 Task: Look for space in Tienen, Belgium from 7th July, 2023 to 15th July, 2023 for 6 adults in price range Rs.15000 to Rs.20000. Place can be entire place with 3 bedrooms having 3 beds and 3 bathrooms. Property type can be guest house. Amenities needed are: heating, . Booking option can be shelf check-in. Required host language is English.
Action: Mouse moved to (519, 147)
Screenshot: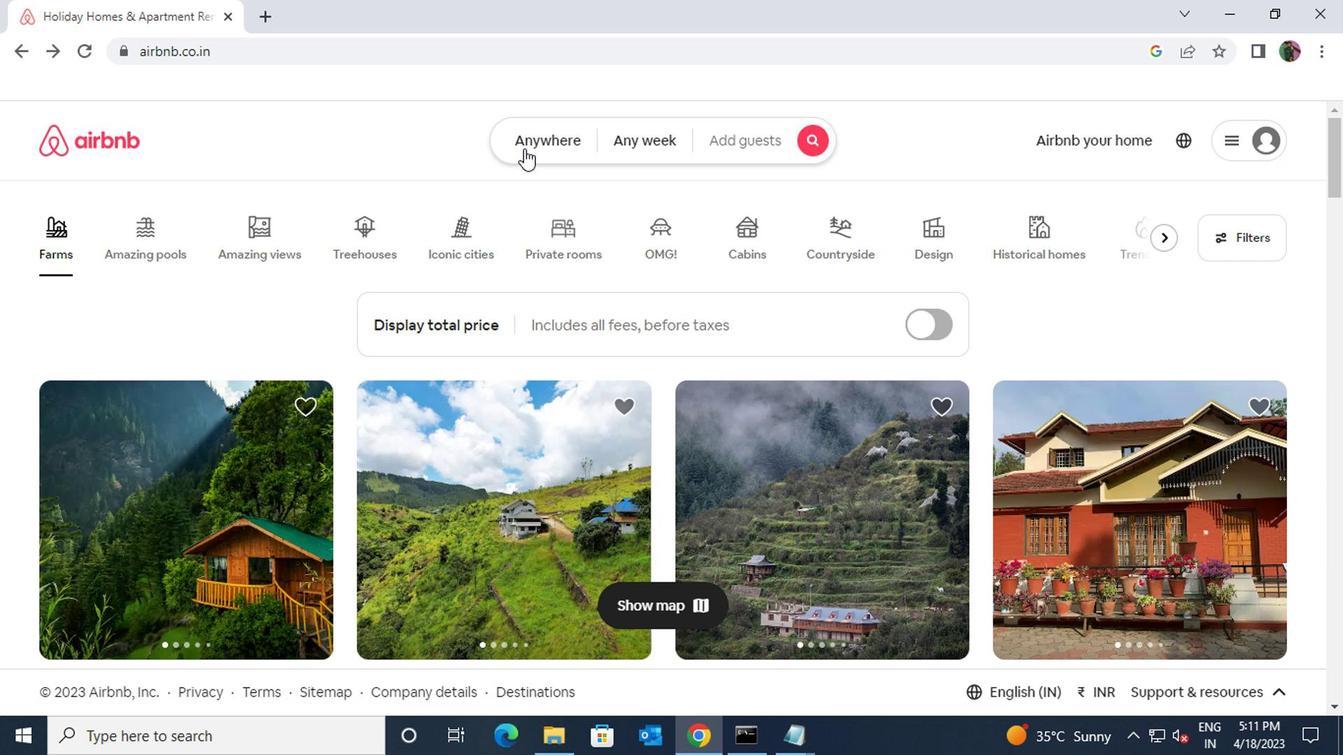 
Action: Mouse pressed left at (519, 147)
Screenshot: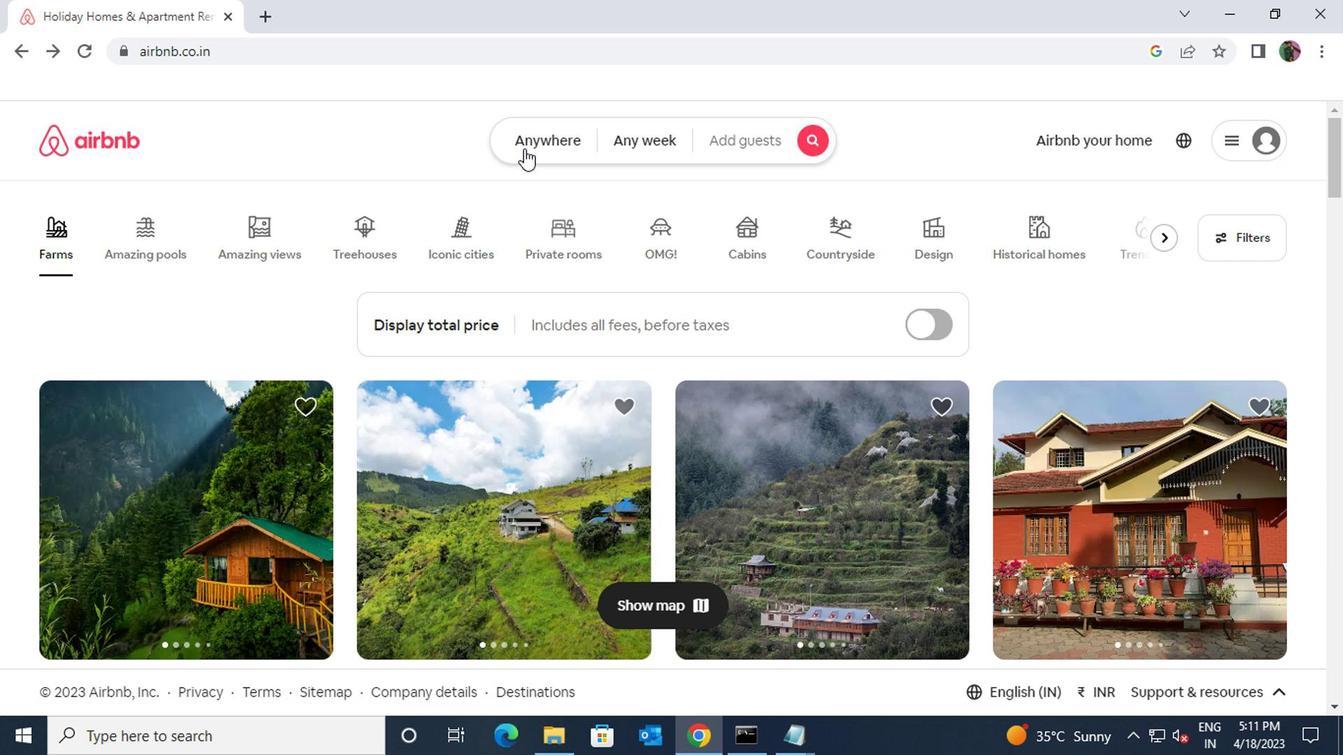 
Action: Mouse moved to (437, 228)
Screenshot: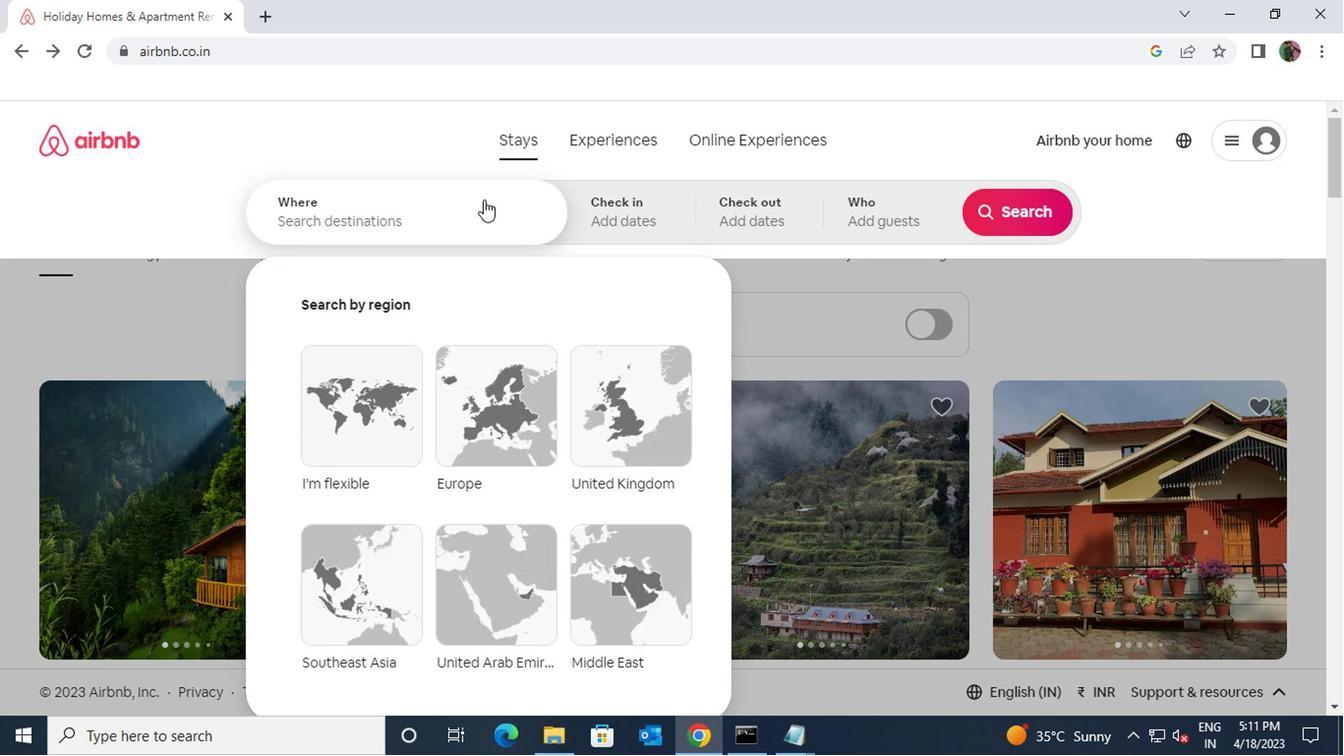 
Action: Mouse pressed left at (437, 228)
Screenshot: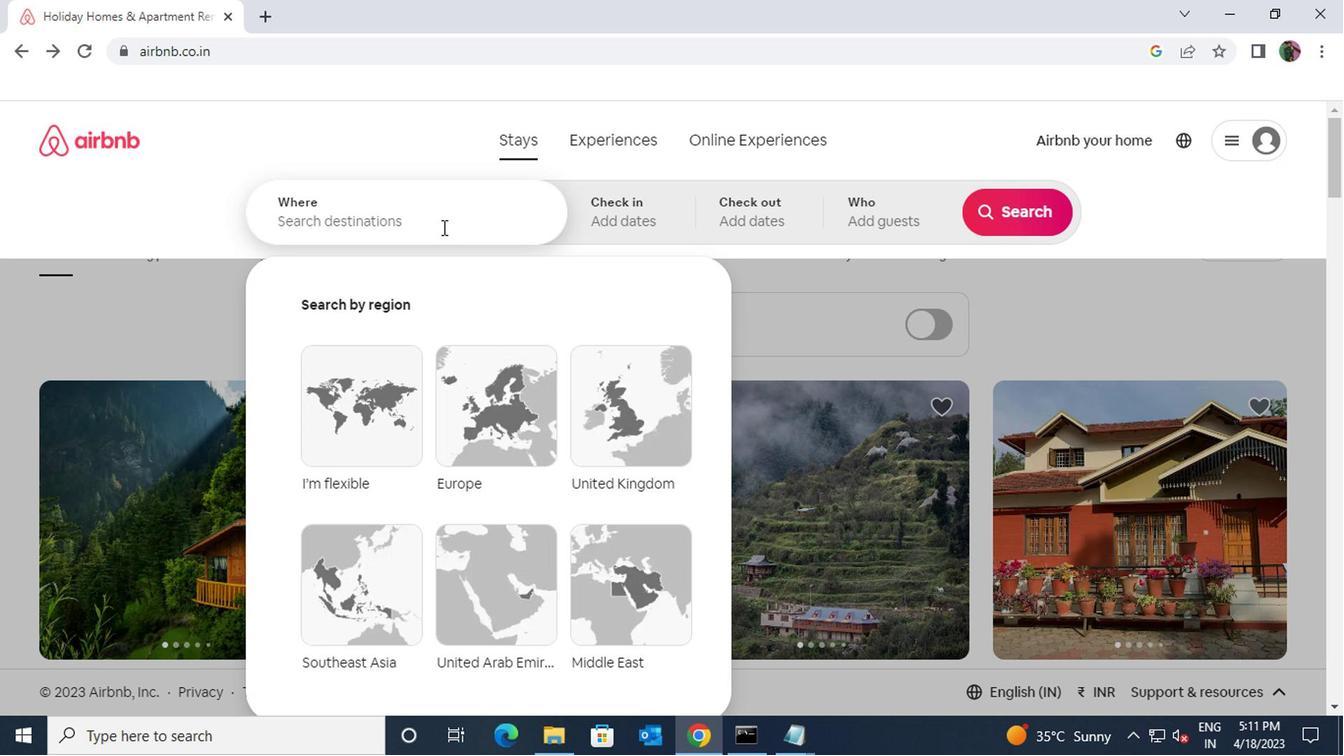 
Action: Key pressed tienen<Key.space>beli
Screenshot: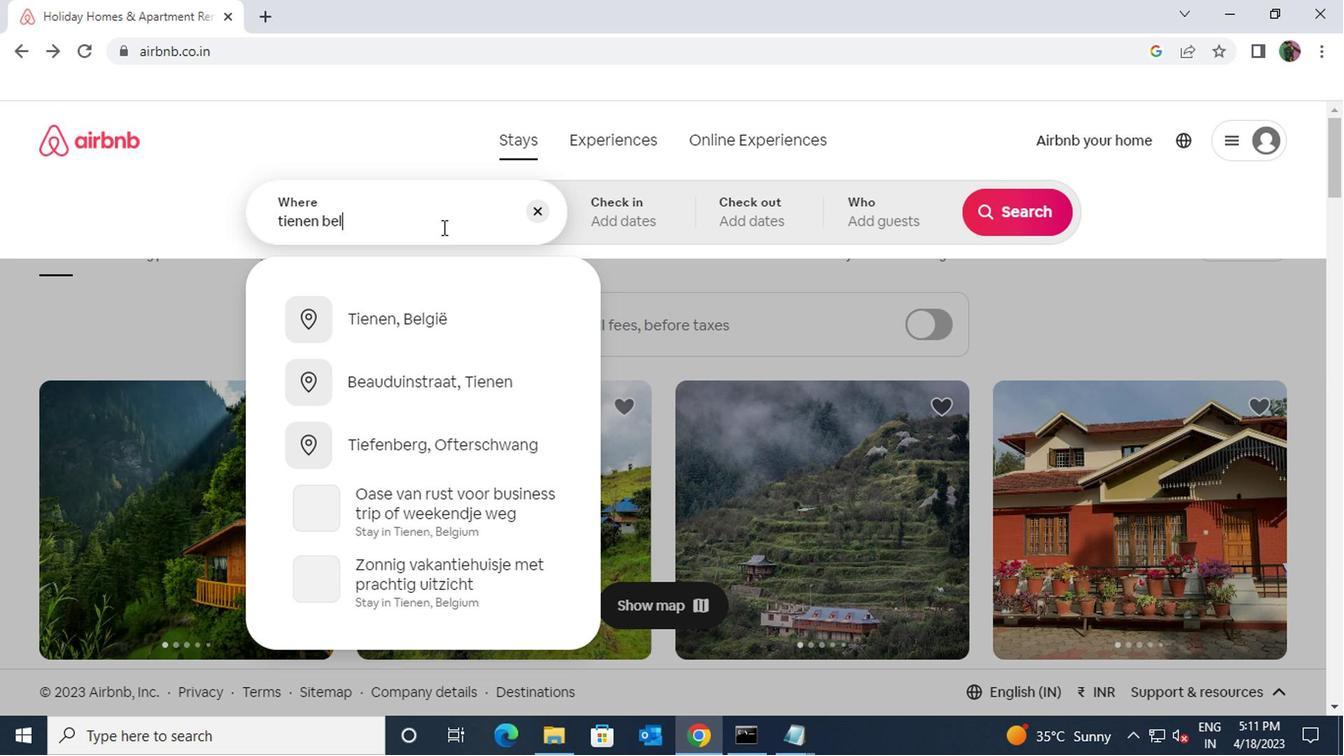 
Action: Mouse moved to (425, 304)
Screenshot: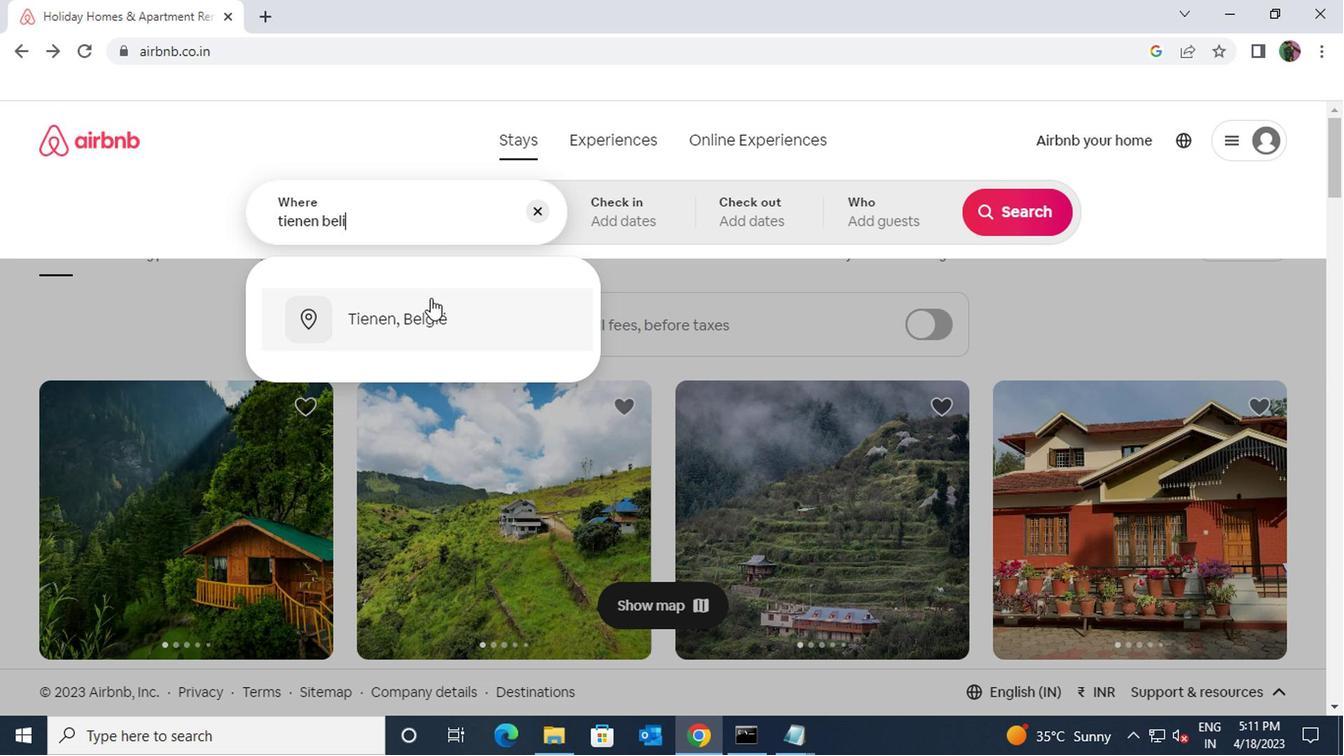 
Action: Mouse pressed left at (425, 304)
Screenshot: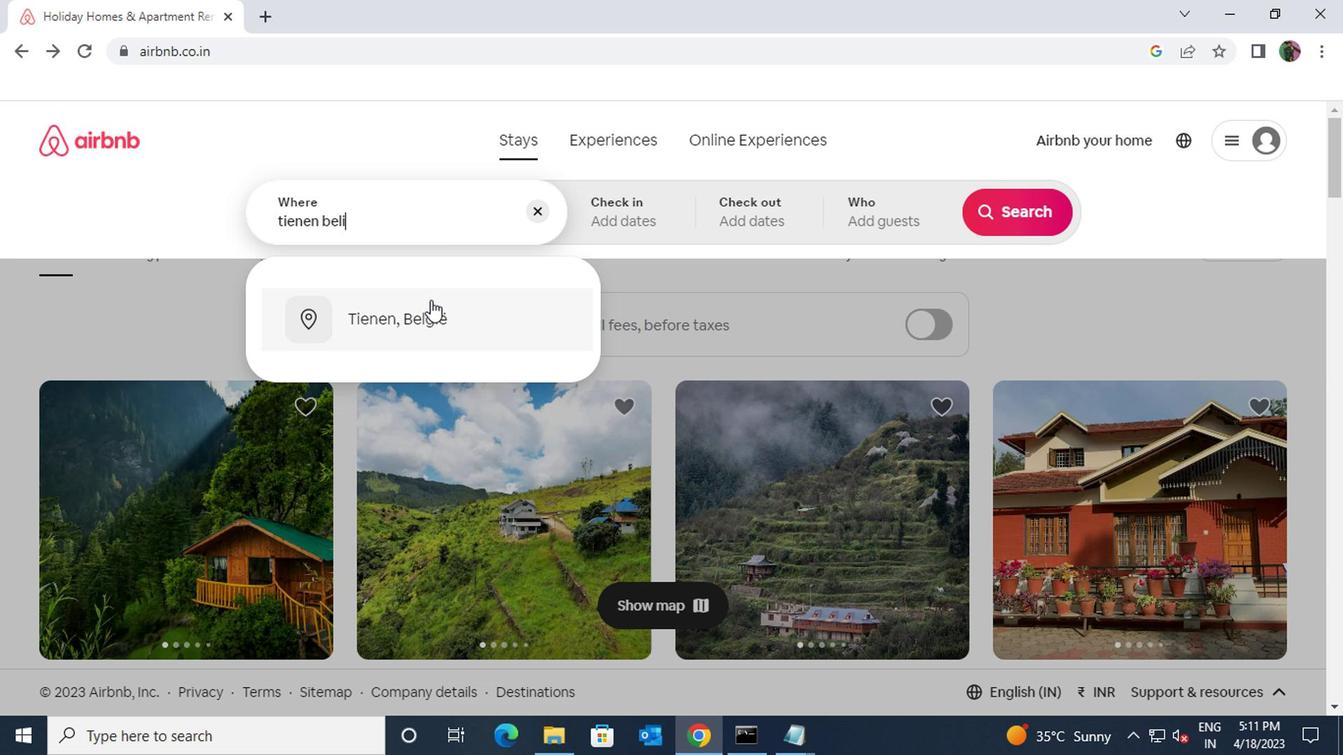 
Action: Mouse moved to (993, 374)
Screenshot: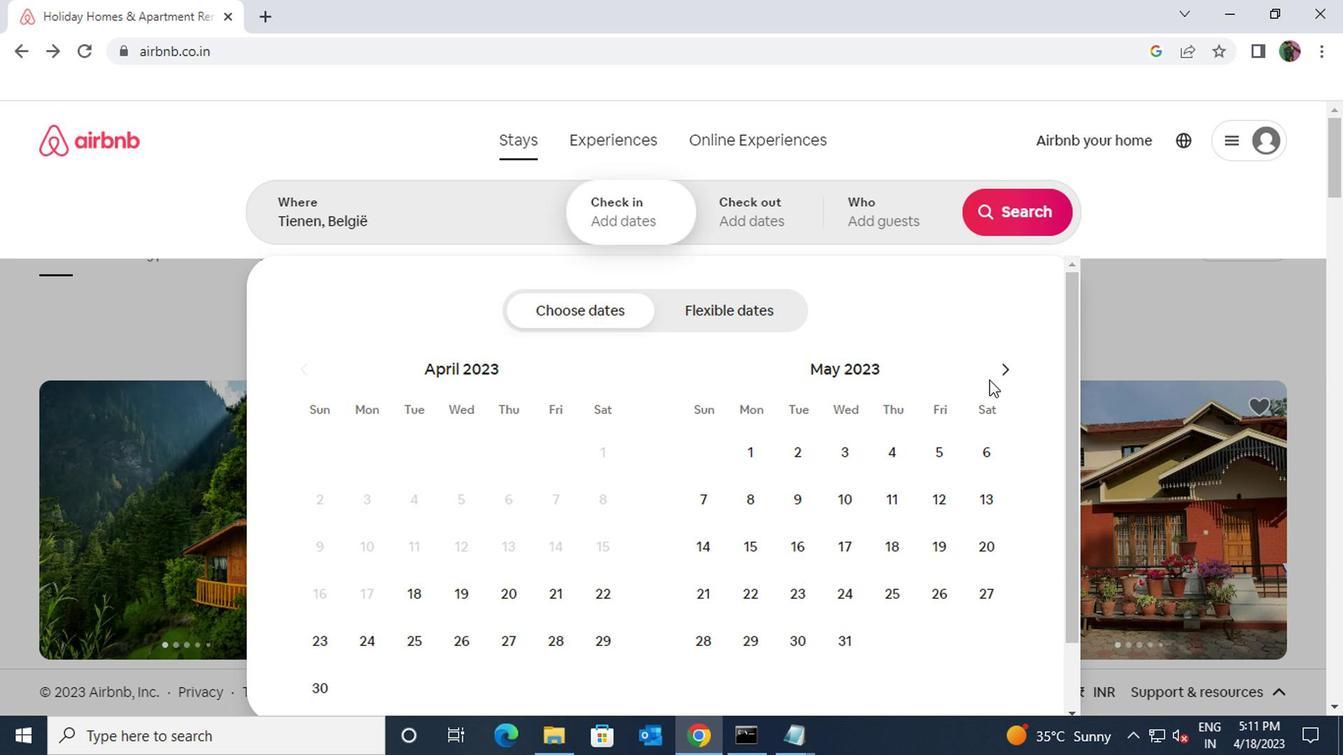 
Action: Mouse pressed left at (993, 374)
Screenshot: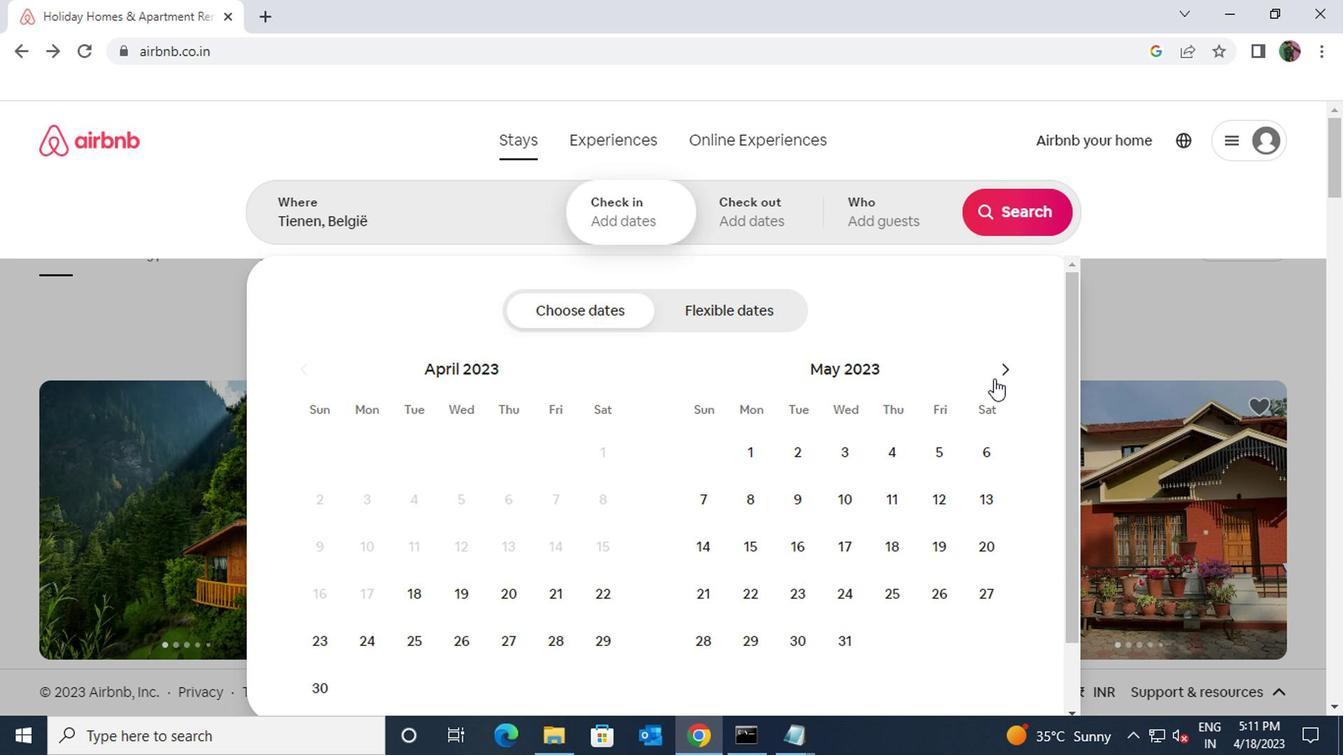 
Action: Mouse pressed left at (993, 374)
Screenshot: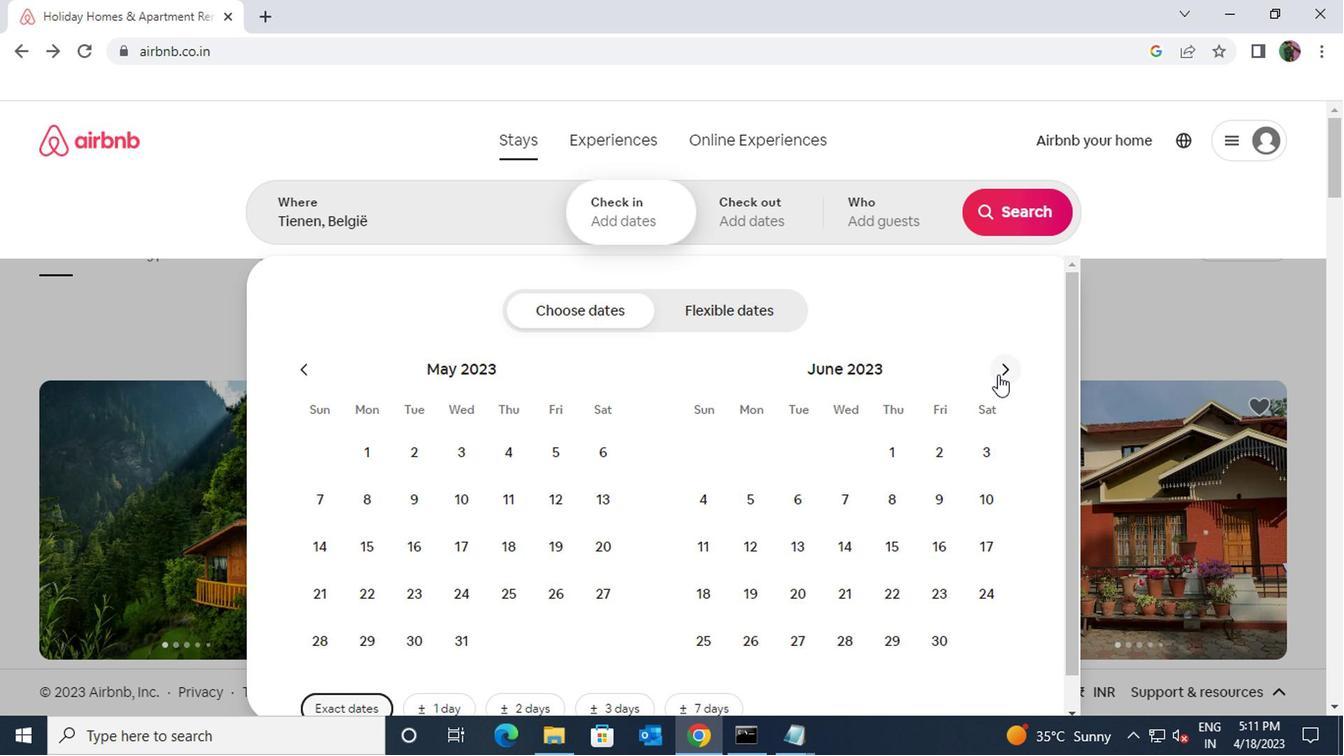 
Action: Mouse moved to (933, 489)
Screenshot: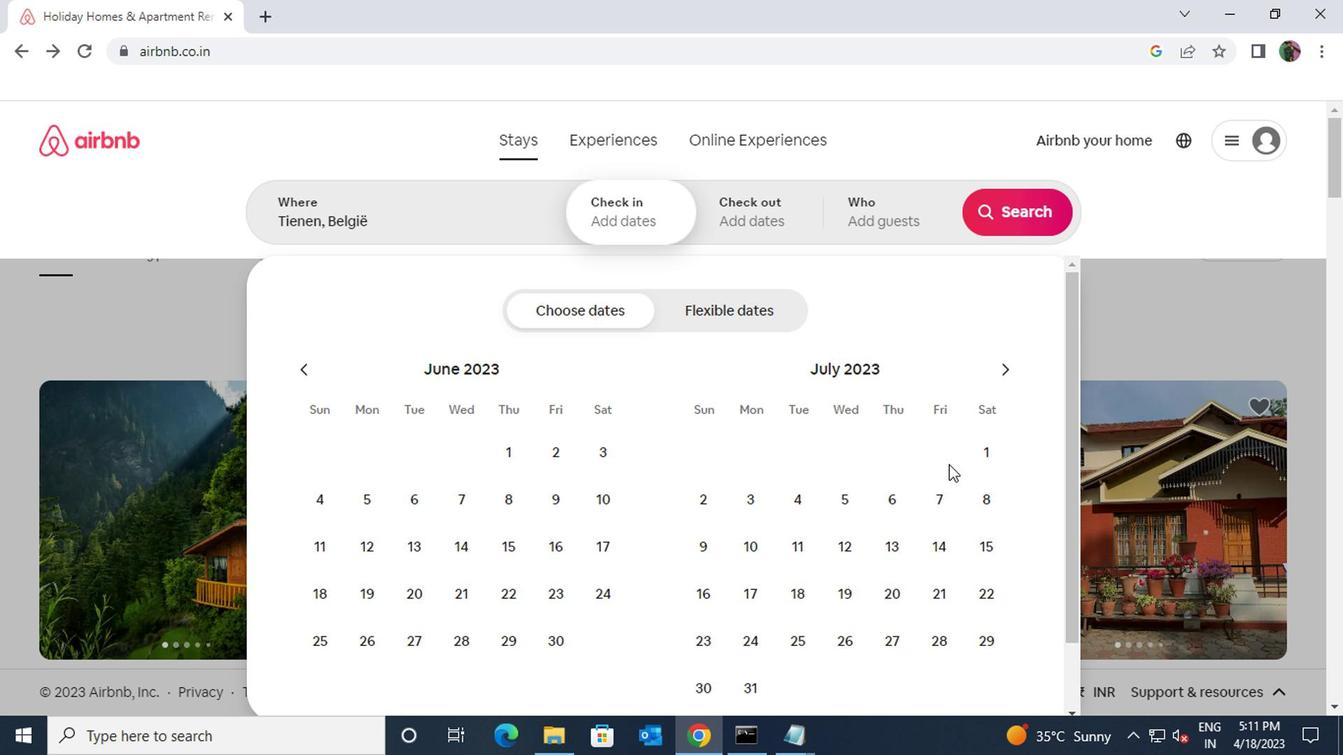 
Action: Mouse pressed left at (933, 489)
Screenshot: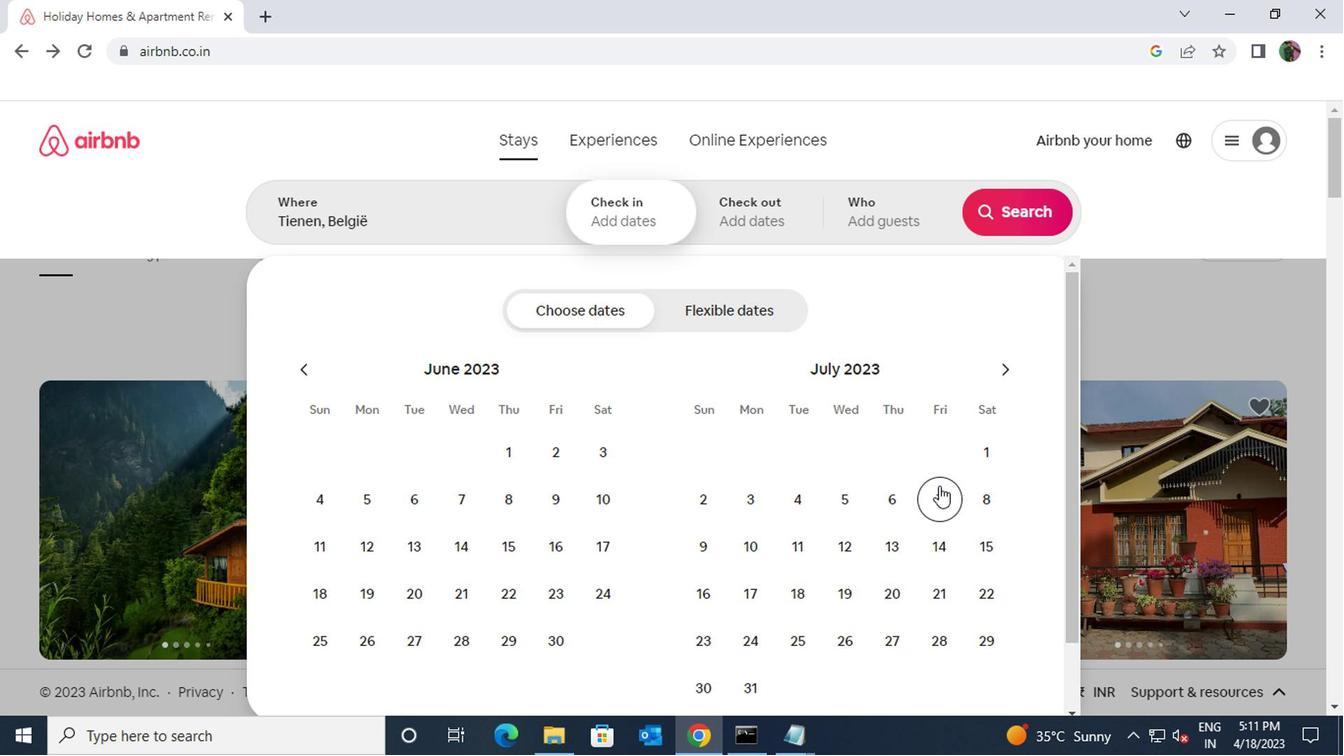
Action: Mouse moved to (976, 526)
Screenshot: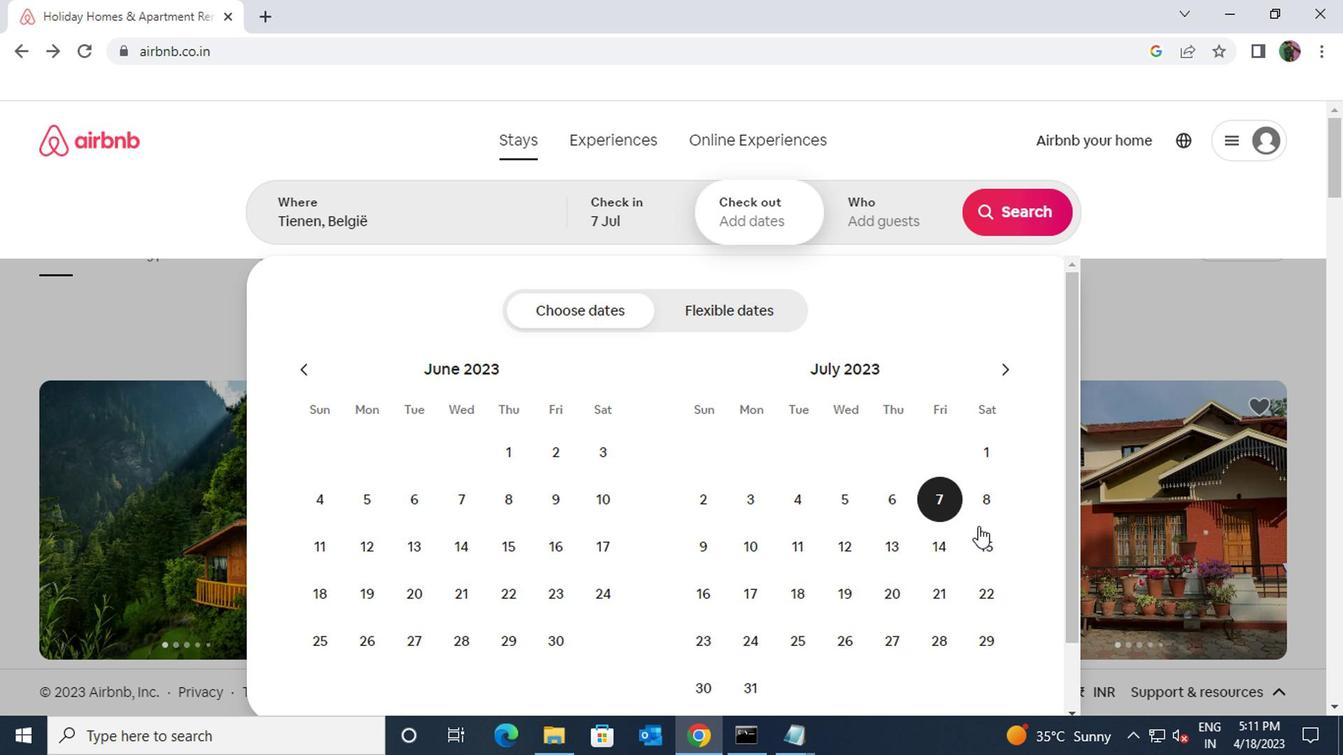 
Action: Mouse pressed left at (976, 526)
Screenshot: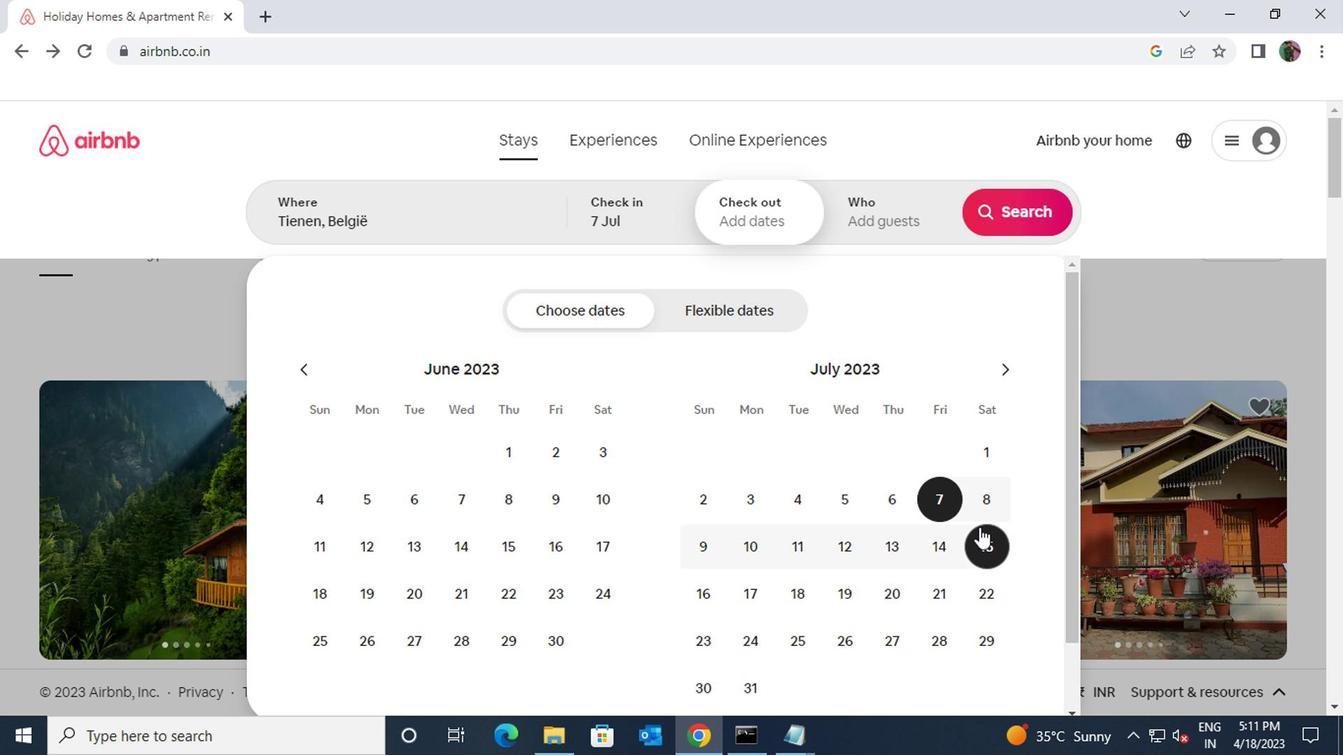 
Action: Mouse moved to (889, 214)
Screenshot: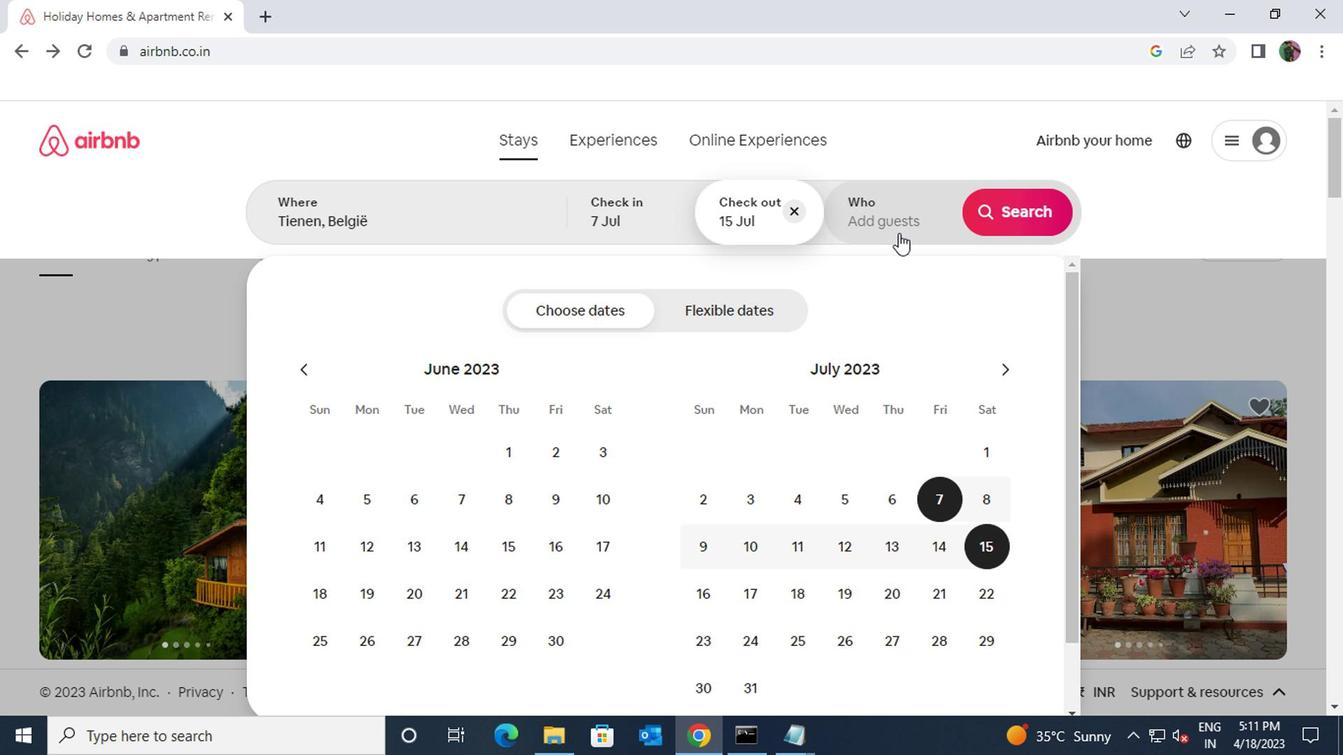 
Action: Mouse pressed left at (889, 214)
Screenshot: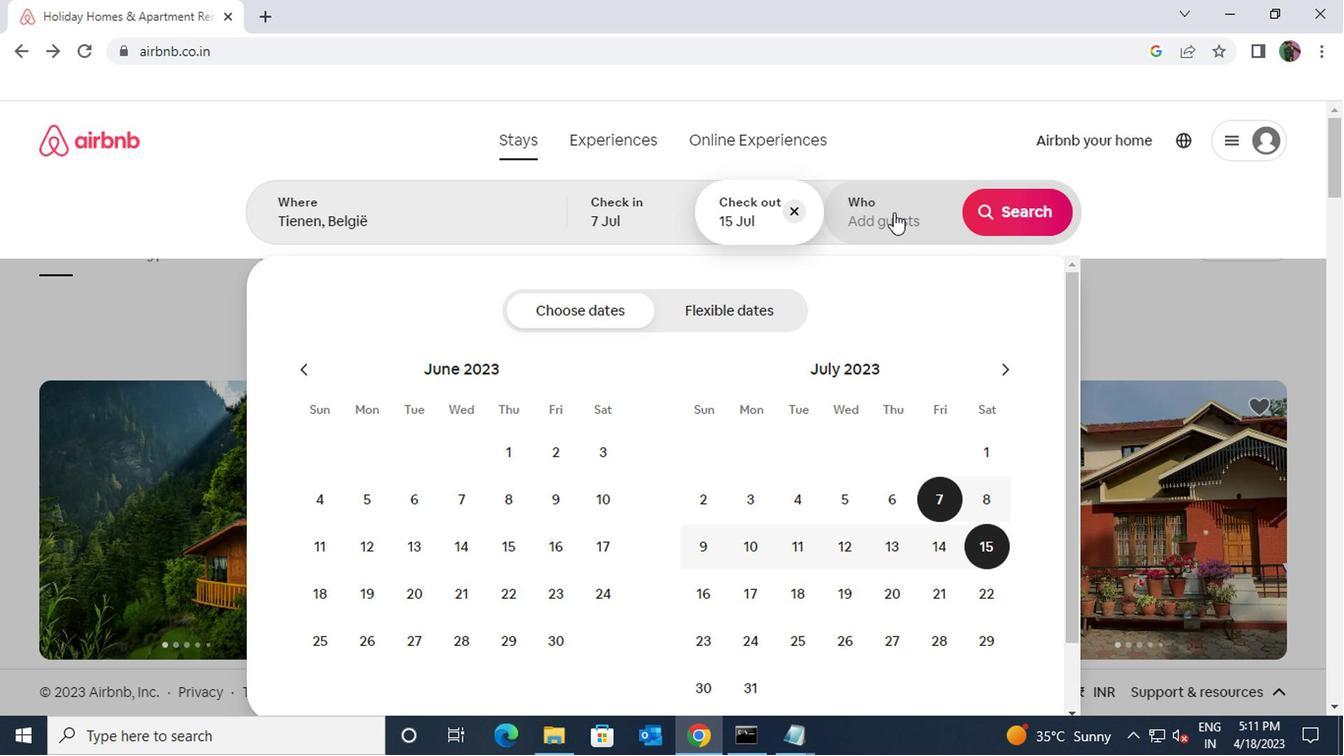 
Action: Mouse moved to (1013, 323)
Screenshot: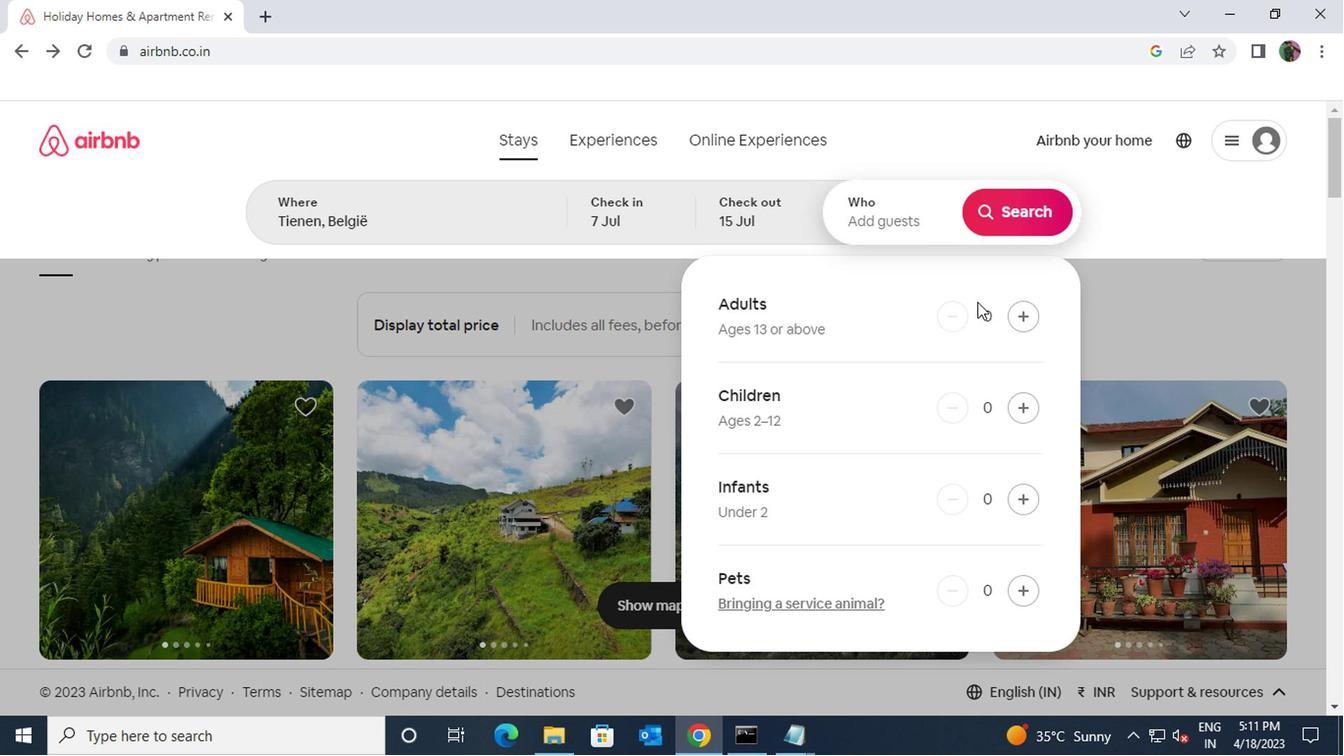 
Action: Mouse pressed left at (1013, 323)
Screenshot: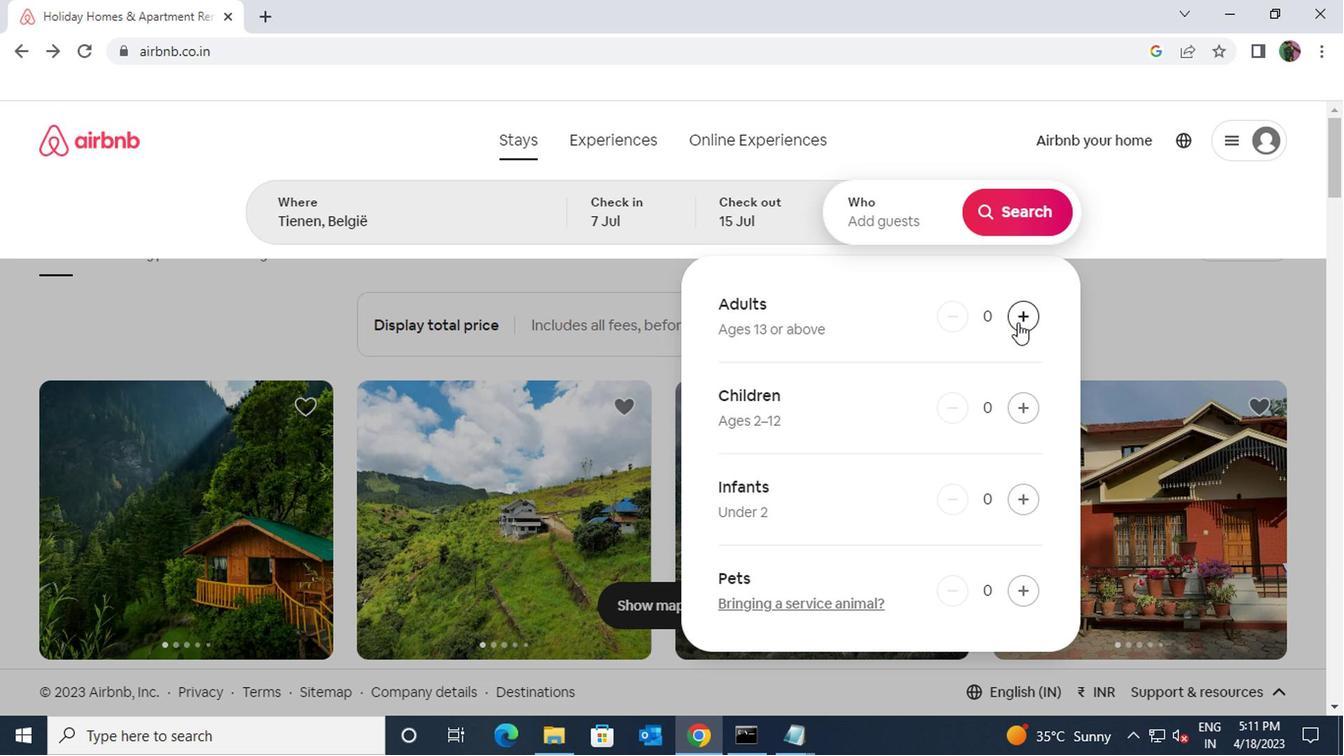 
Action: Mouse pressed left at (1013, 323)
Screenshot: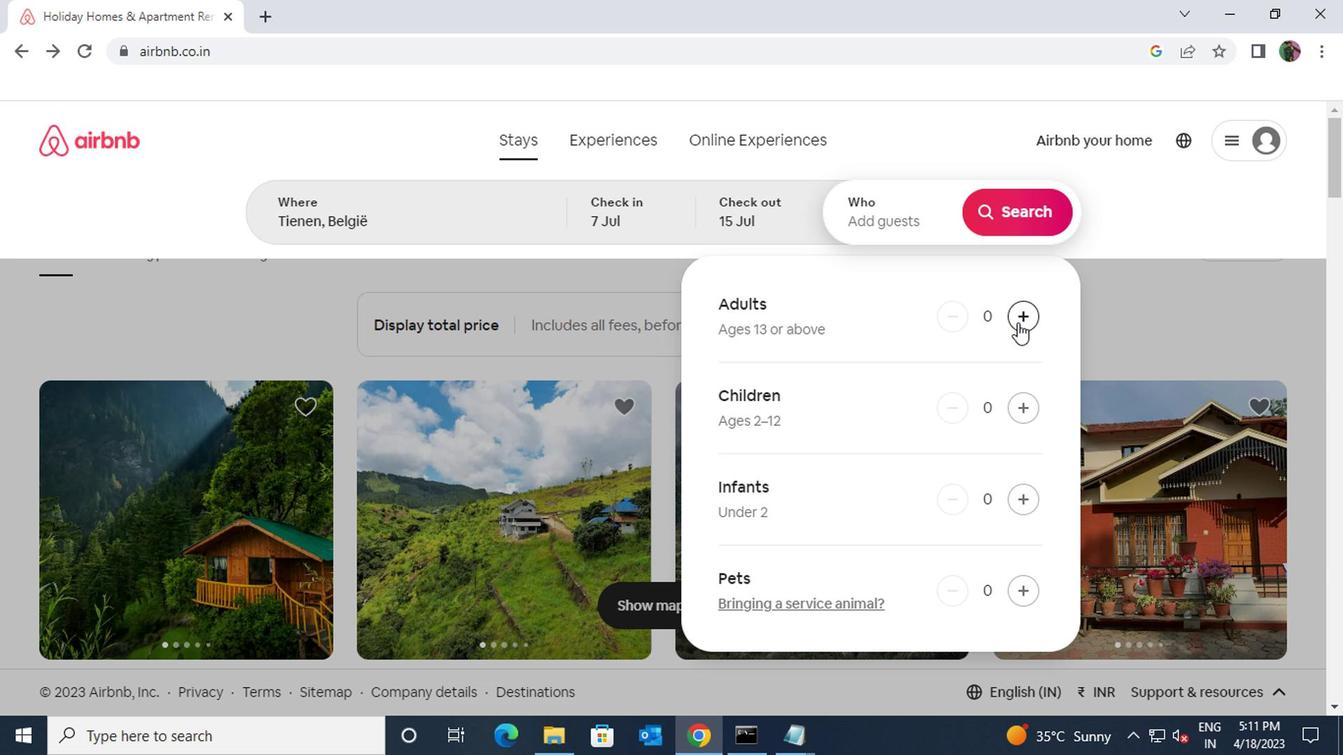 
Action: Mouse pressed left at (1013, 323)
Screenshot: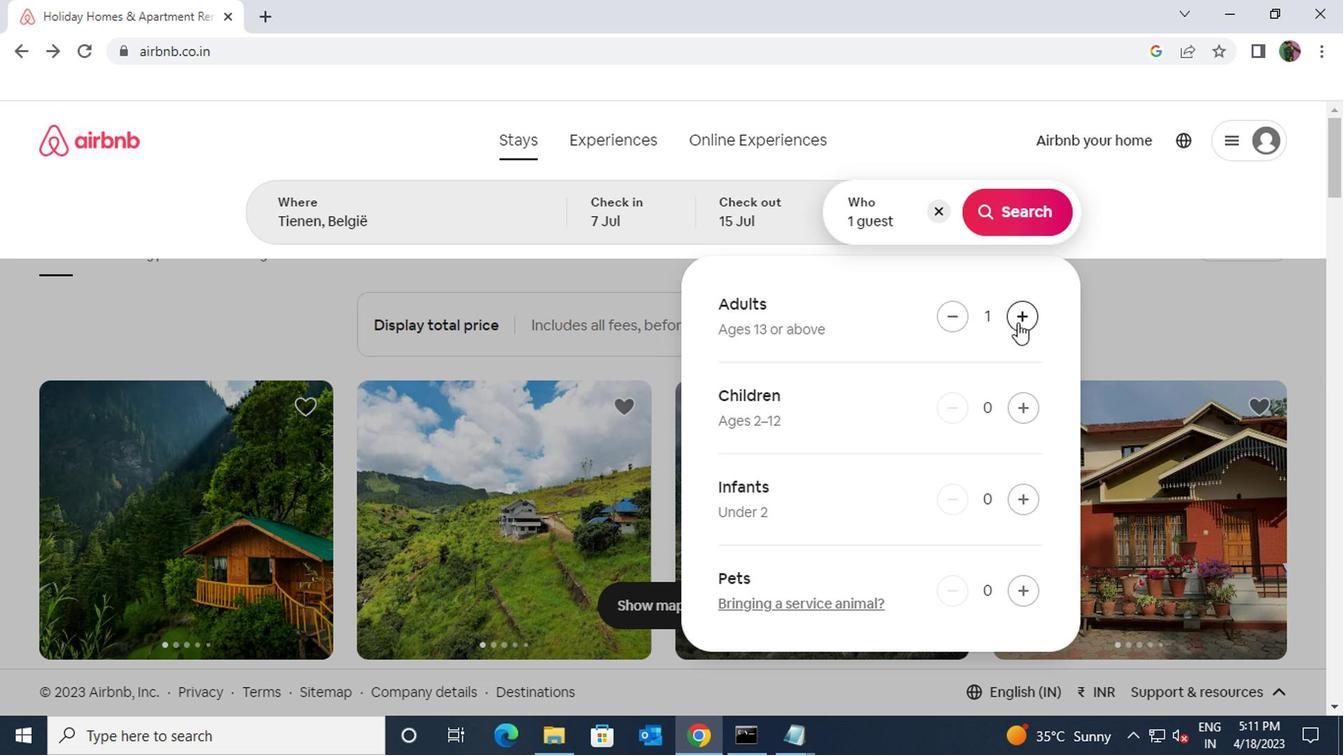 
Action: Mouse pressed left at (1013, 323)
Screenshot: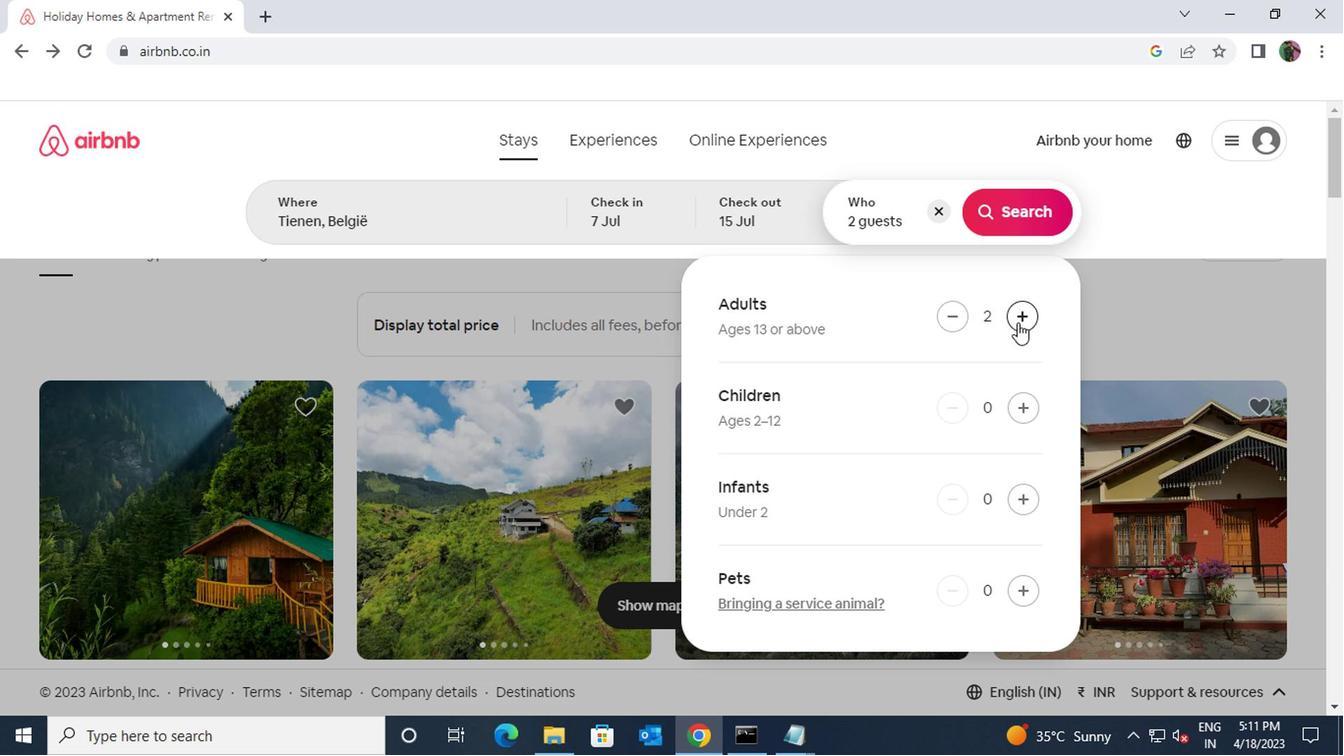 
Action: Mouse pressed left at (1013, 323)
Screenshot: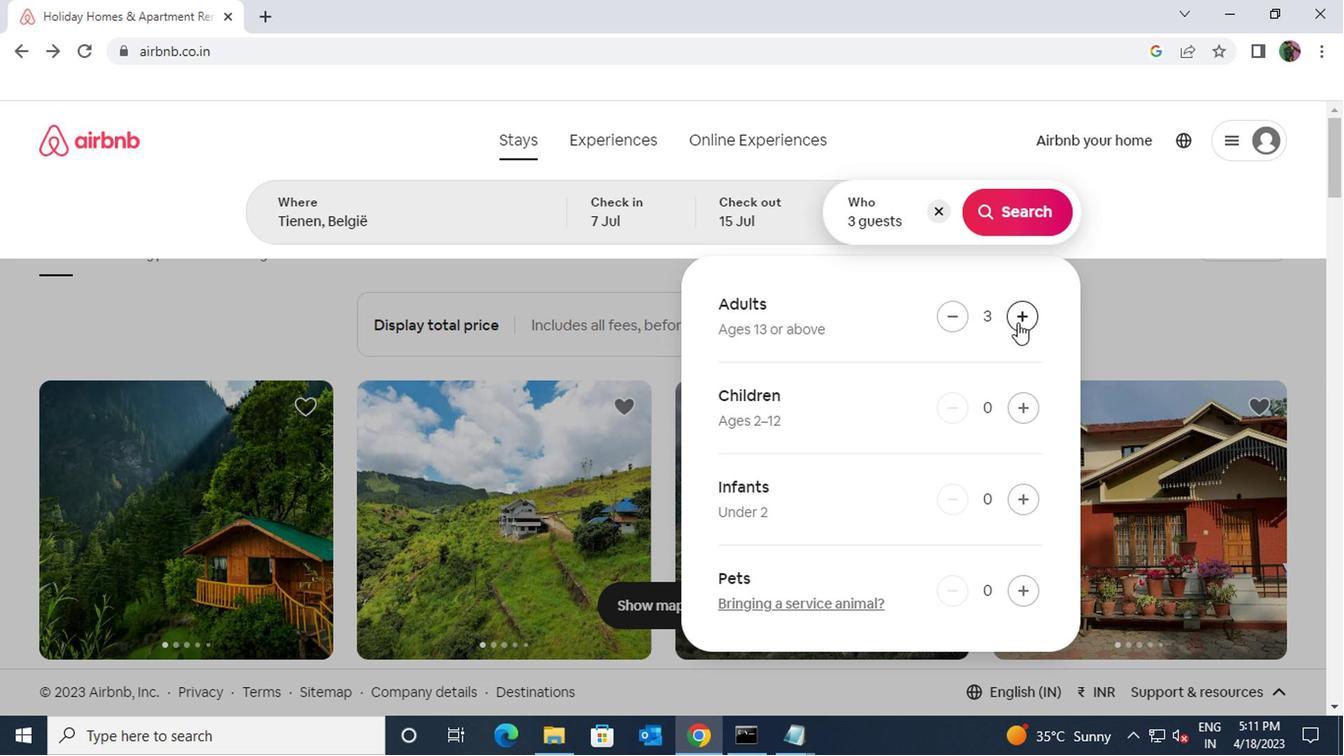 
Action: Mouse pressed left at (1013, 323)
Screenshot: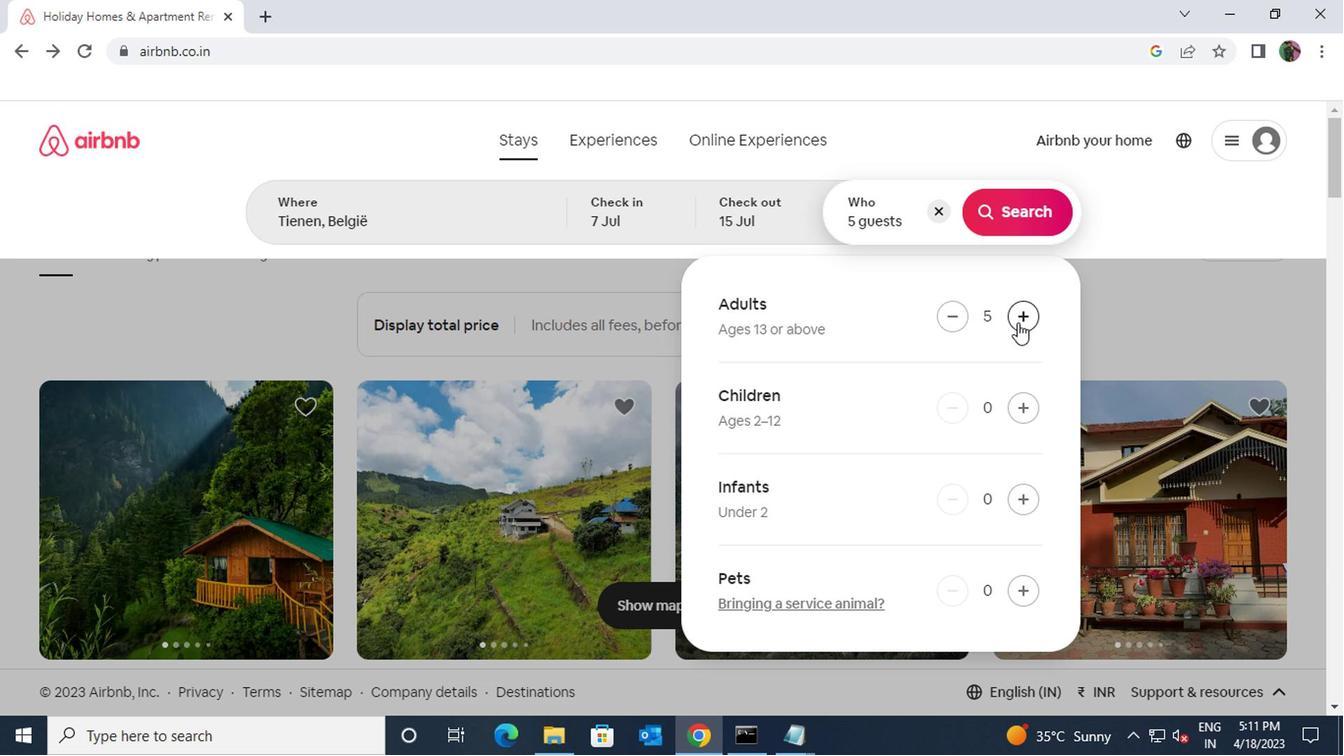 
Action: Mouse moved to (1008, 221)
Screenshot: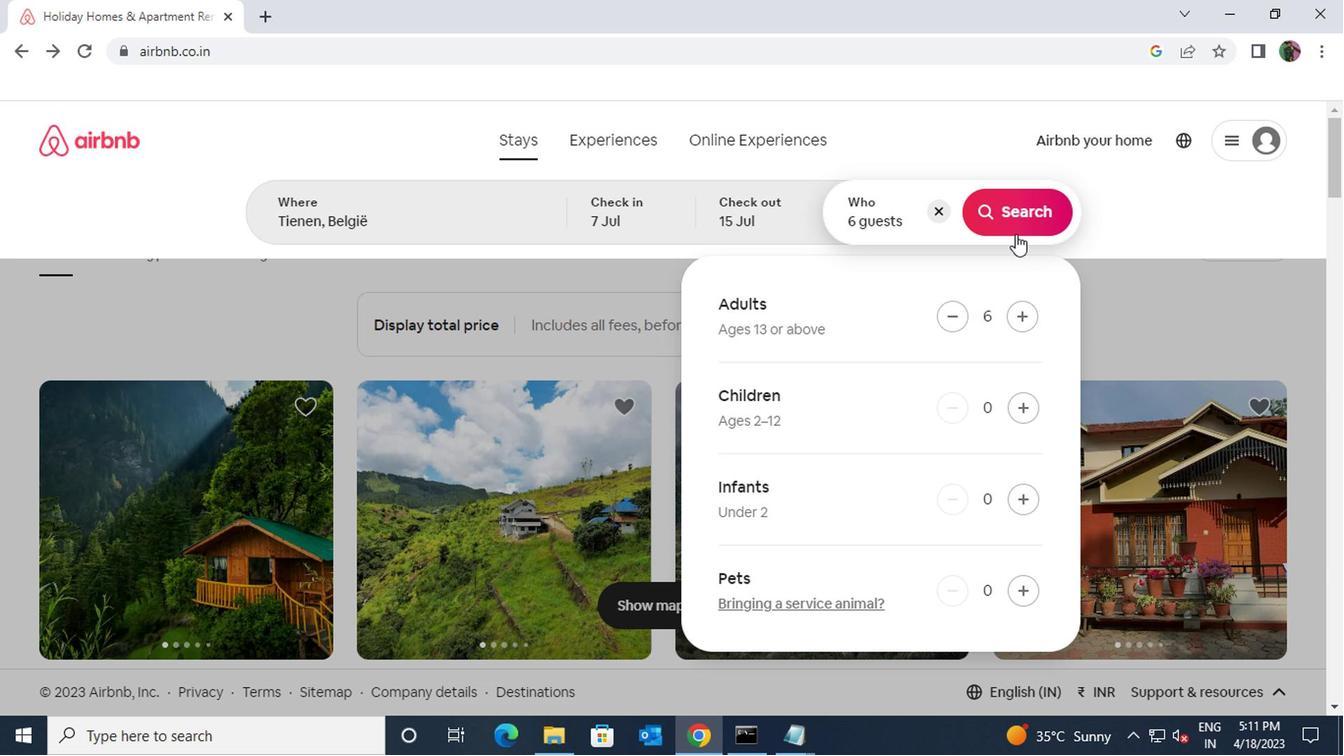 
Action: Mouse pressed left at (1008, 221)
Screenshot: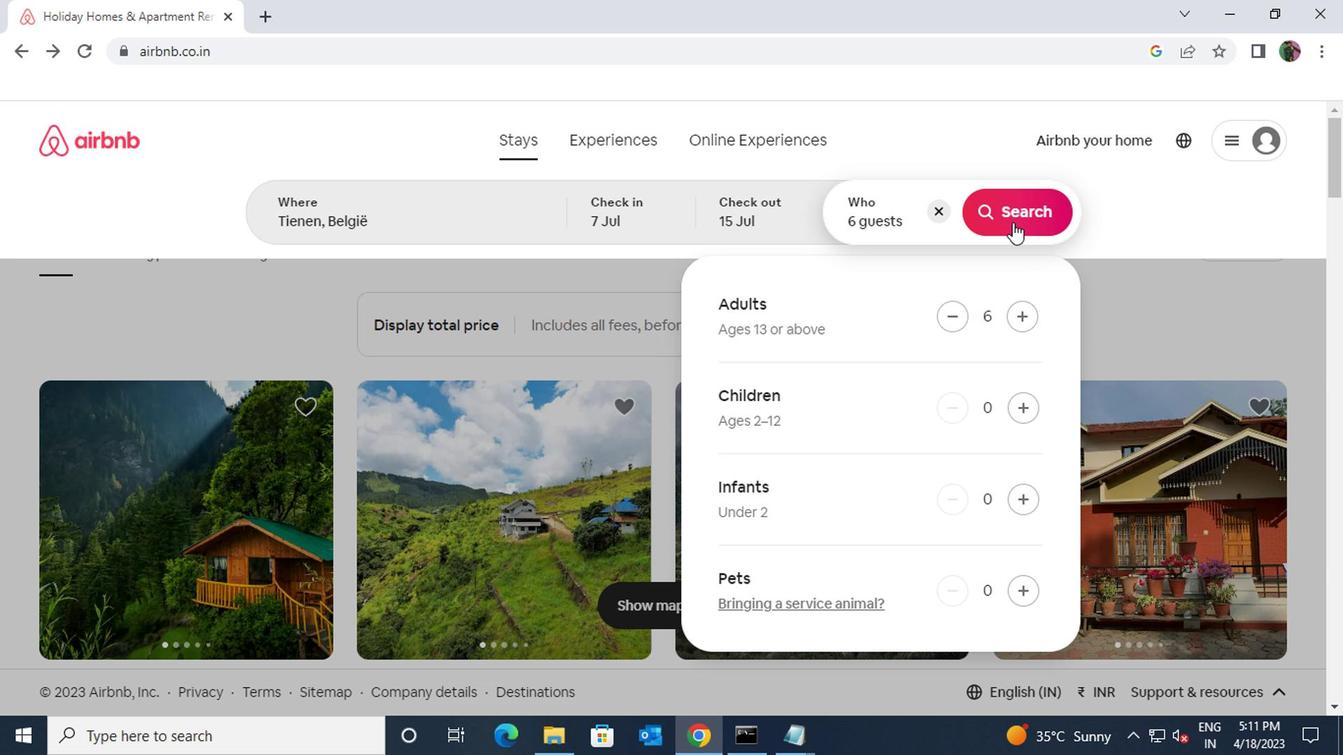 
Action: Mouse moved to (1225, 223)
Screenshot: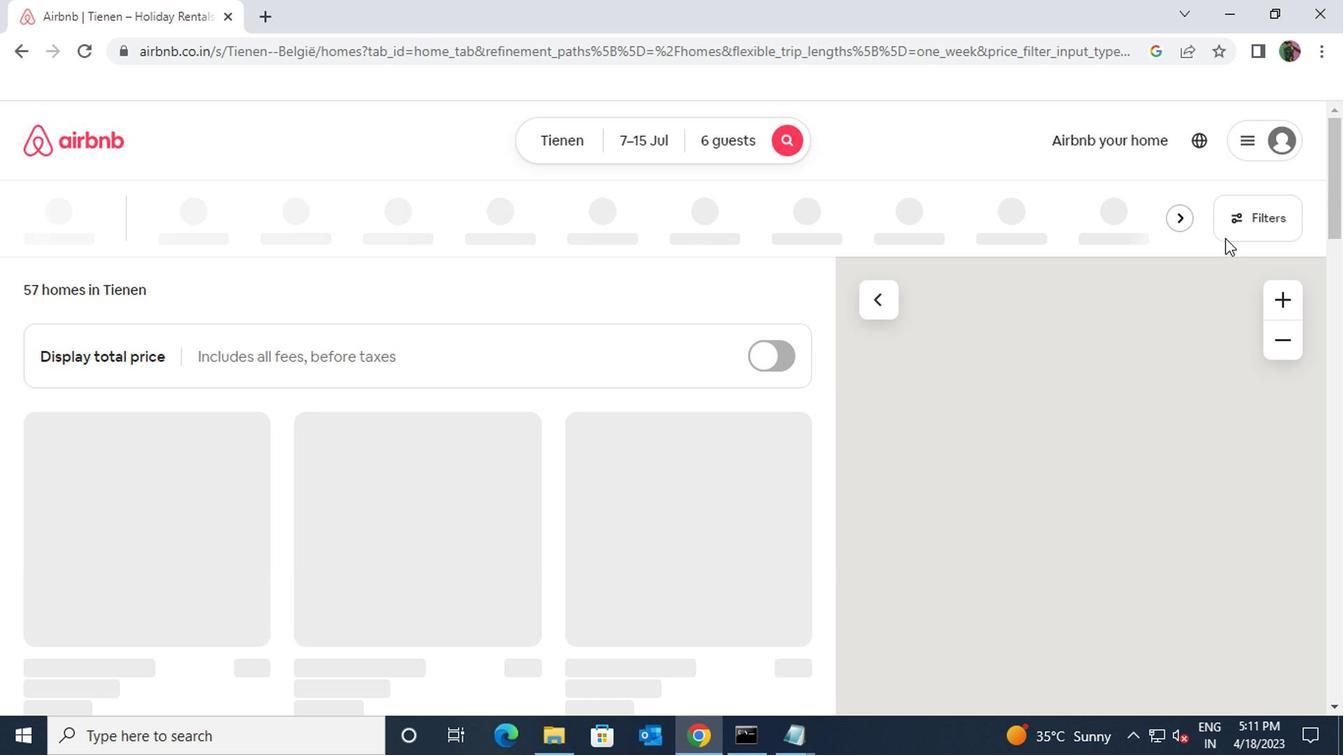 
Action: Mouse pressed left at (1225, 223)
Screenshot: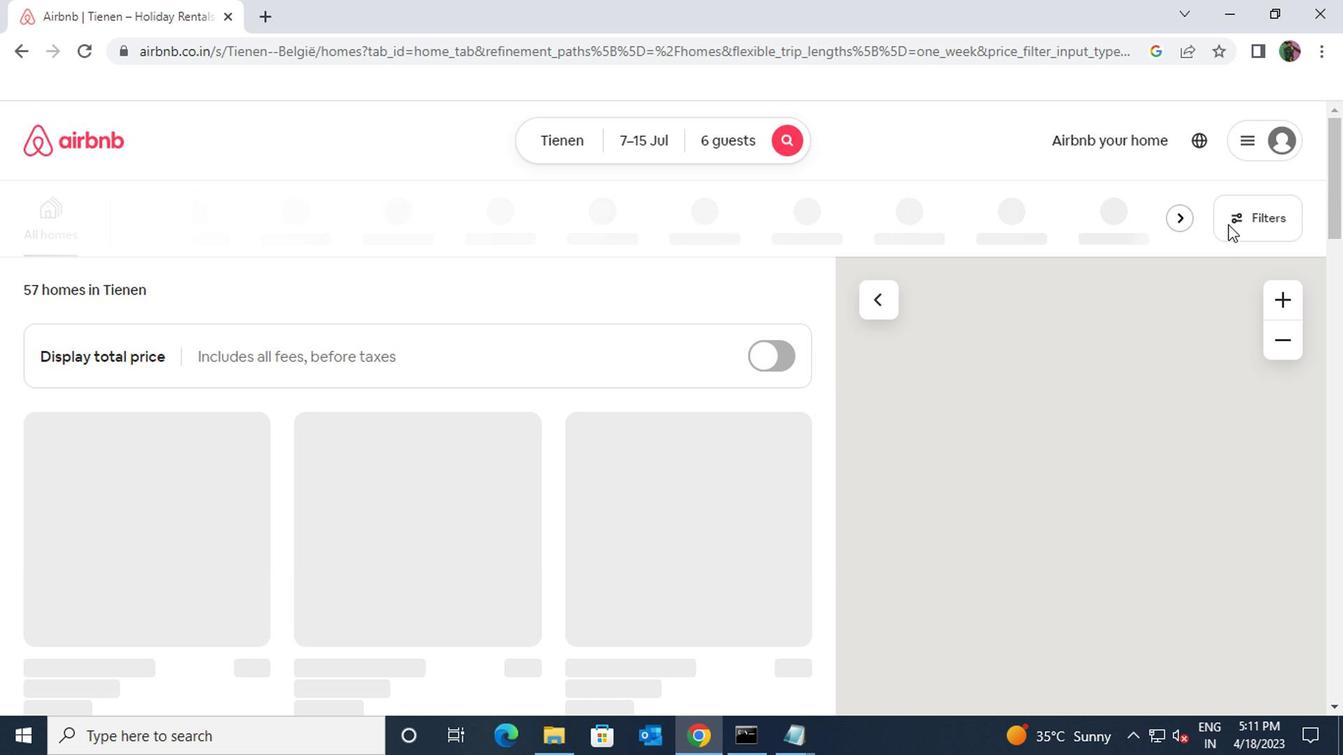 
Action: Mouse moved to (406, 459)
Screenshot: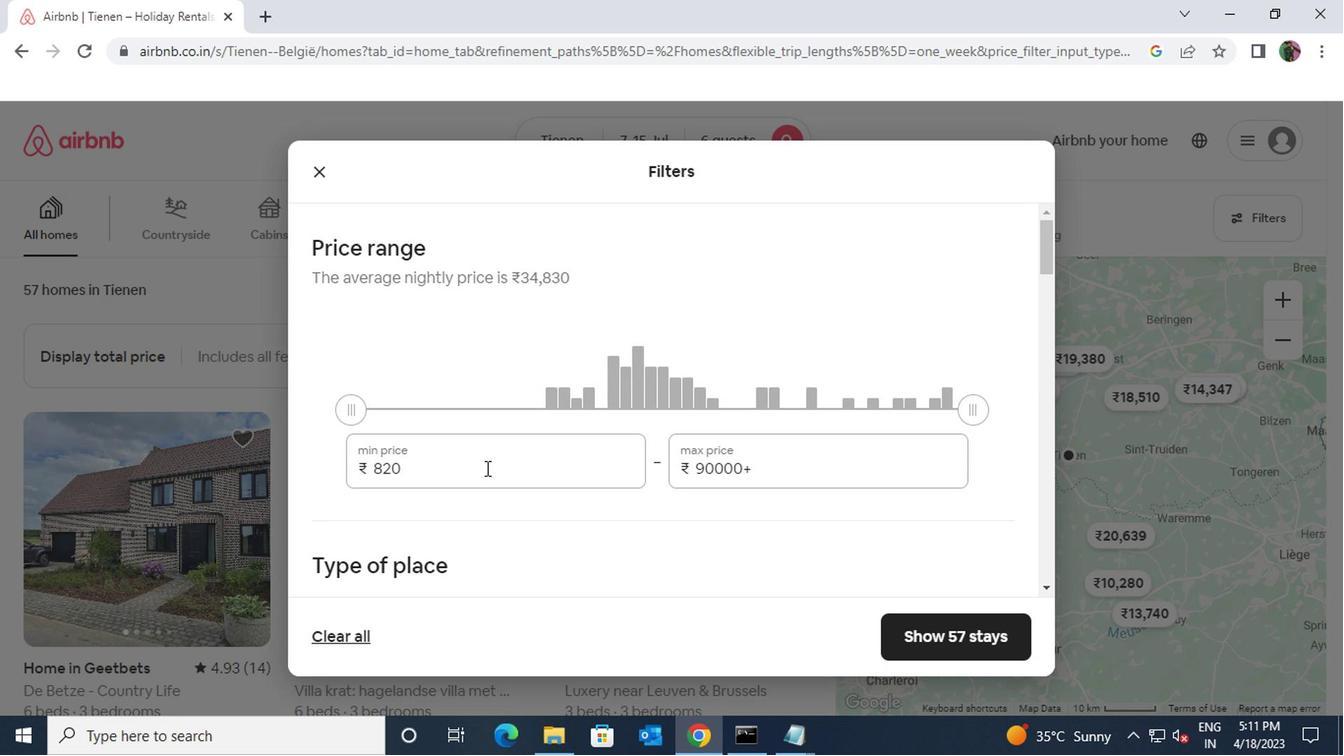 
Action: Mouse pressed left at (406, 459)
Screenshot: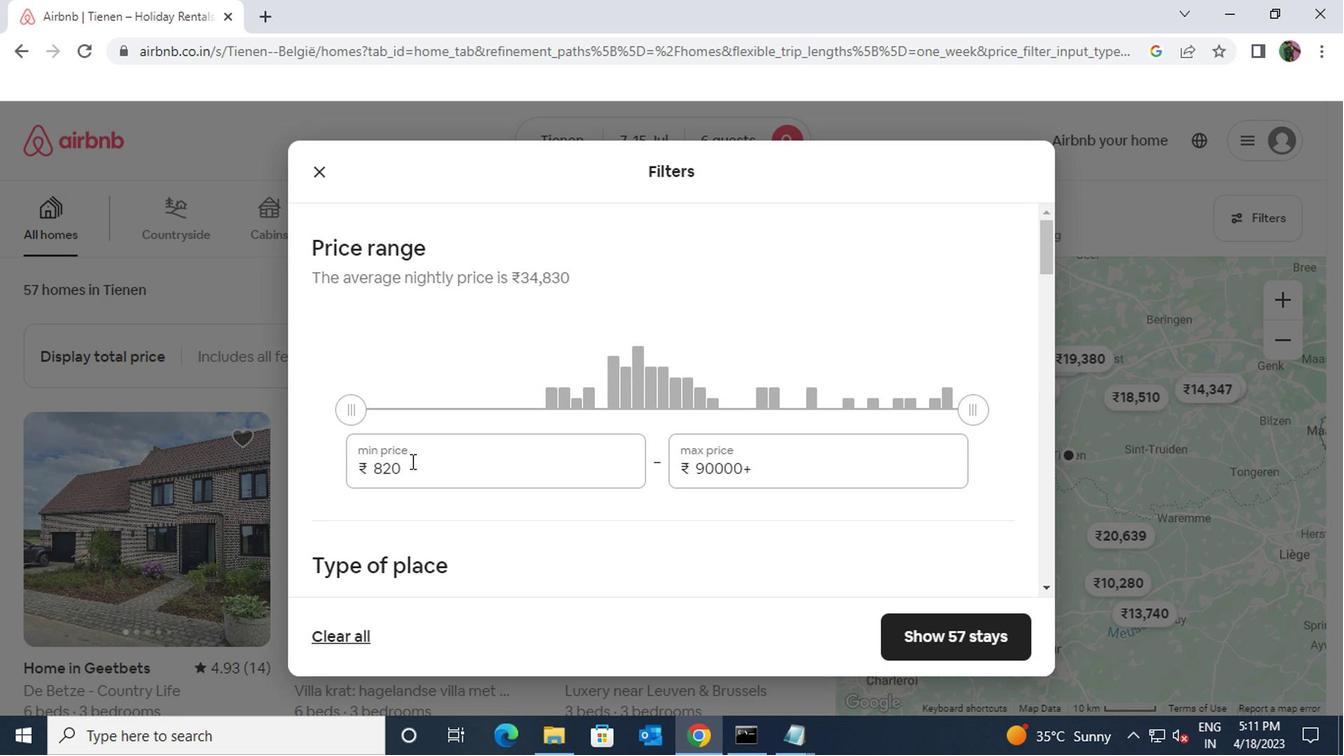 
Action: Mouse moved to (364, 464)
Screenshot: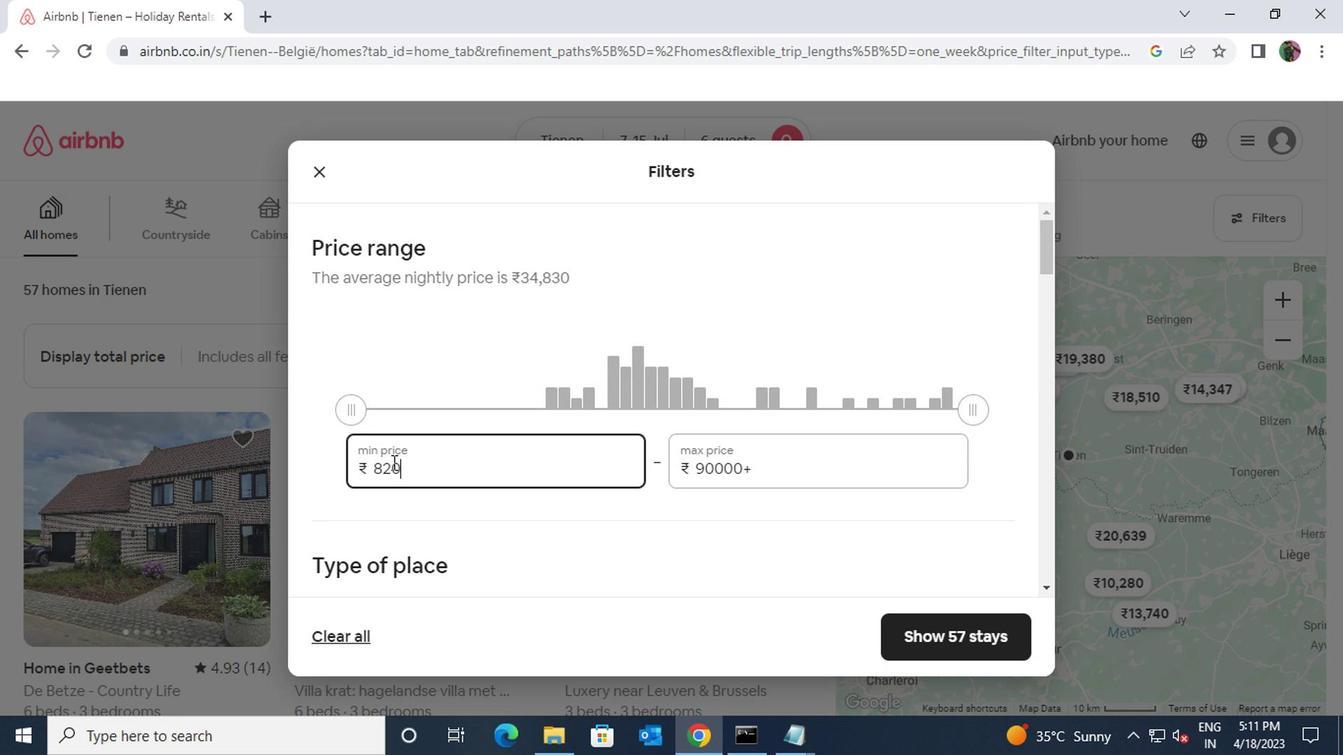 
Action: Key pressed 15000
Screenshot: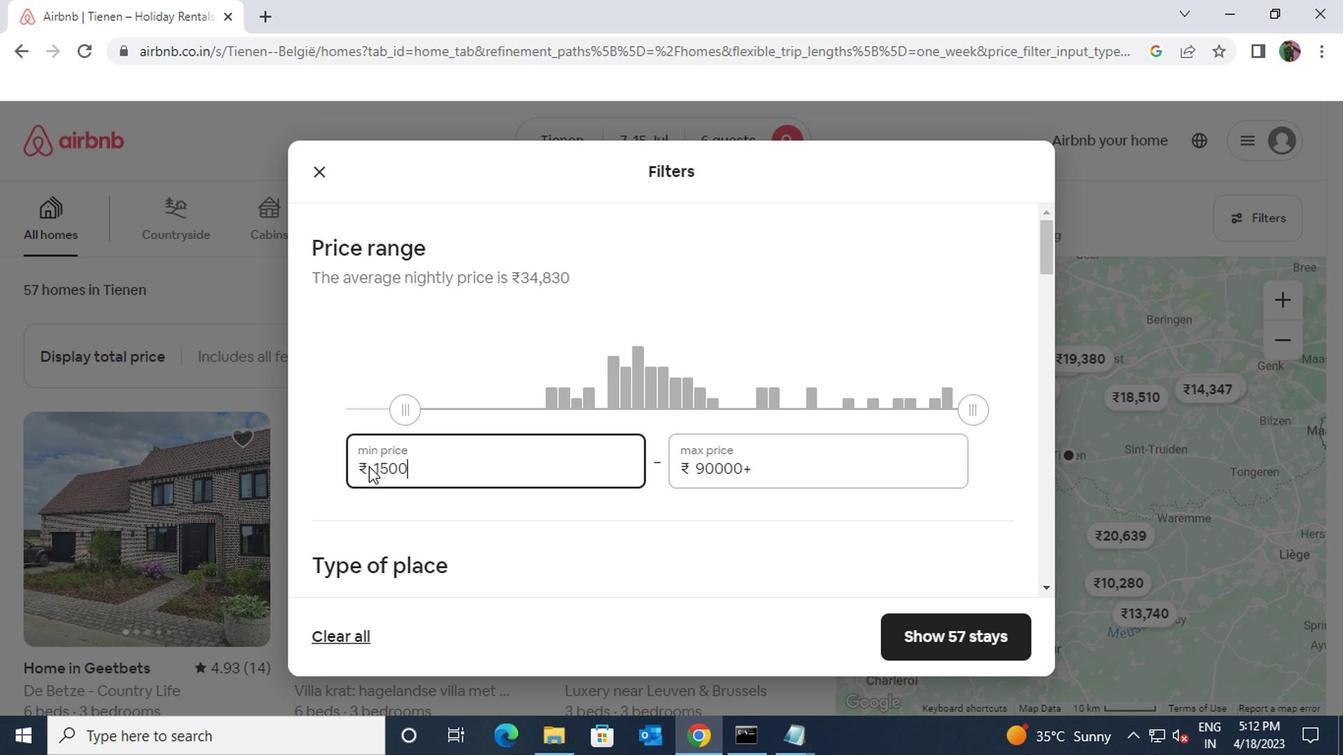 
Action: Mouse moved to (763, 474)
Screenshot: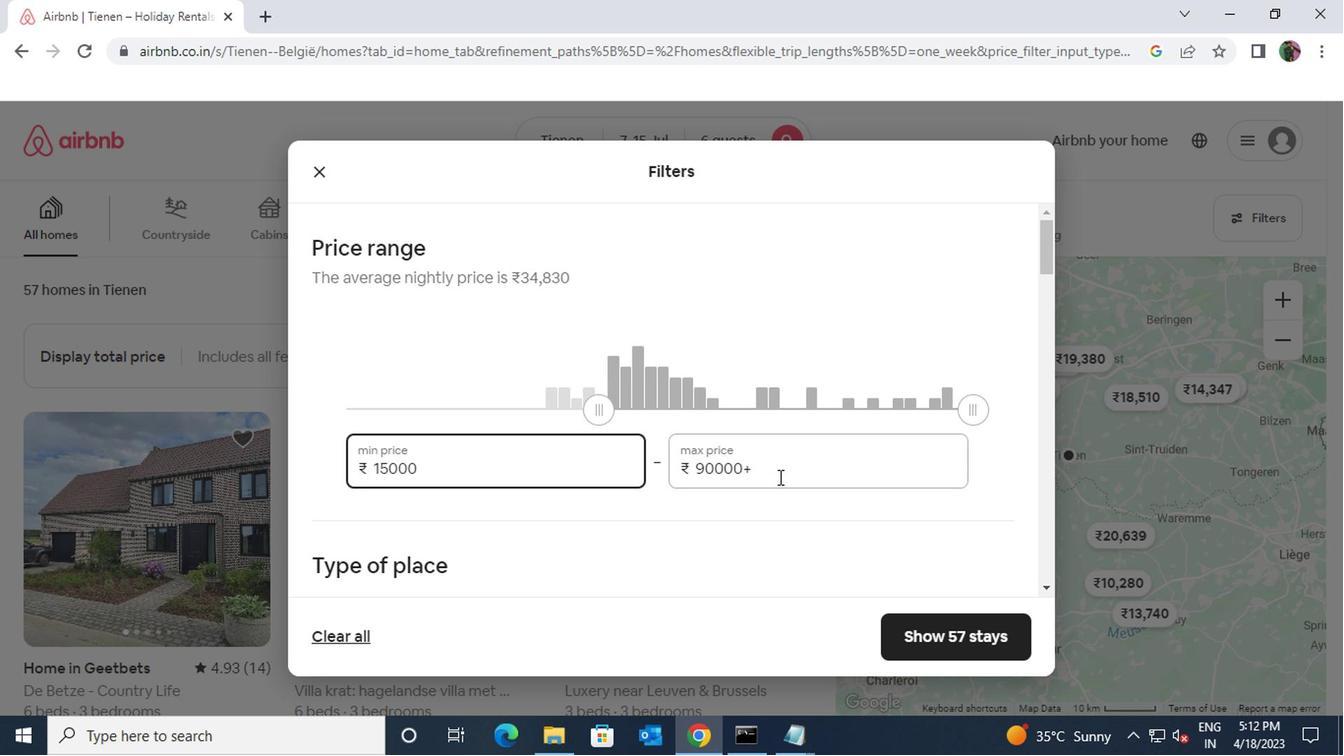 
Action: Mouse pressed left at (763, 474)
Screenshot: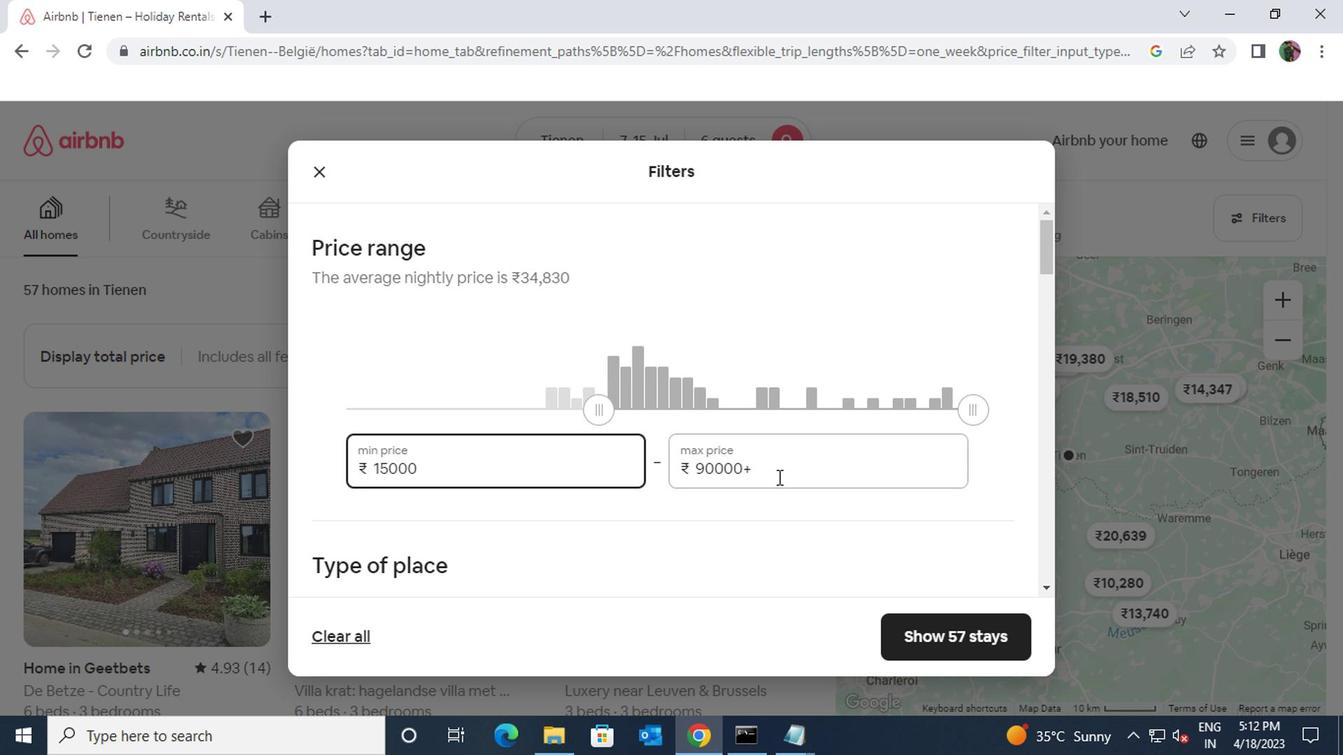 
Action: Mouse moved to (694, 482)
Screenshot: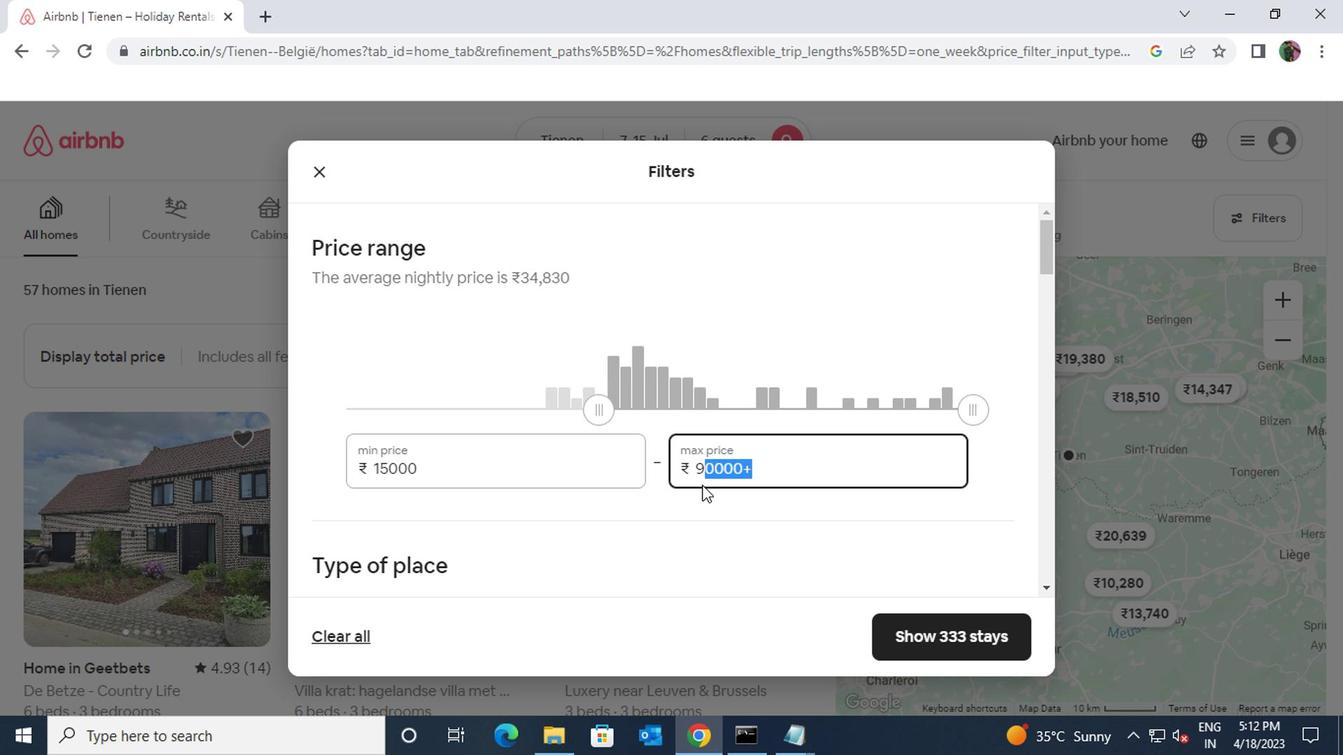 
Action: Key pressed 20000
Screenshot: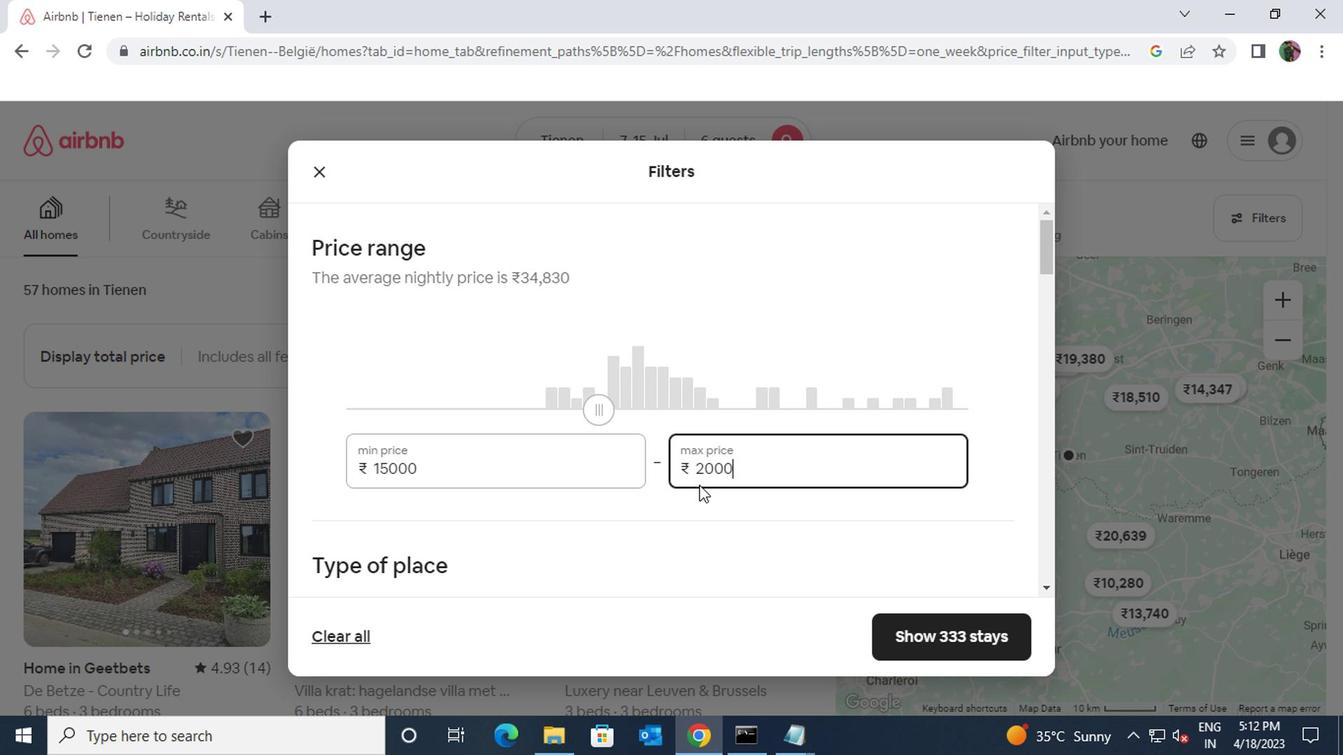 
Action: Mouse scrolled (694, 482) with delta (0, 0)
Screenshot: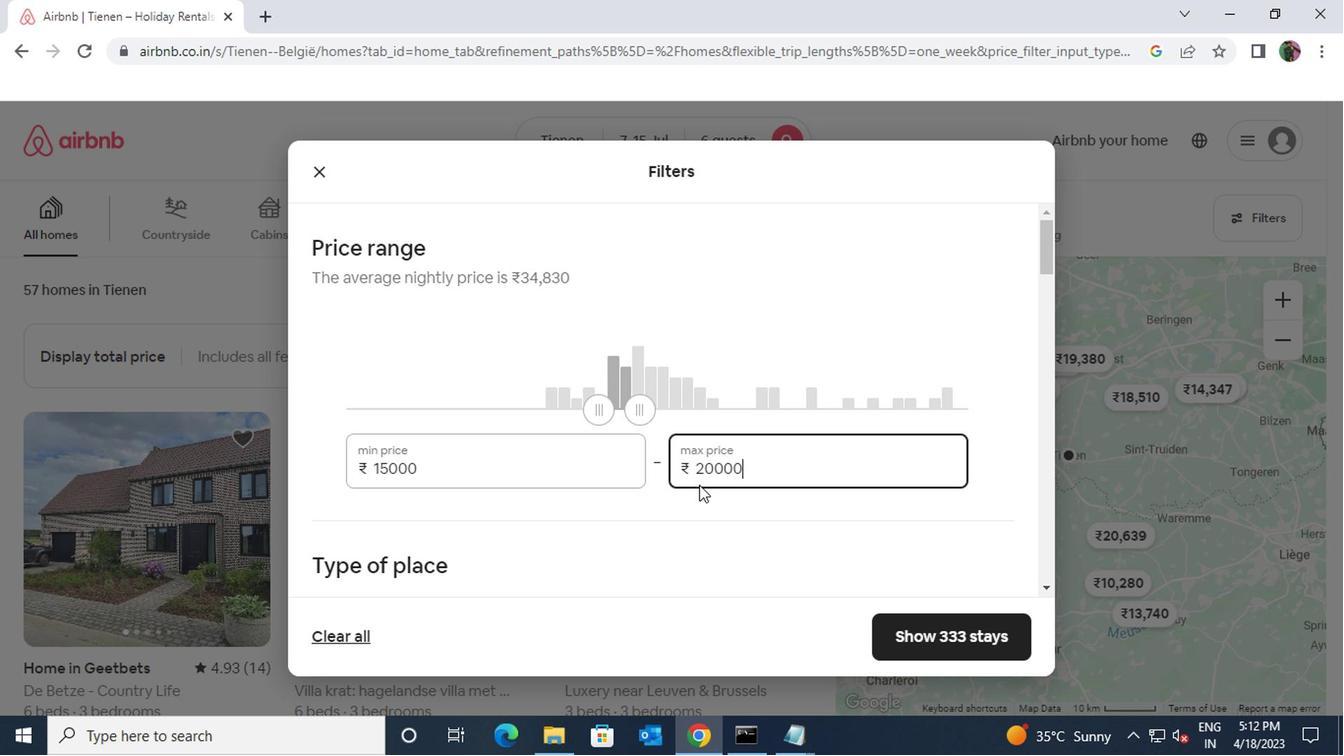 
Action: Mouse scrolled (694, 482) with delta (0, 0)
Screenshot: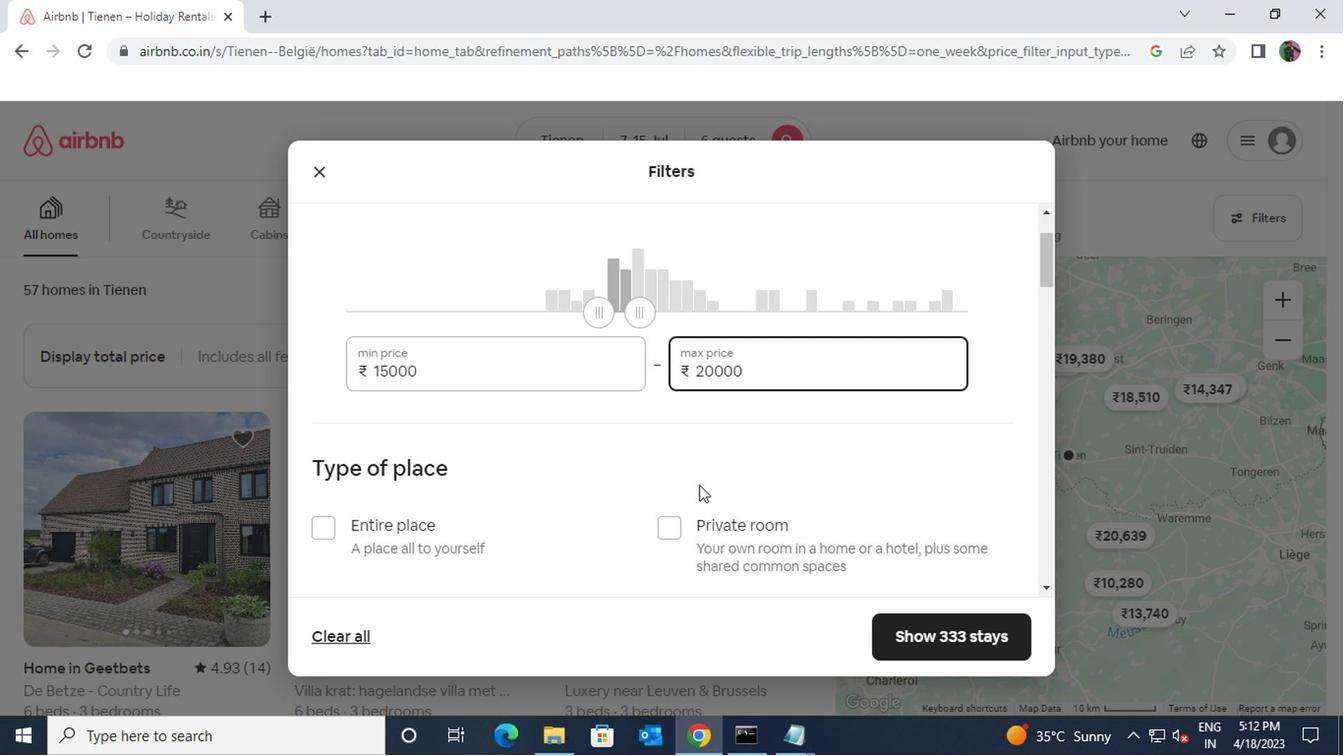 
Action: Mouse scrolled (694, 482) with delta (0, 0)
Screenshot: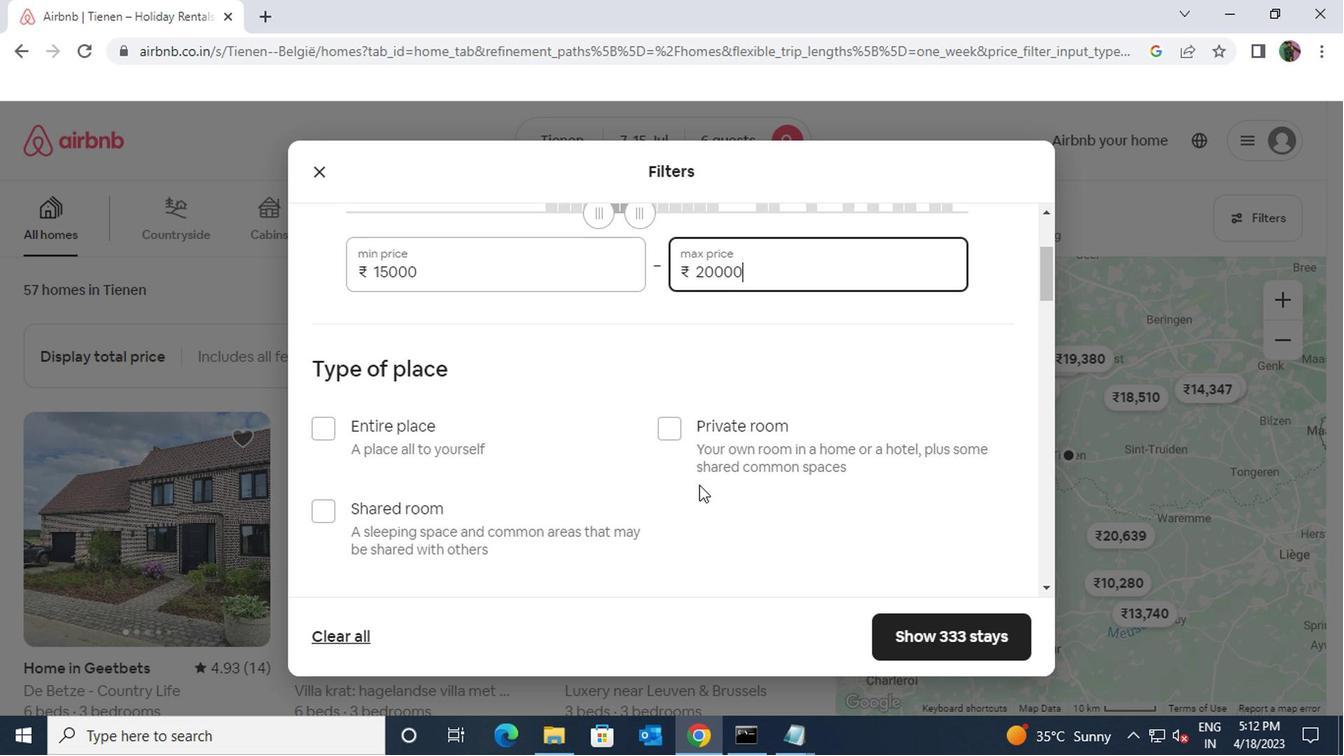
Action: Mouse moved to (318, 331)
Screenshot: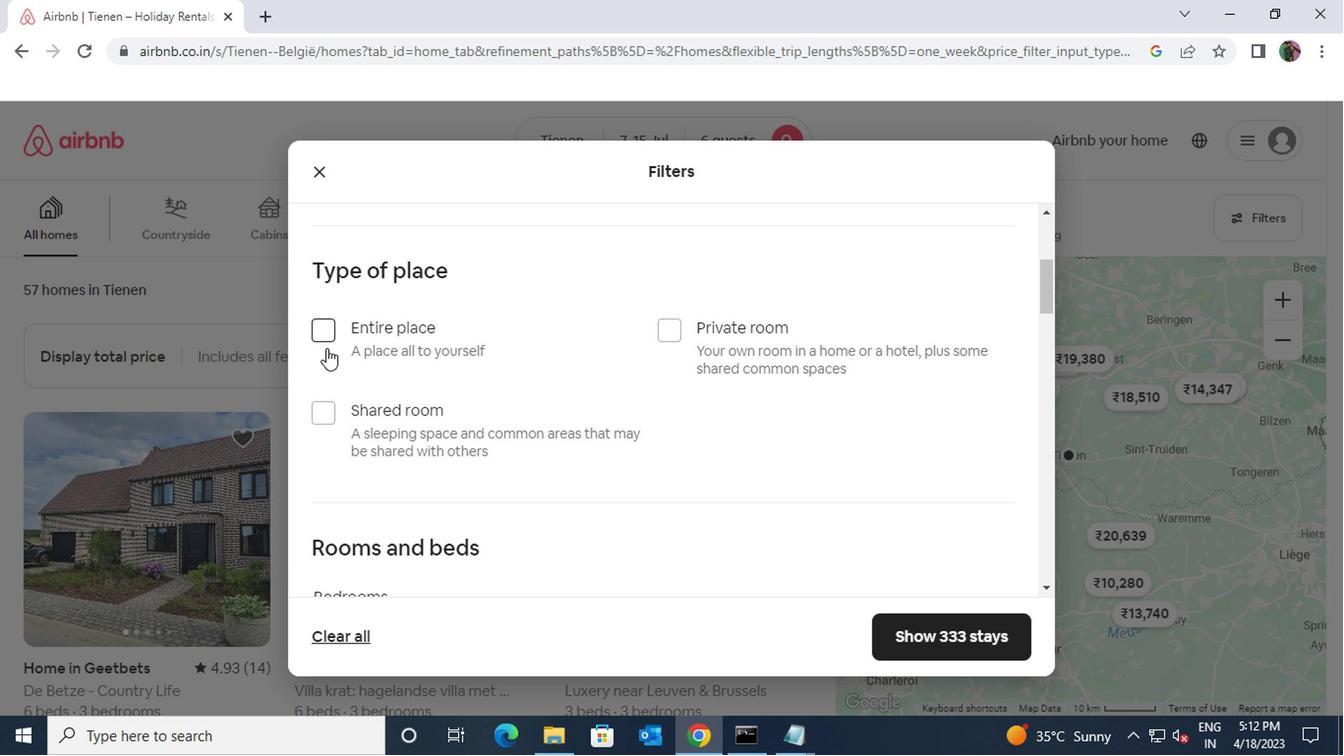 
Action: Mouse pressed left at (318, 331)
Screenshot: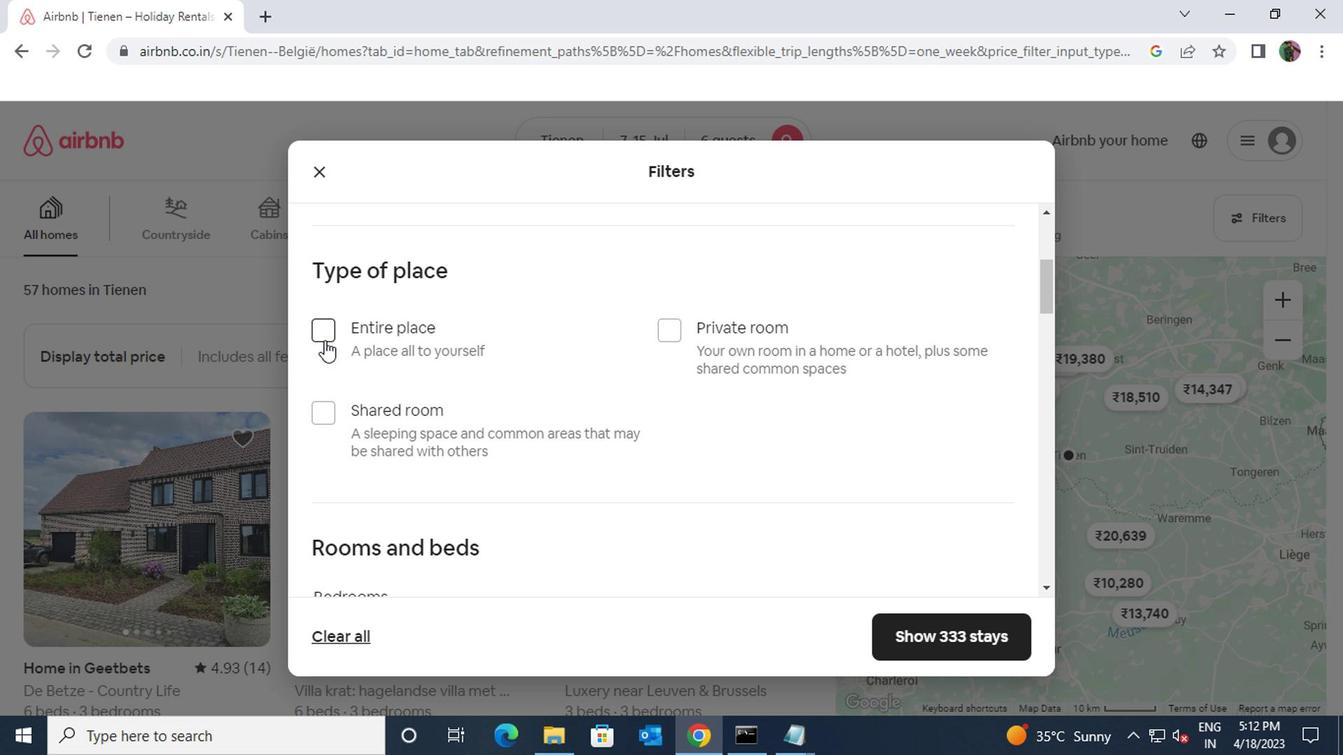 
Action: Mouse moved to (493, 459)
Screenshot: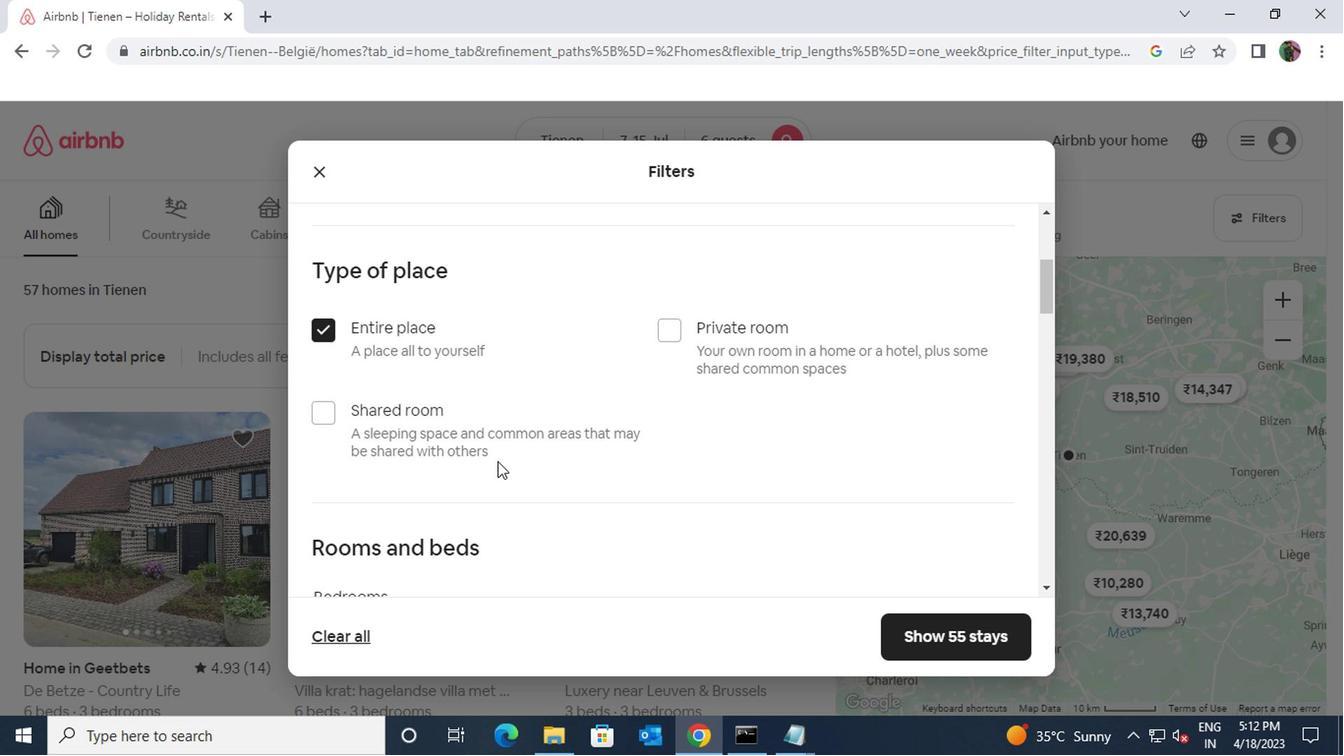 
Action: Mouse scrolled (493, 458) with delta (0, 0)
Screenshot: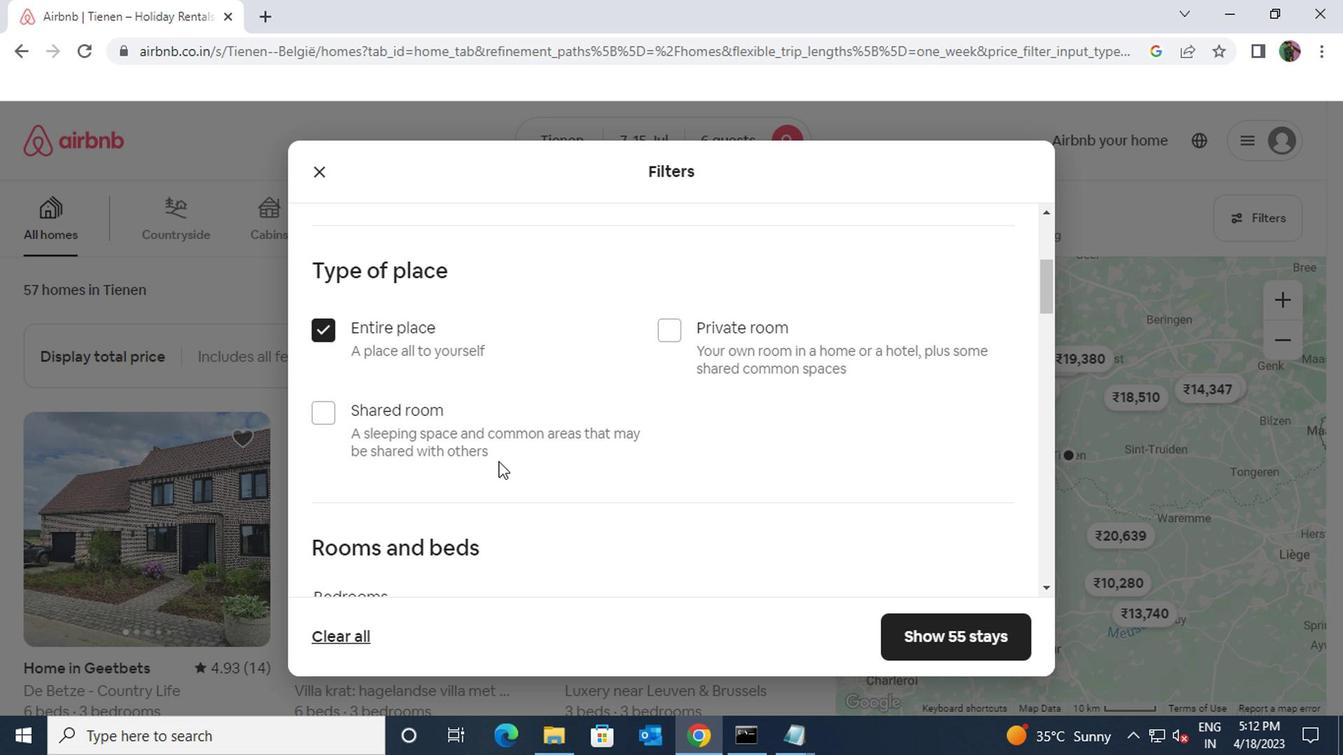 
Action: Mouse moved to (440, 547)
Screenshot: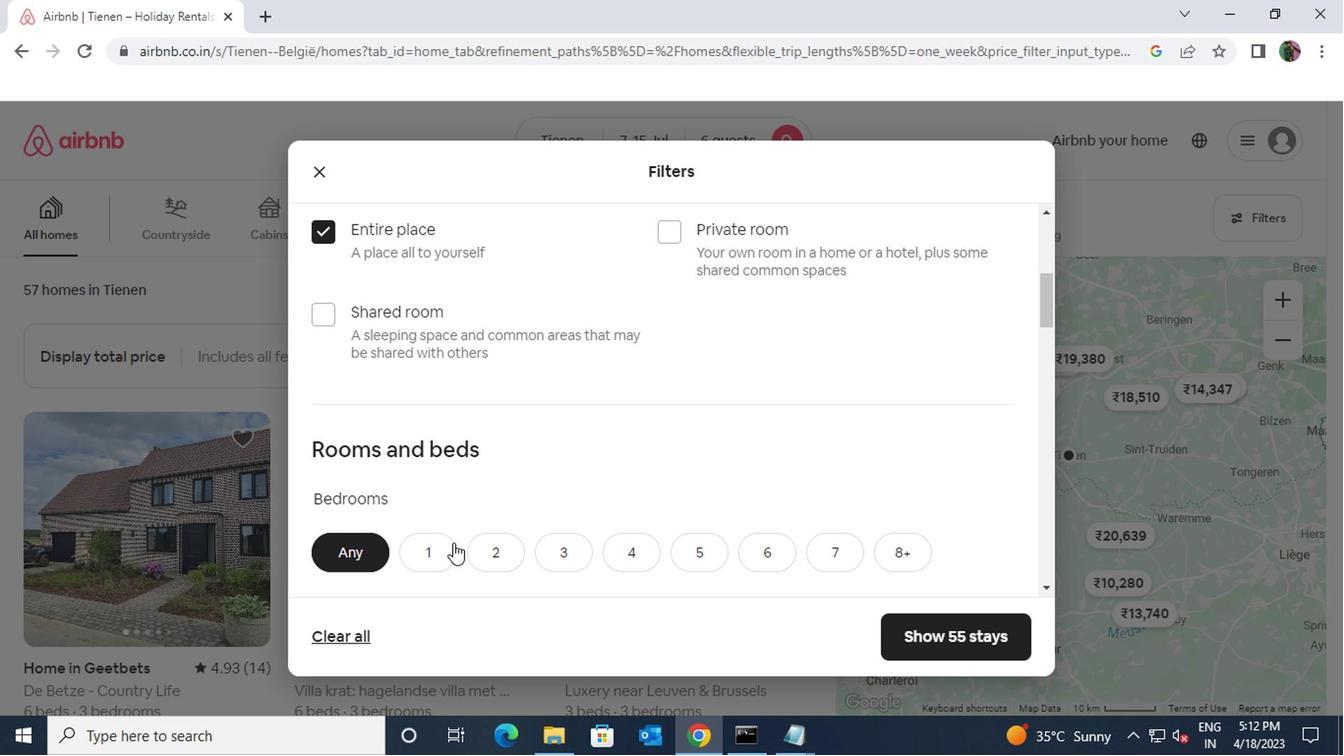 
Action: Mouse pressed left at (440, 547)
Screenshot: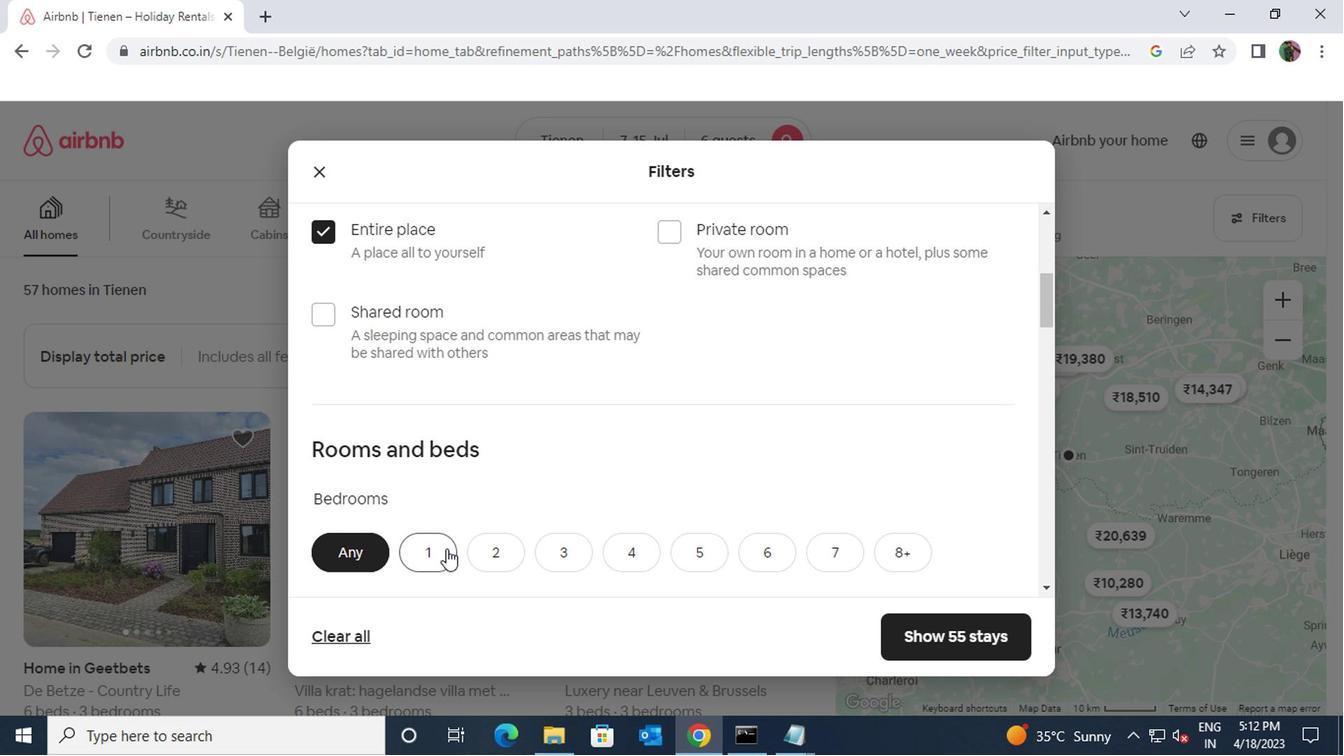 
Action: Mouse scrolled (440, 546) with delta (0, 0)
Screenshot: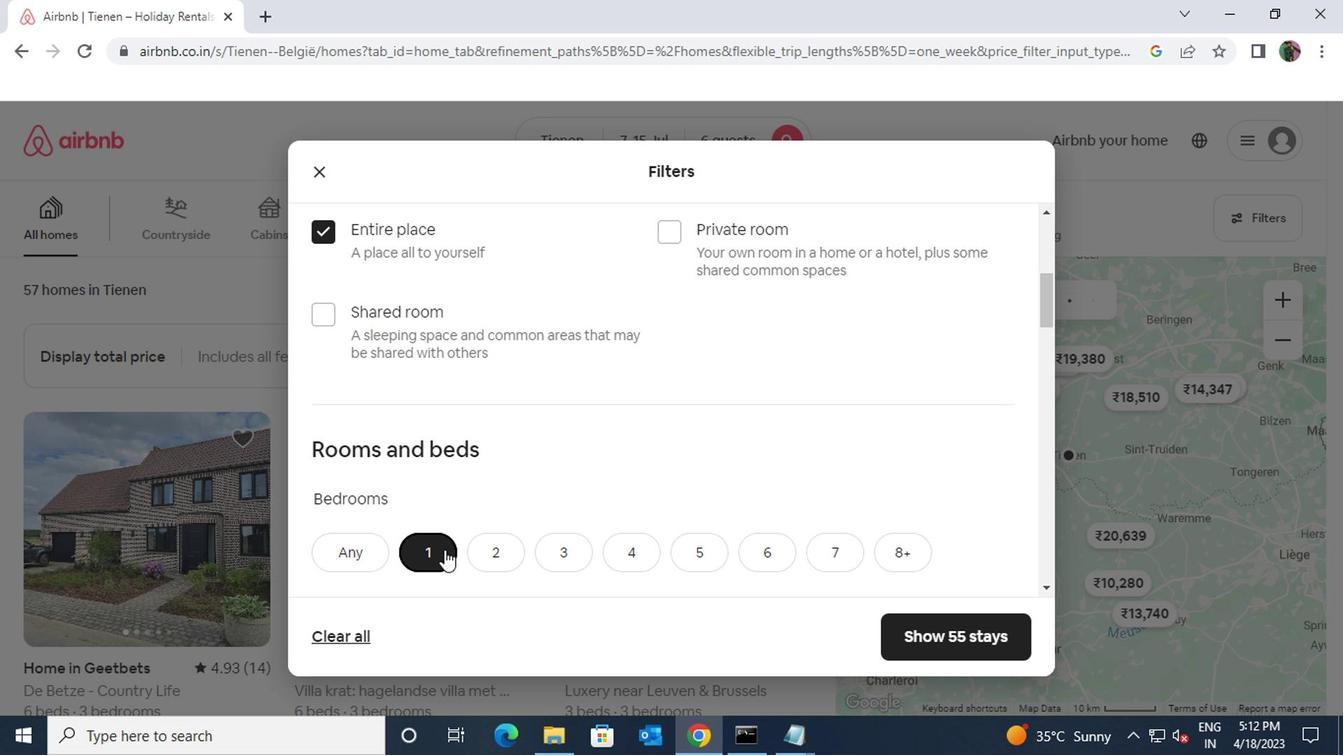 
Action: Mouse scrolled (440, 546) with delta (0, 0)
Screenshot: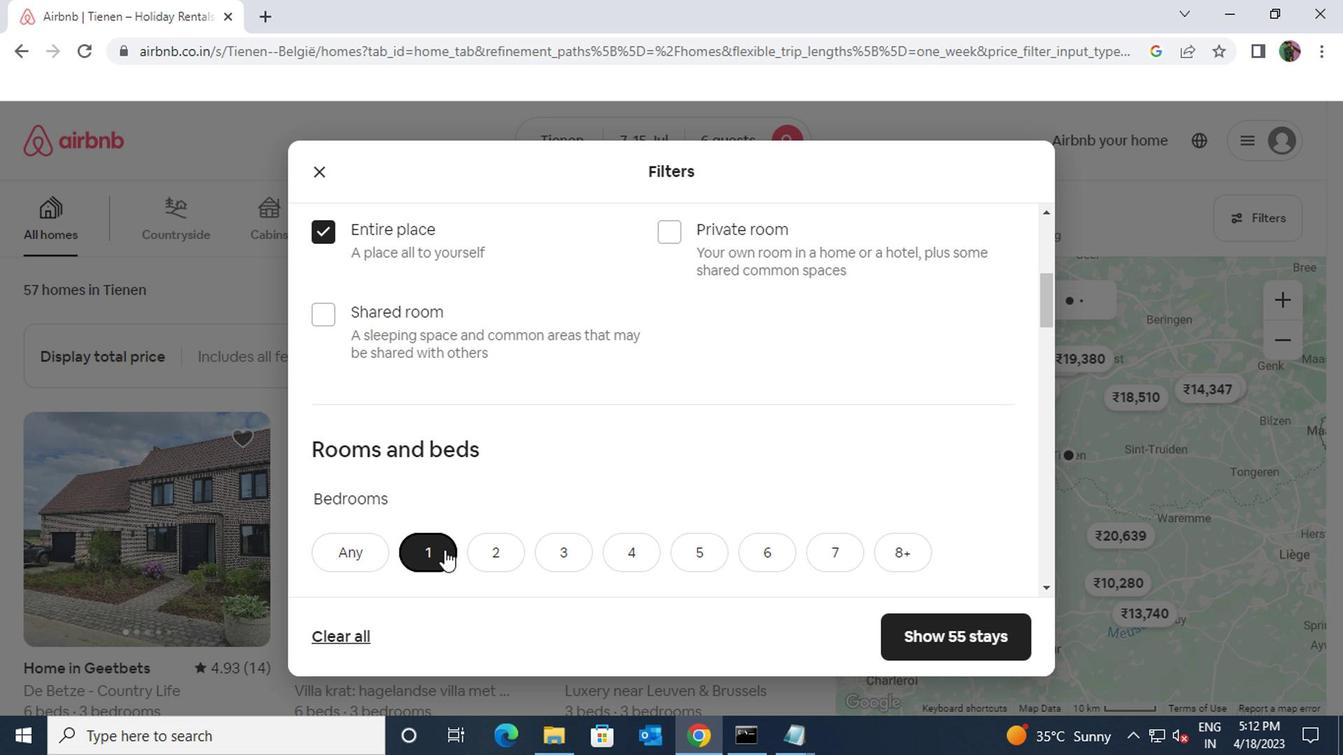 
Action: Mouse moved to (426, 465)
Screenshot: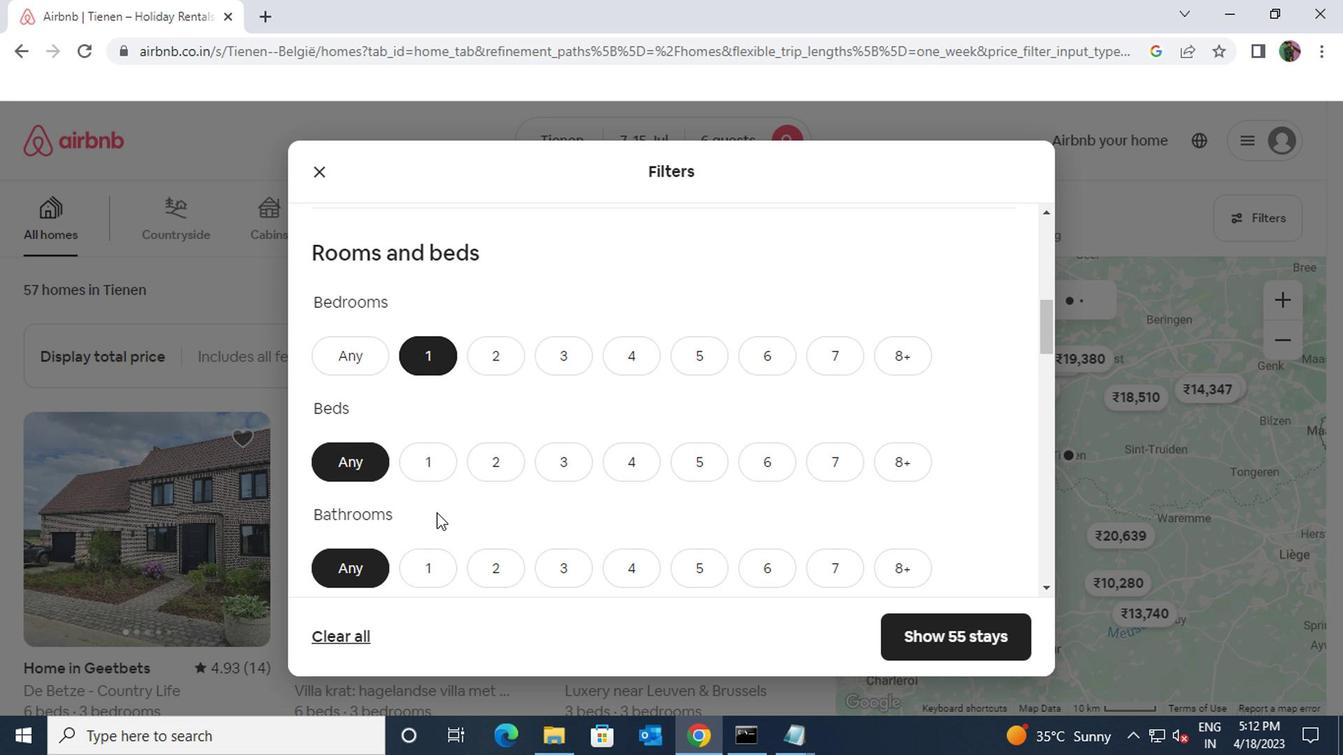 
Action: Mouse pressed left at (426, 465)
Screenshot: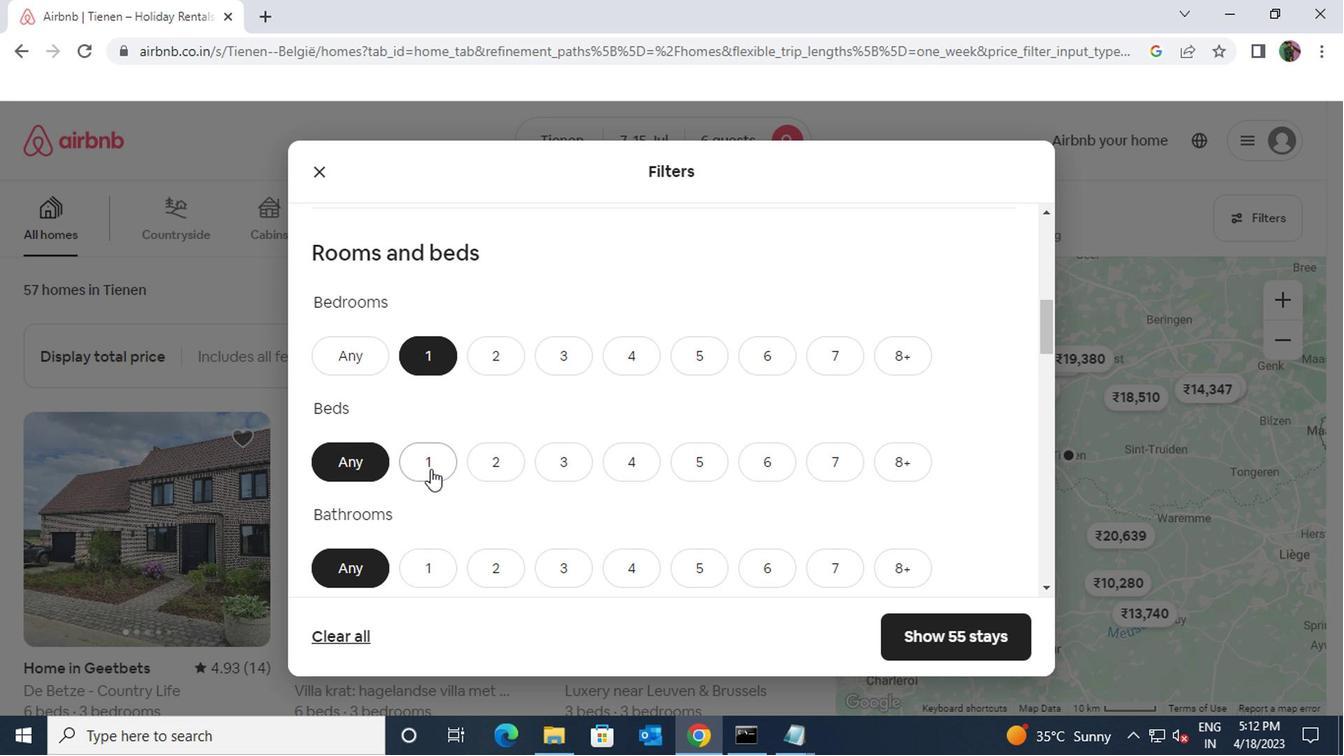 
Action: Mouse scrolled (426, 464) with delta (0, -1)
Screenshot: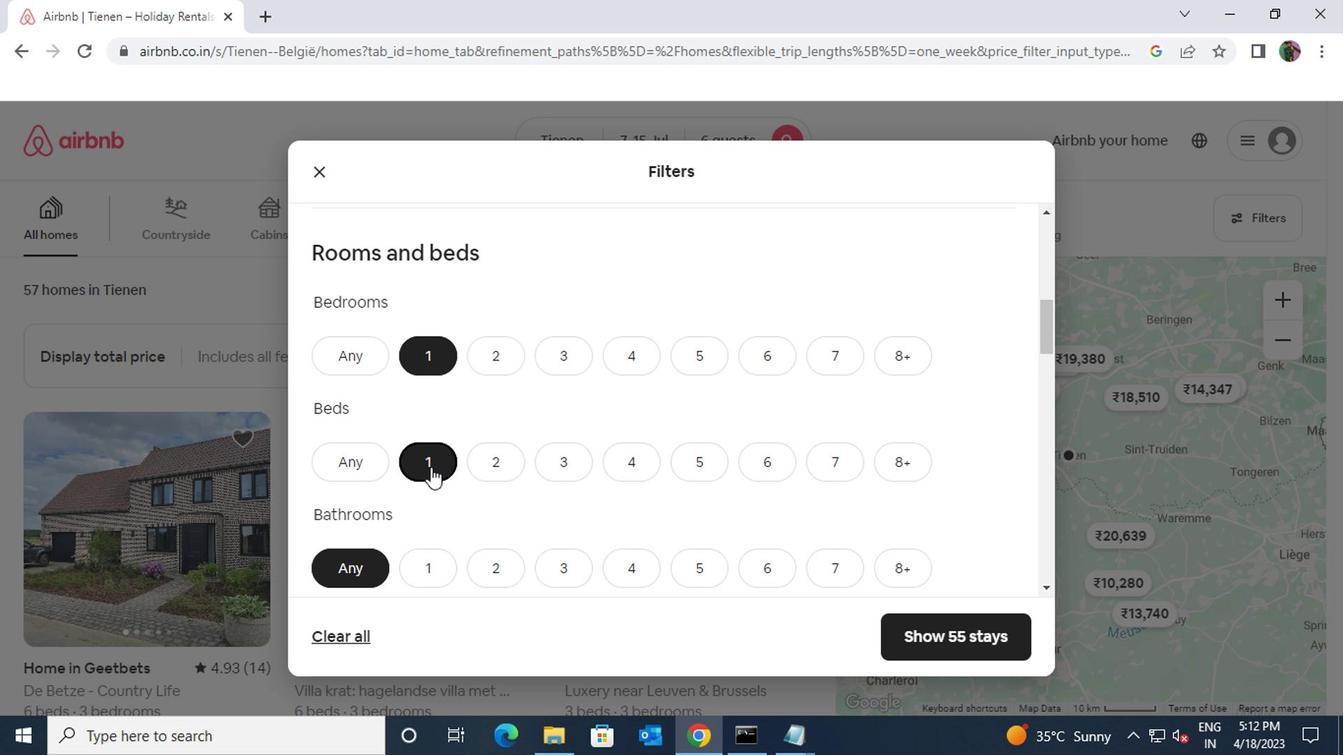 
Action: Mouse moved to (426, 468)
Screenshot: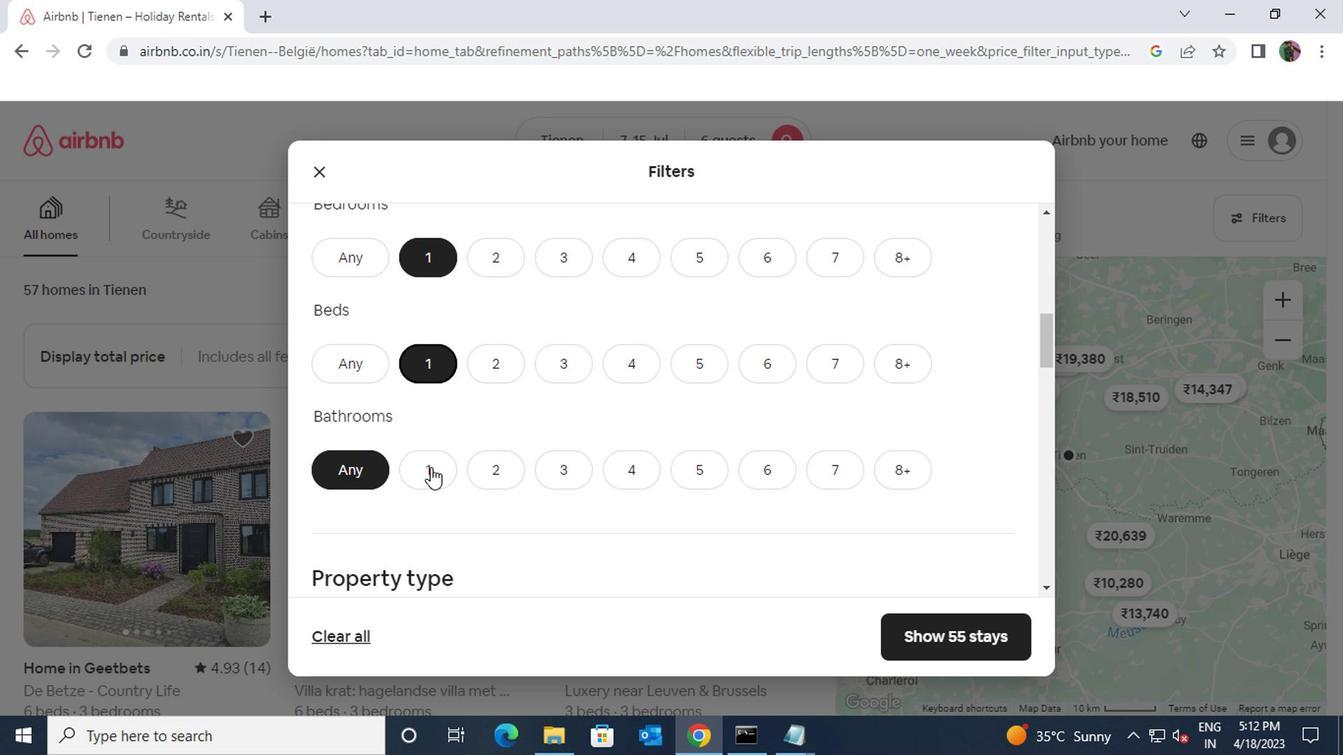 
Action: Mouse pressed left at (426, 468)
Screenshot: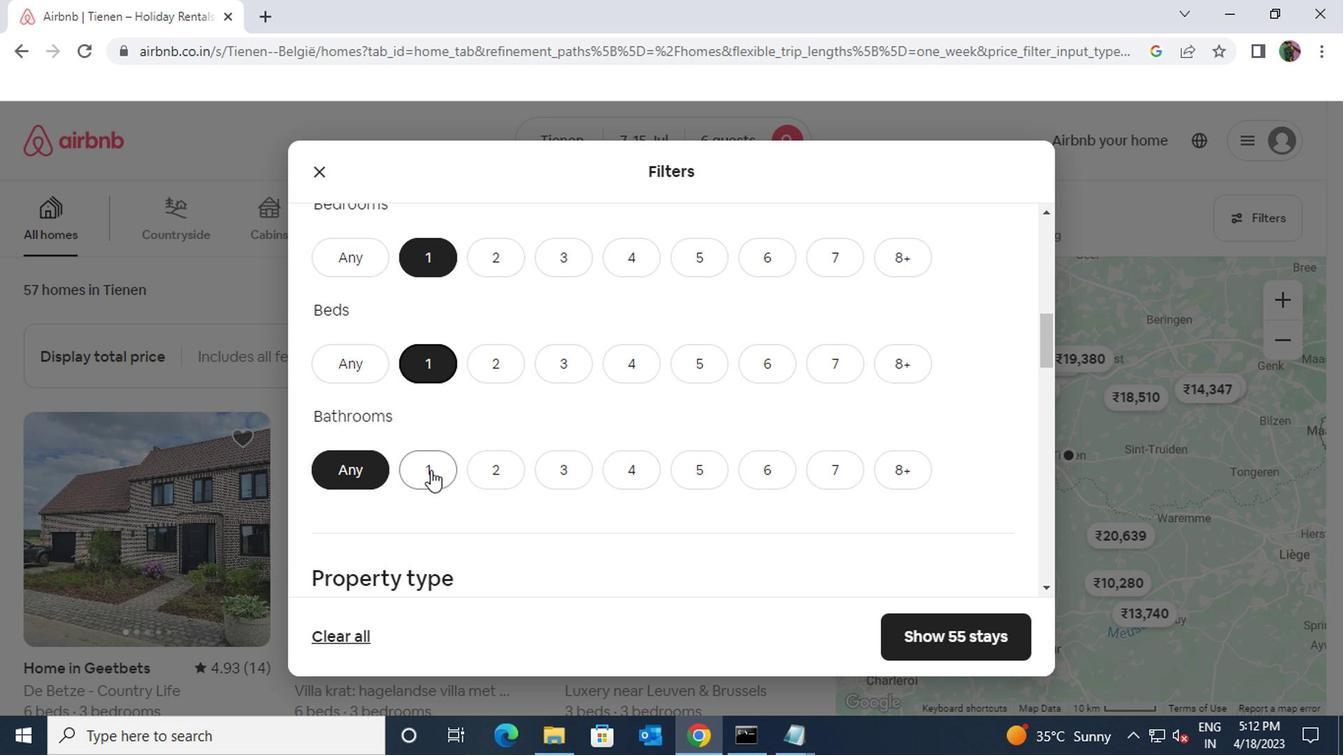 
Action: Mouse scrolled (426, 467) with delta (0, -1)
Screenshot: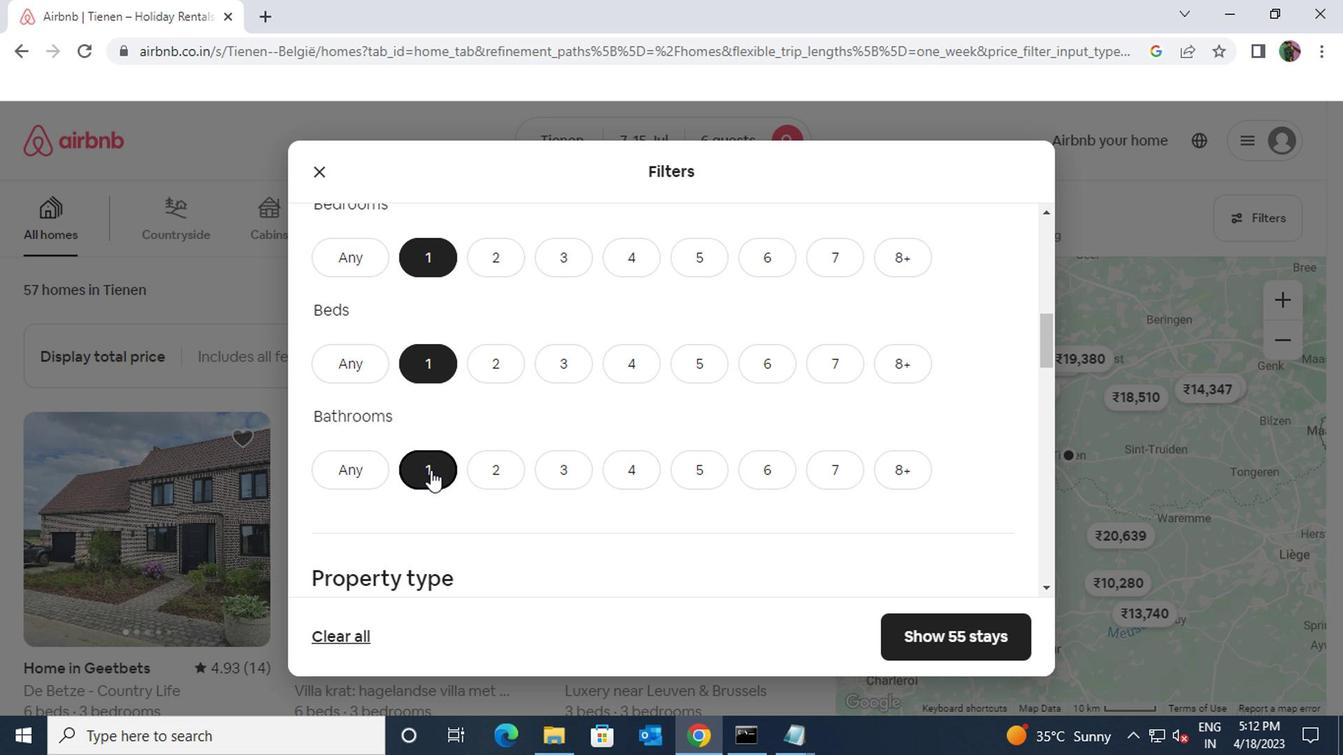 
Action: Mouse scrolled (426, 467) with delta (0, -1)
Screenshot: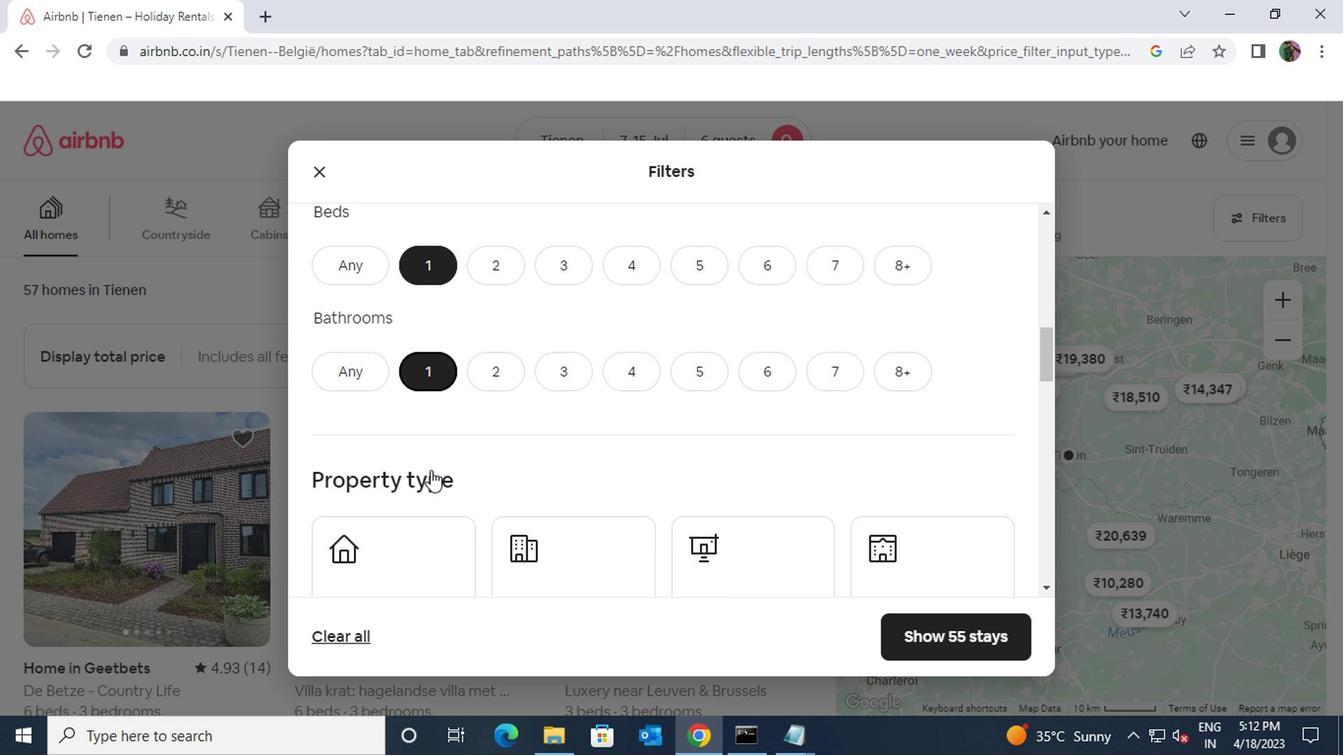 
Action: Mouse scrolled (426, 467) with delta (0, -1)
Screenshot: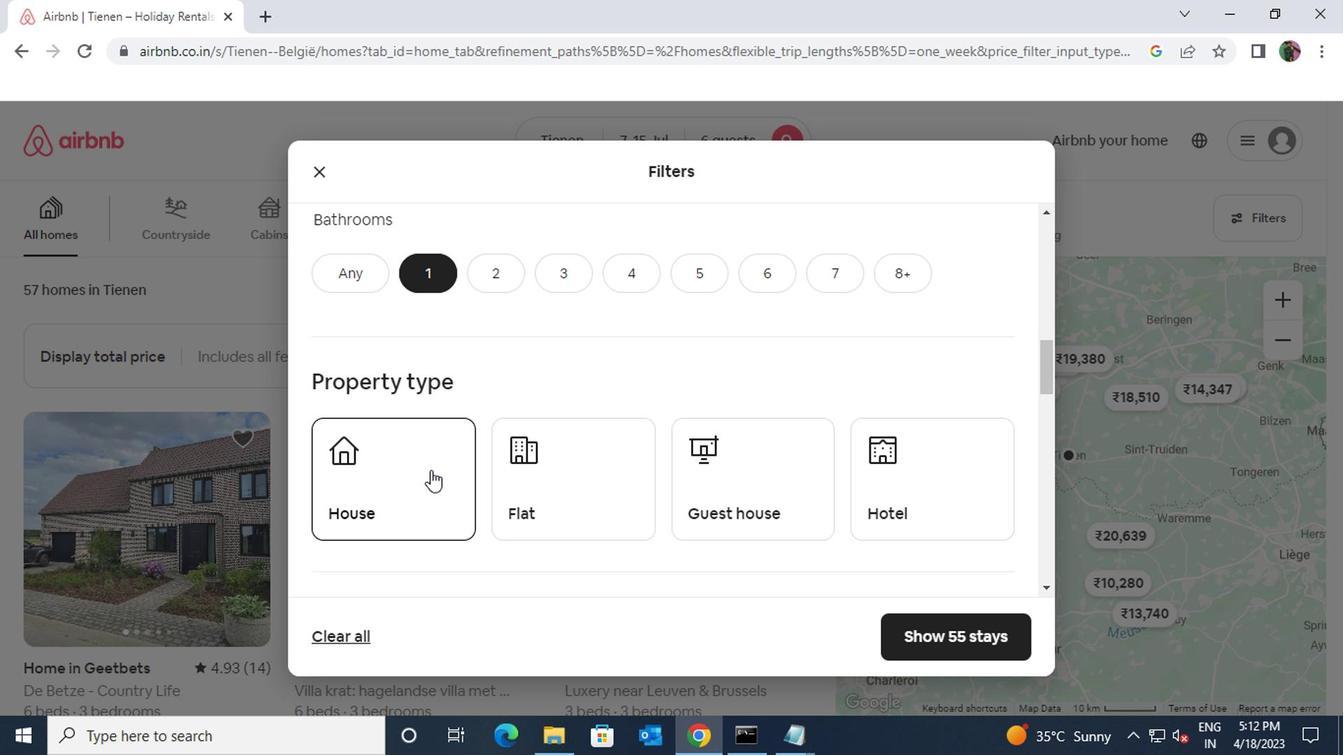 
Action: Mouse moved to (900, 414)
Screenshot: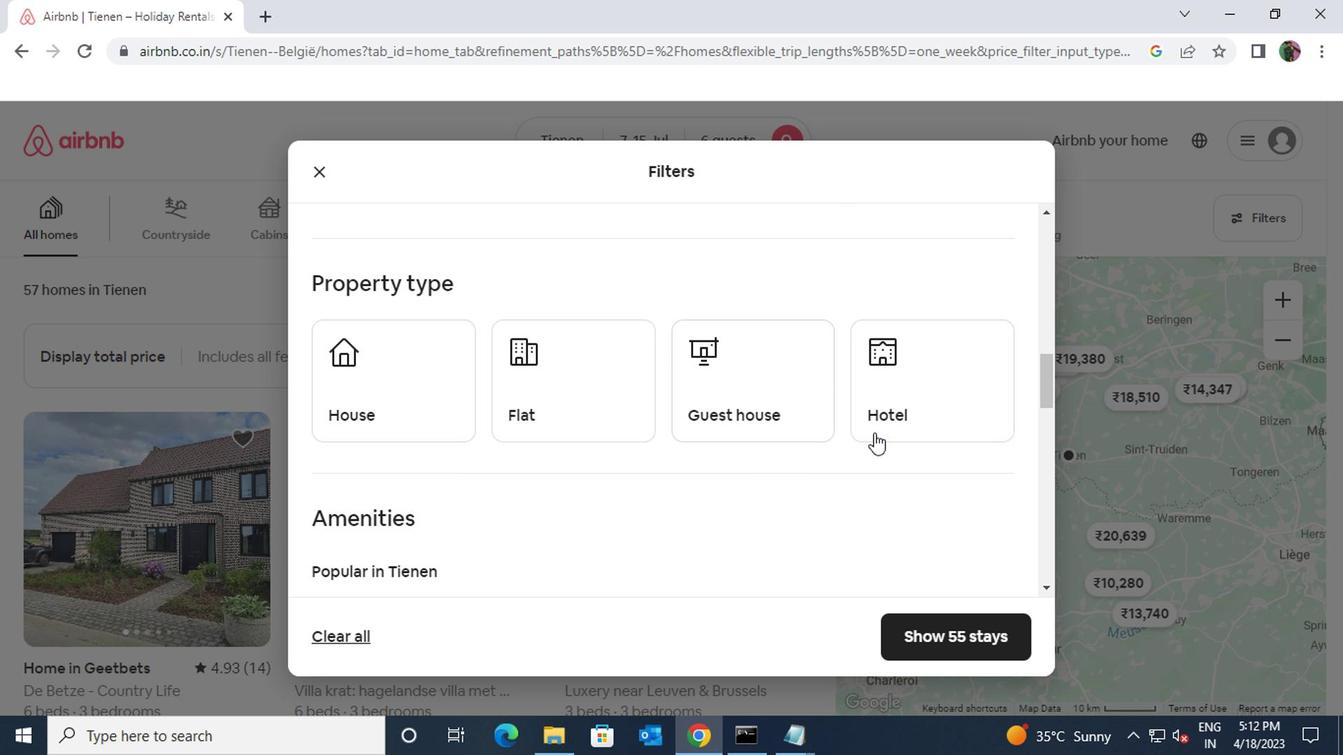 
Action: Mouse pressed left at (900, 414)
Screenshot: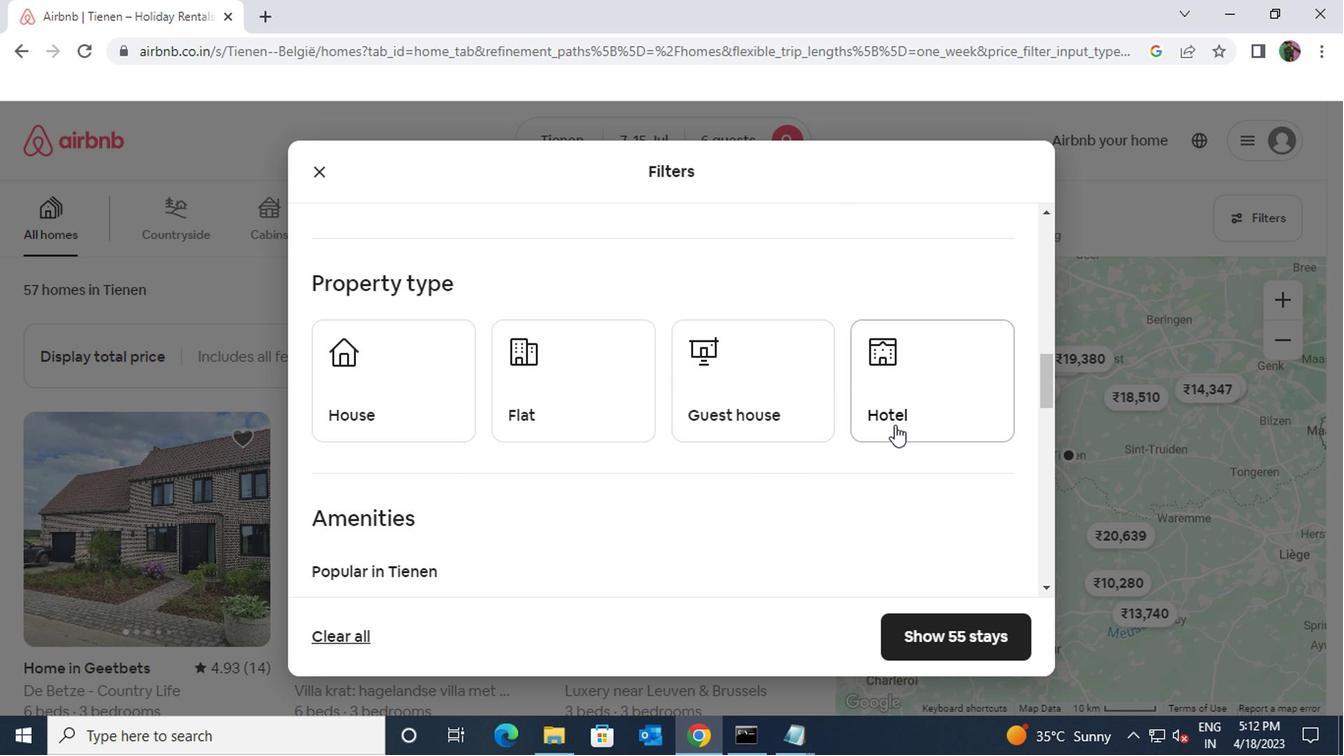 
Action: Mouse moved to (588, 524)
Screenshot: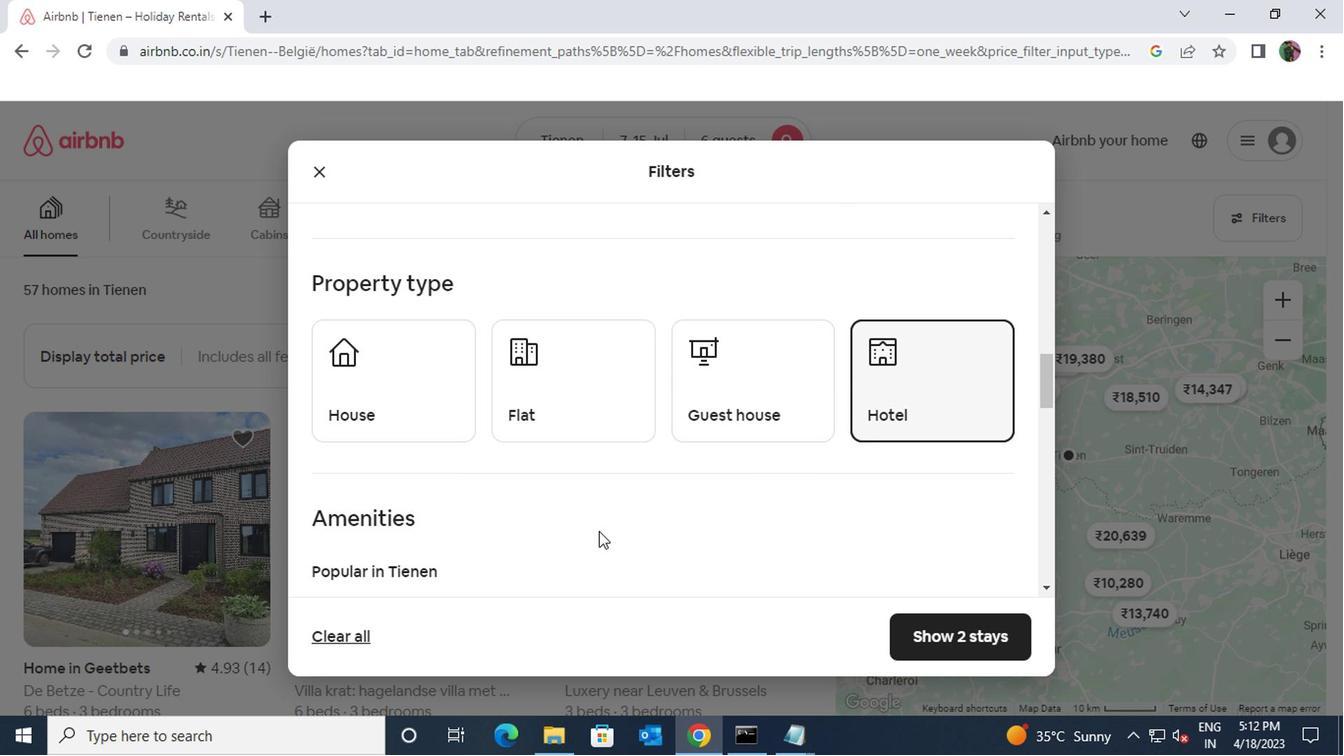 
Action: Mouse scrolled (588, 524) with delta (0, 0)
Screenshot: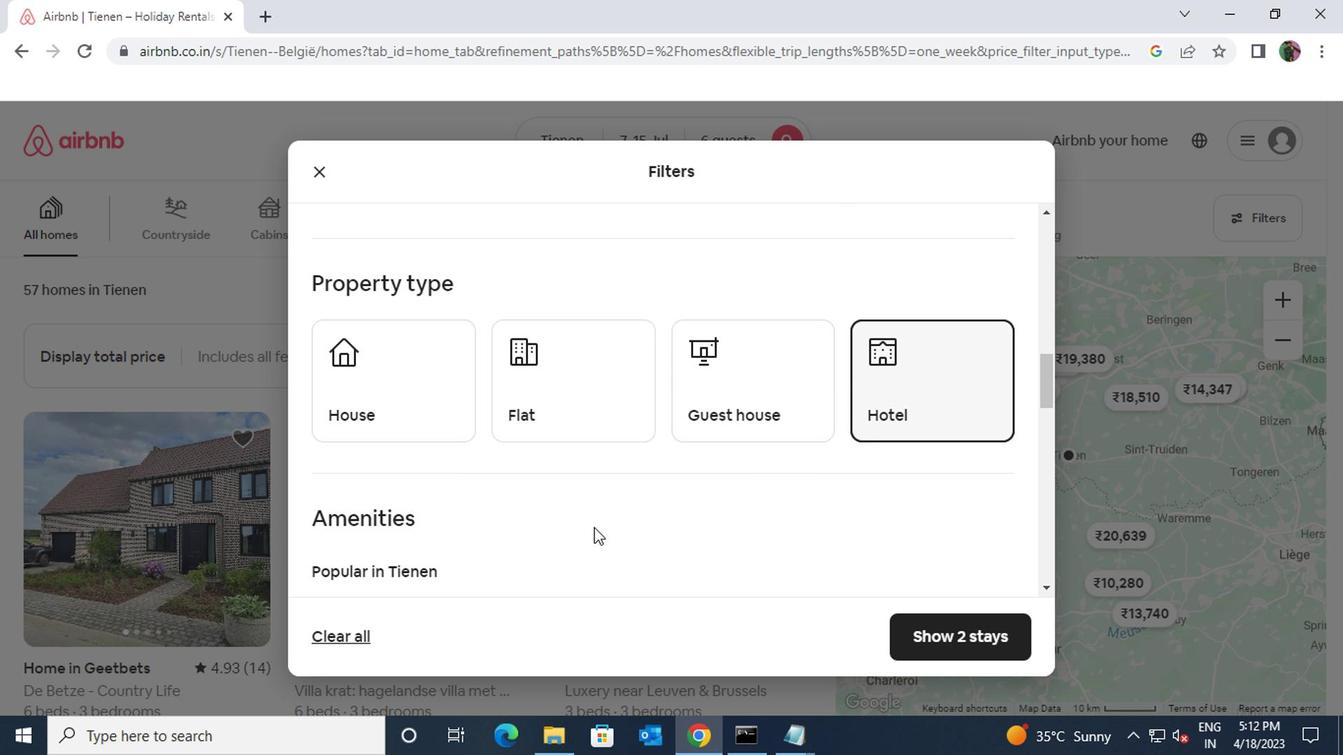 
Action: Mouse scrolled (588, 524) with delta (0, 0)
Screenshot: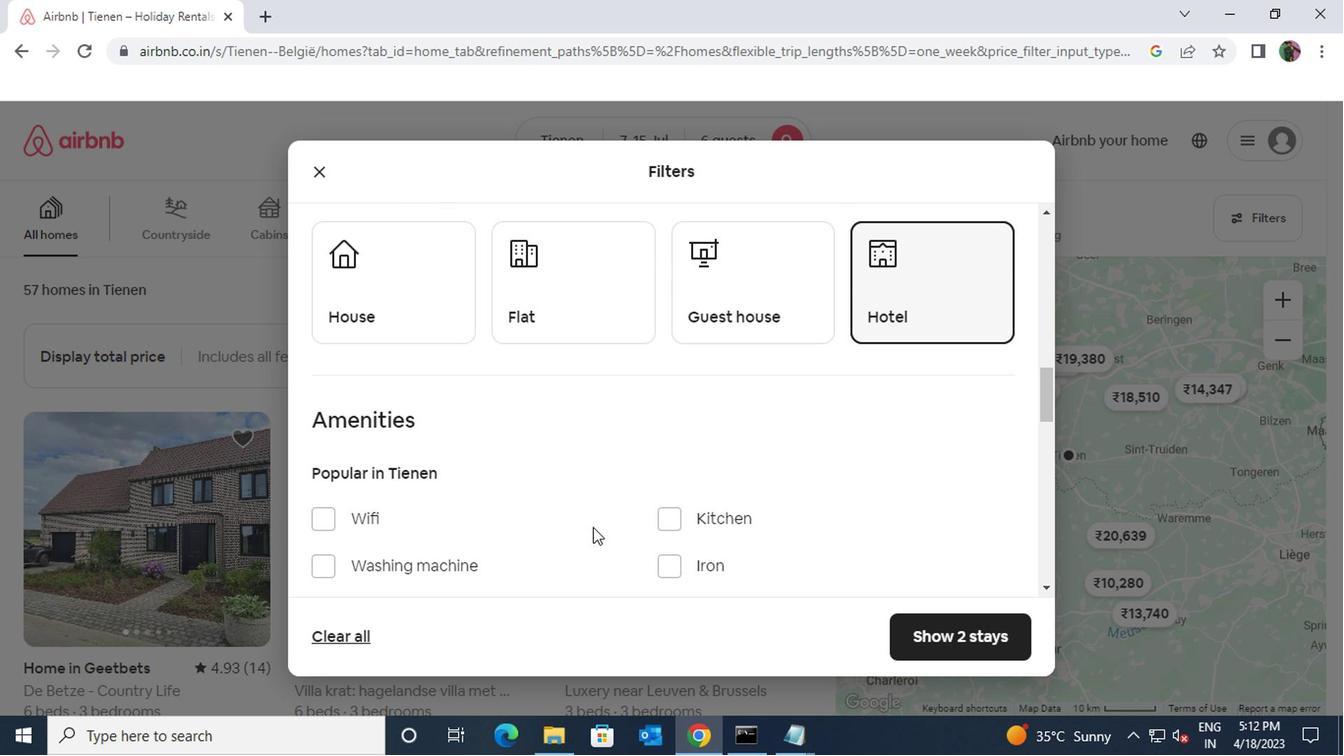 
Action: Mouse scrolled (588, 524) with delta (0, 0)
Screenshot: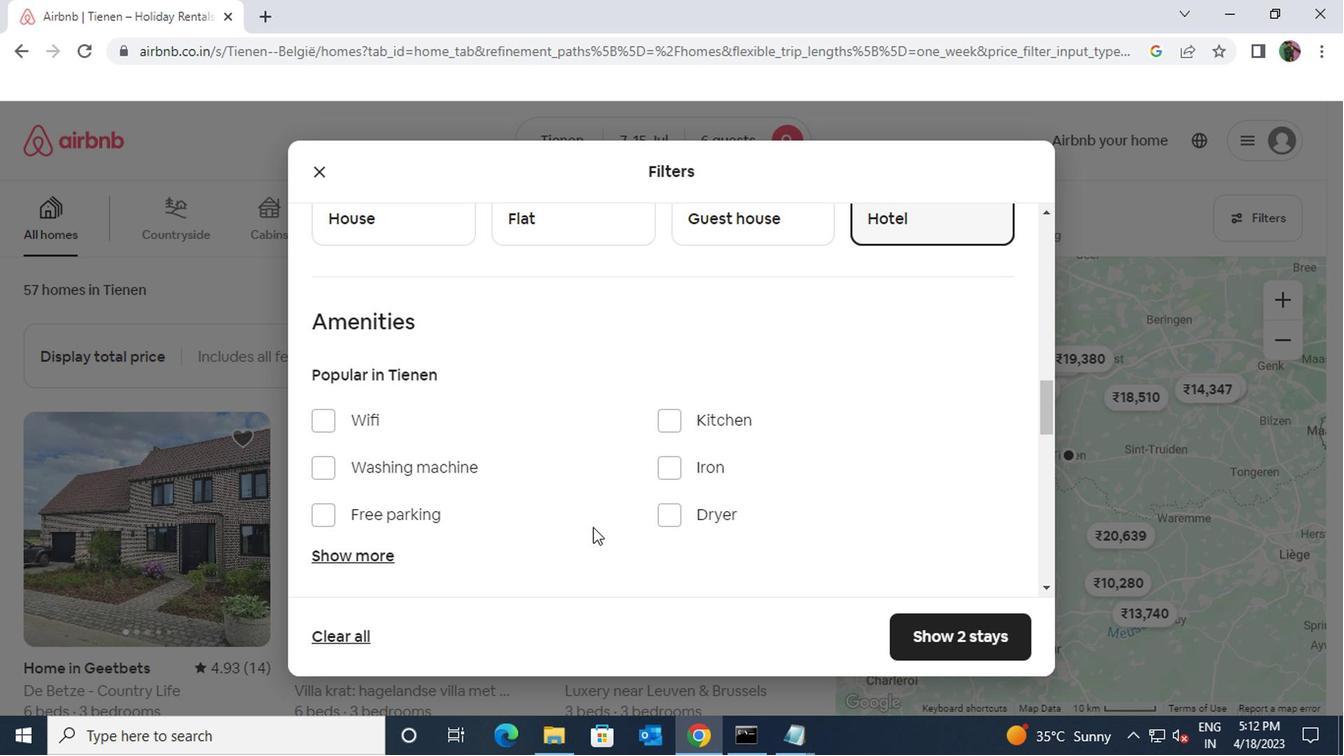 
Action: Mouse moved to (333, 457)
Screenshot: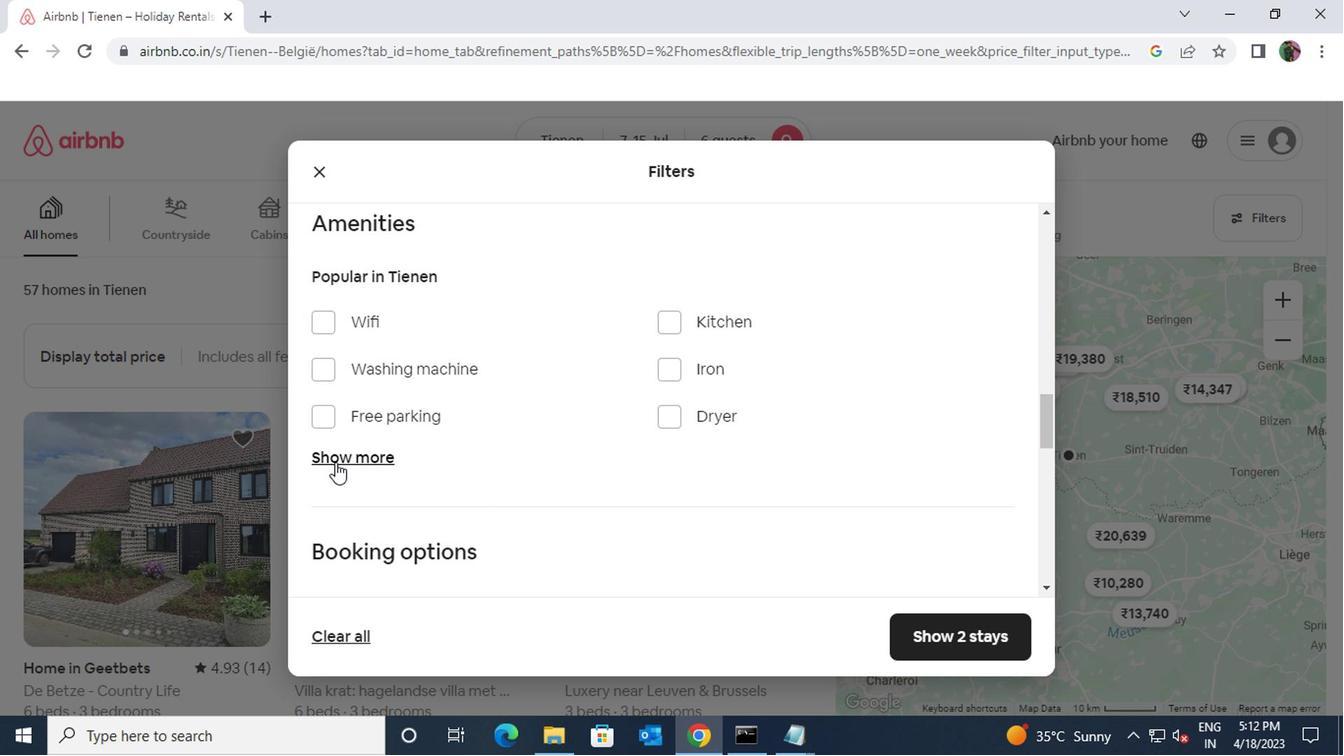 
Action: Mouse pressed left at (333, 457)
Screenshot: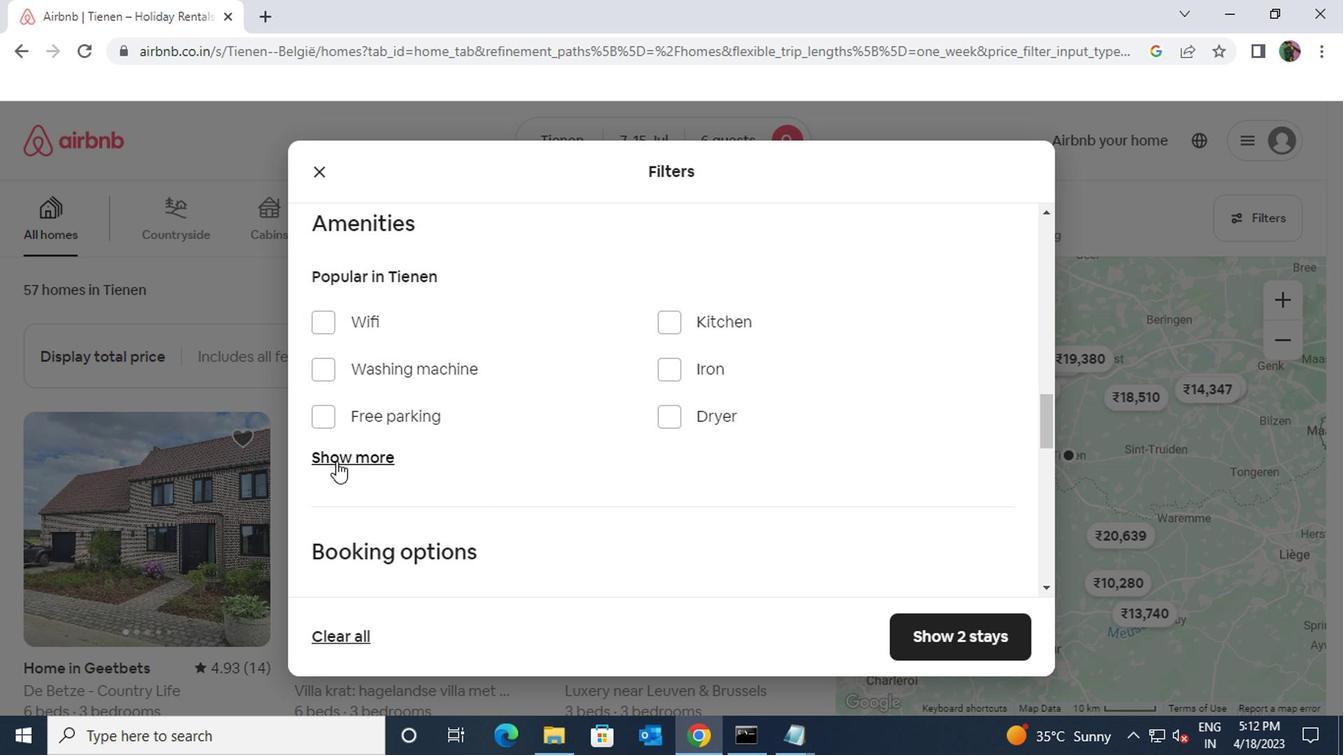 
Action: Mouse moved to (338, 458)
Screenshot: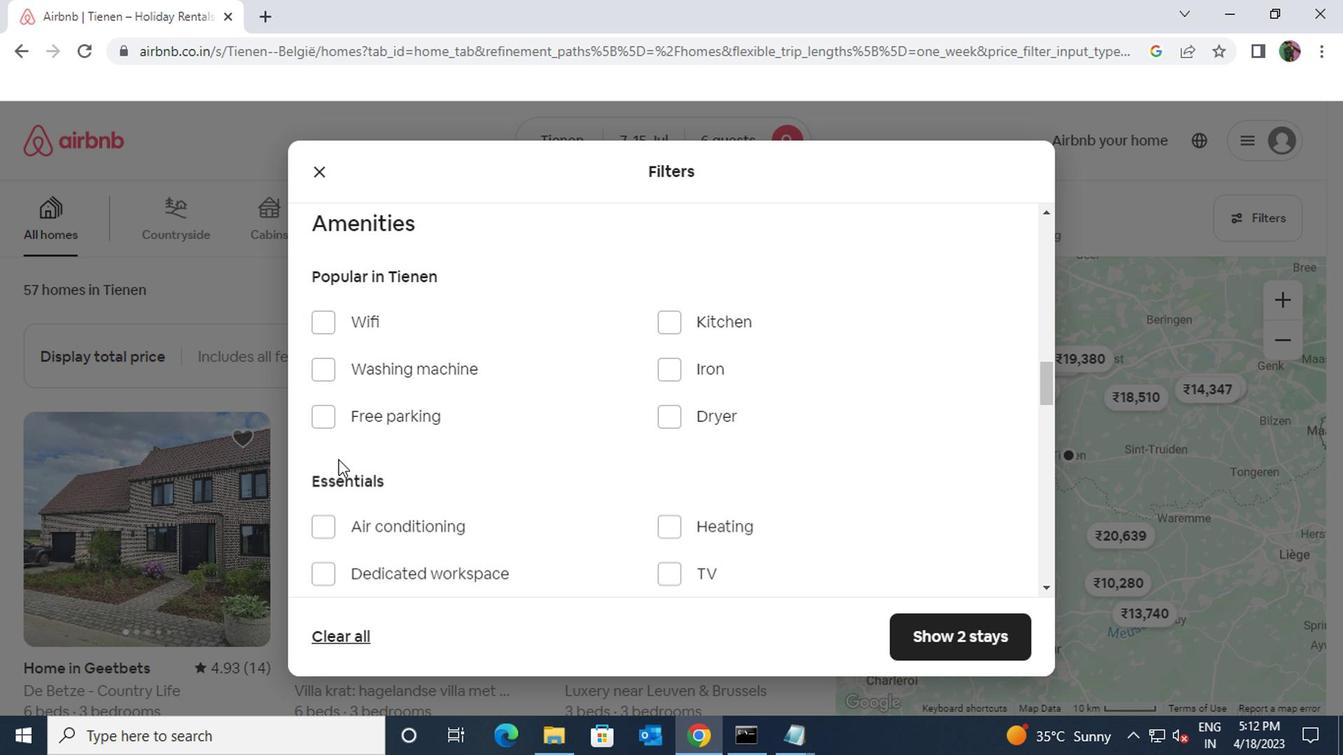 
Action: Mouse scrolled (338, 457) with delta (0, -1)
Screenshot: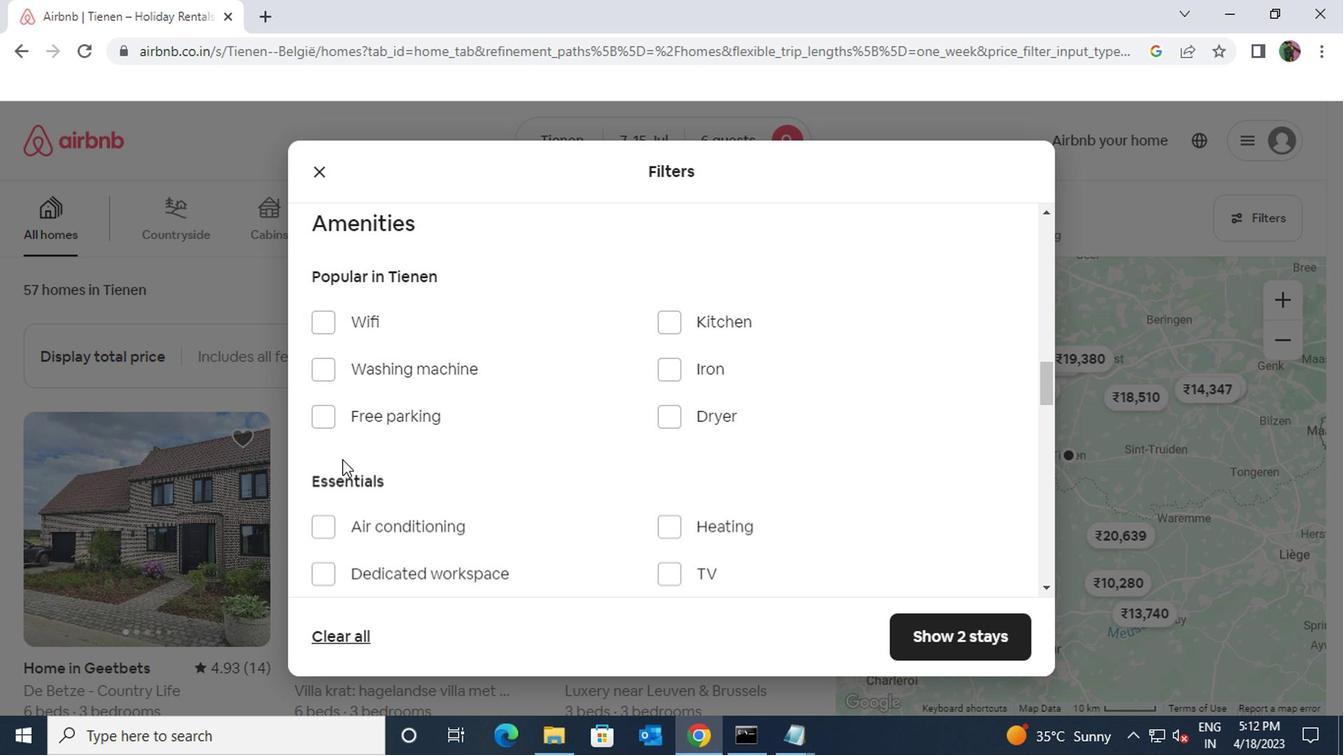 
Action: Mouse scrolled (338, 457) with delta (0, -1)
Screenshot: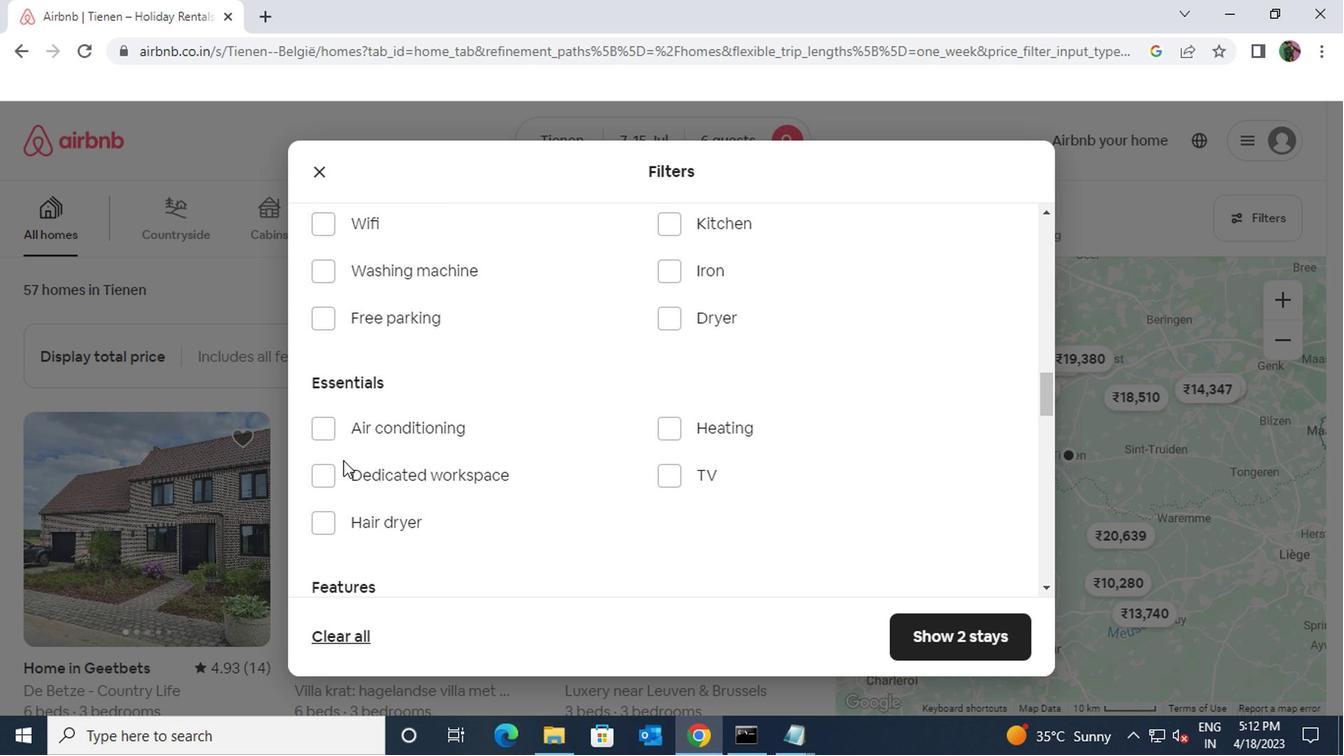 
Action: Mouse scrolled (338, 457) with delta (0, -1)
Screenshot: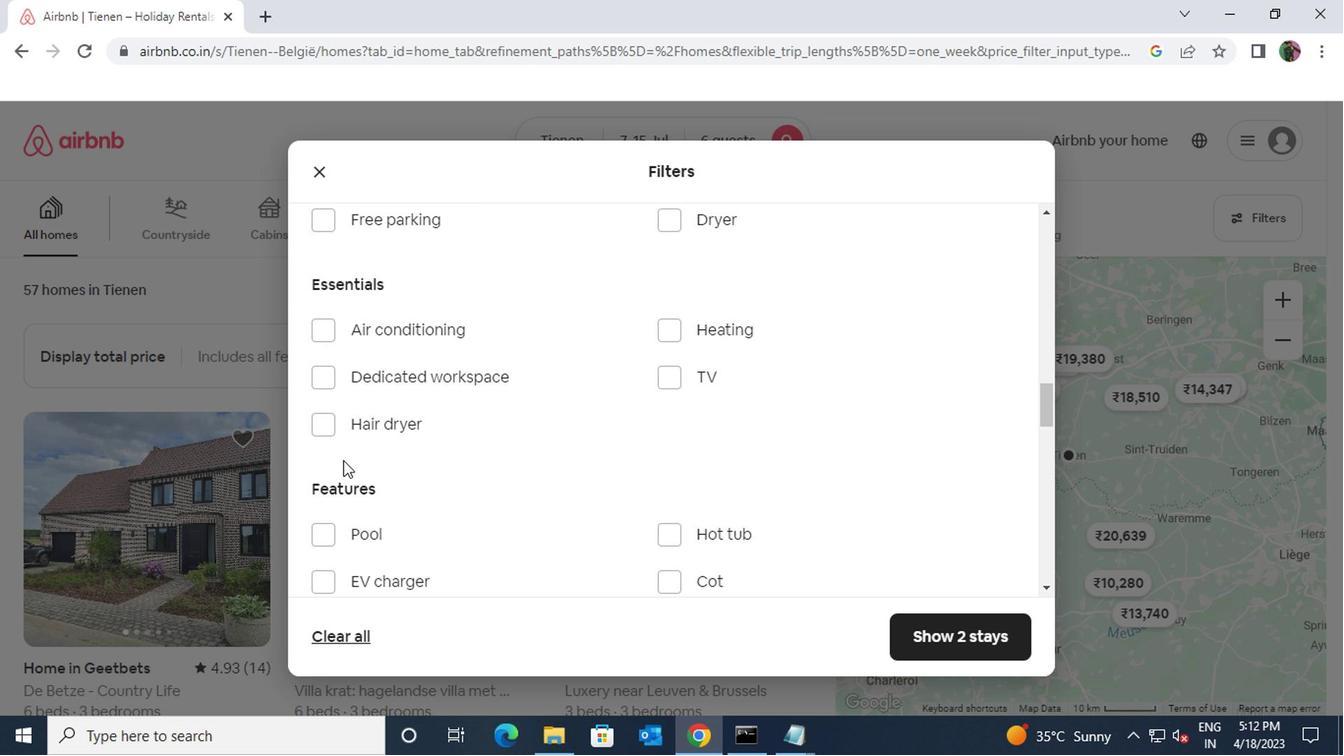 
Action: Mouse moved to (673, 232)
Screenshot: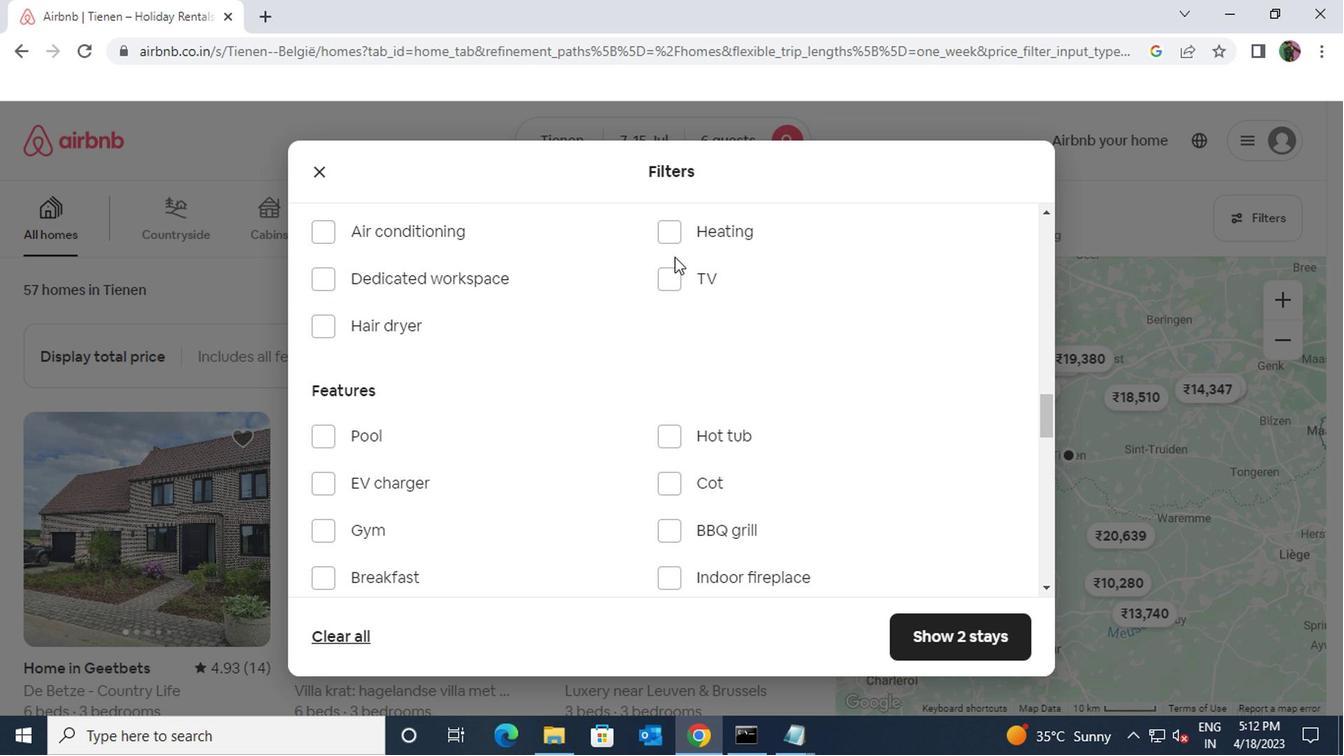 
Action: Mouse pressed left at (673, 232)
Screenshot: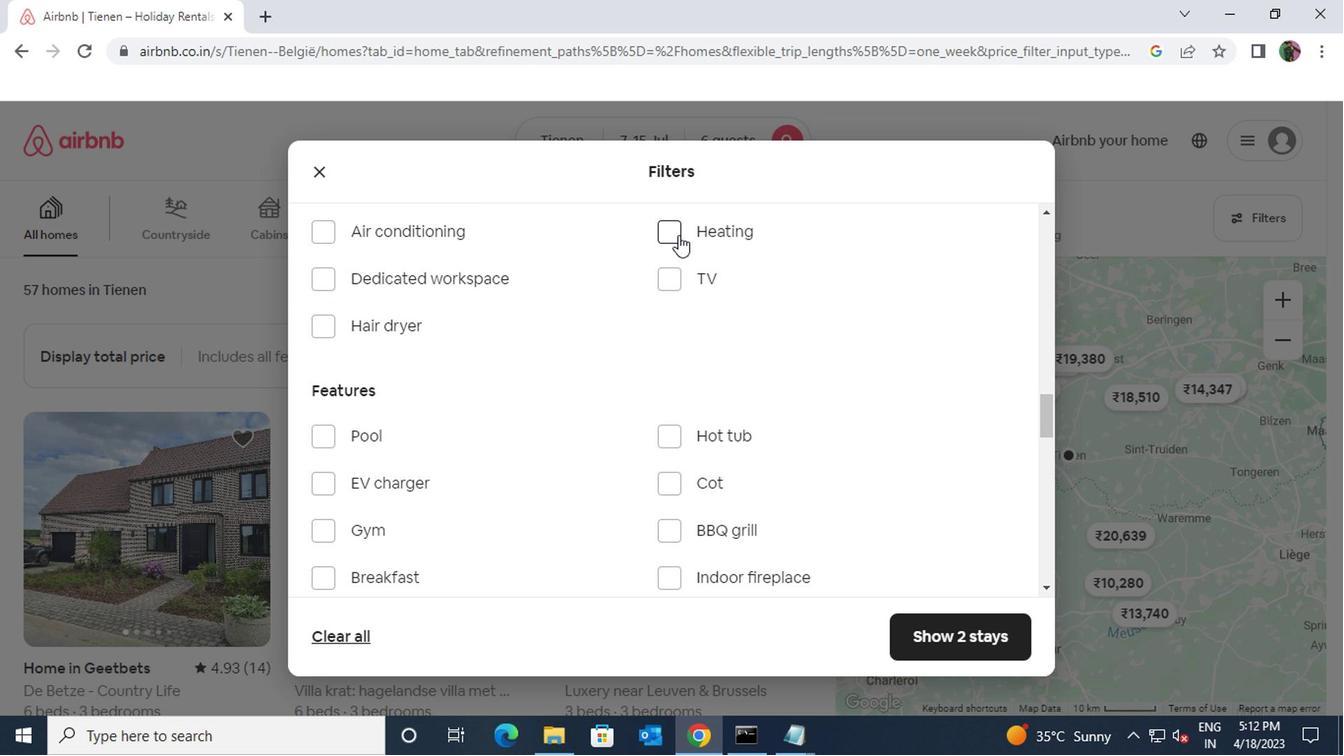 
Action: Mouse moved to (574, 432)
Screenshot: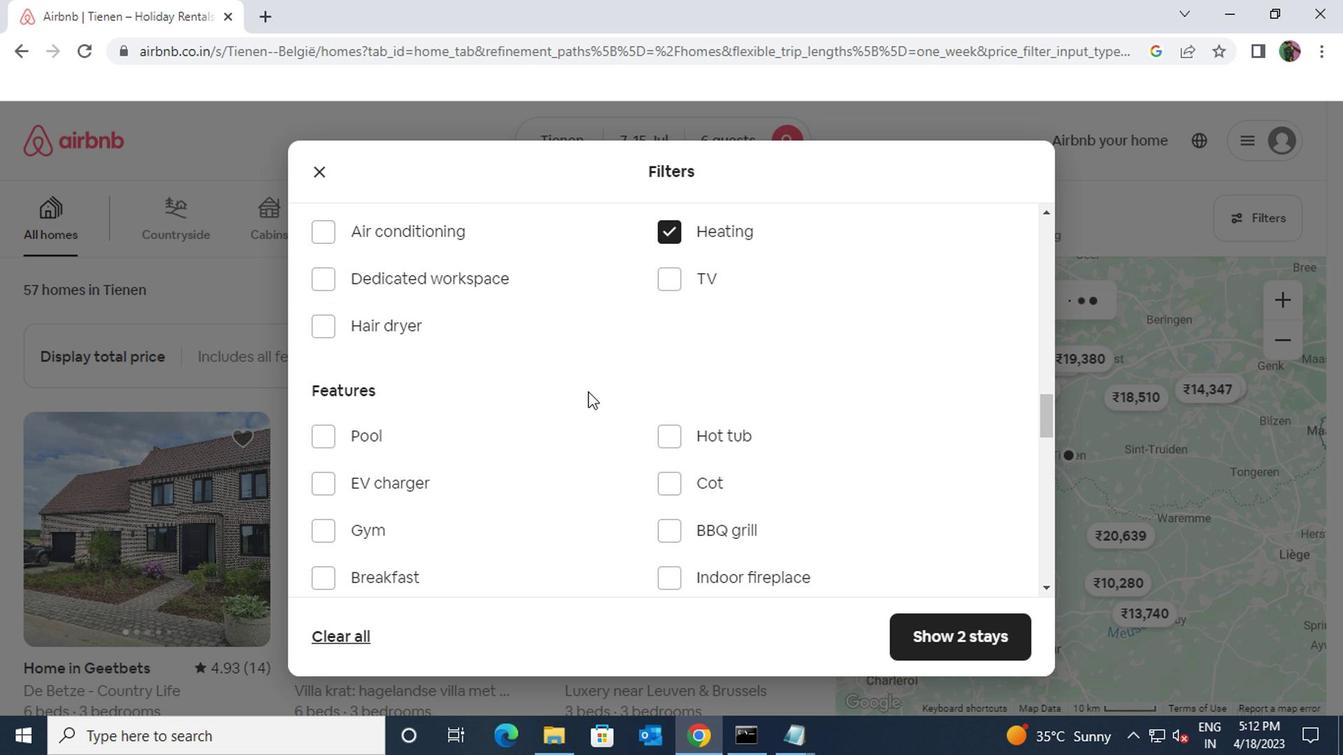 
Action: Mouse scrolled (574, 431) with delta (0, 0)
Screenshot: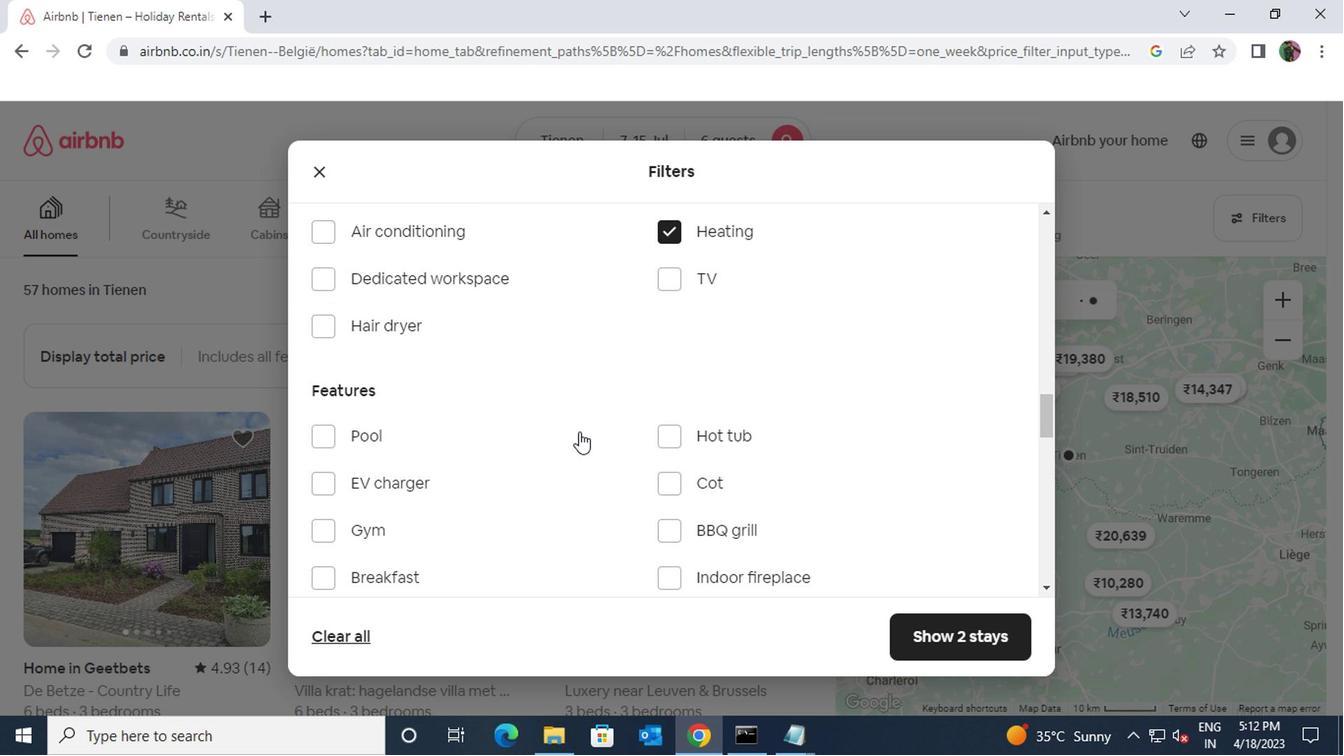 
Action: Mouse scrolled (574, 431) with delta (0, 0)
Screenshot: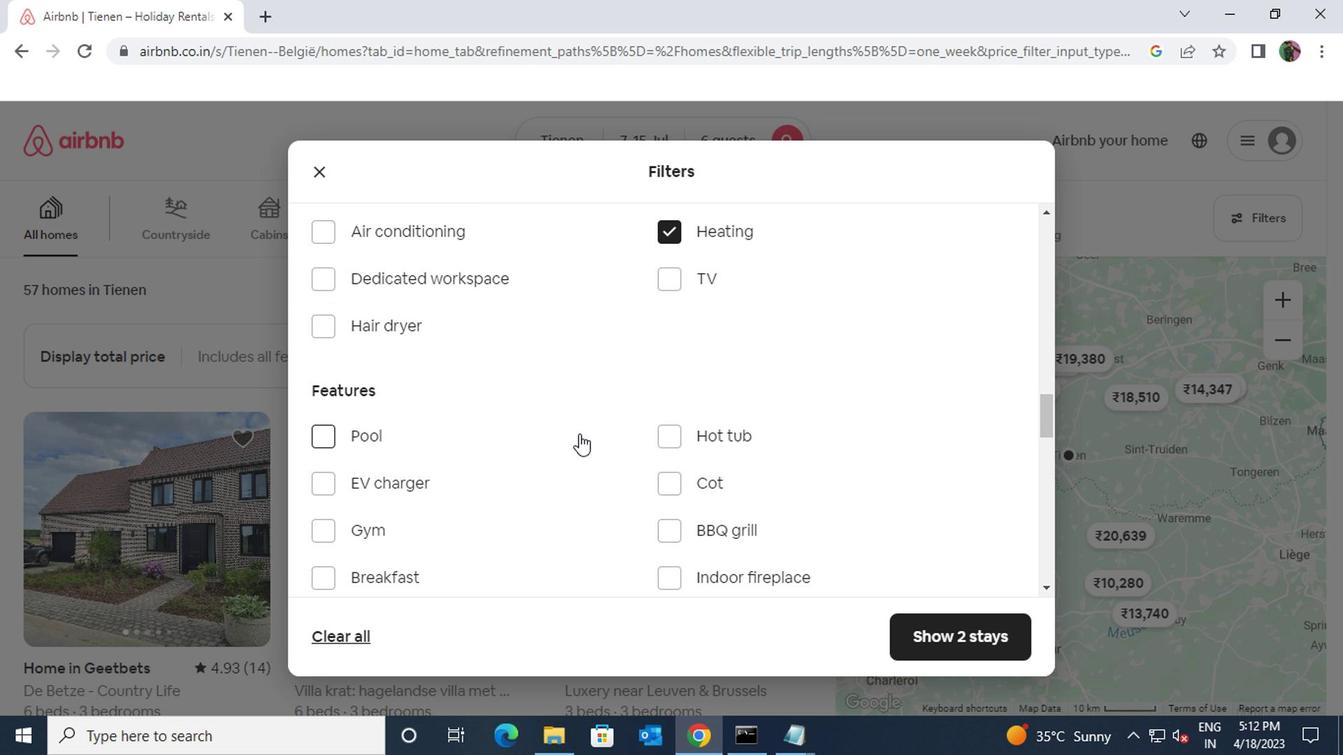 
Action: Mouse scrolled (574, 431) with delta (0, 0)
Screenshot: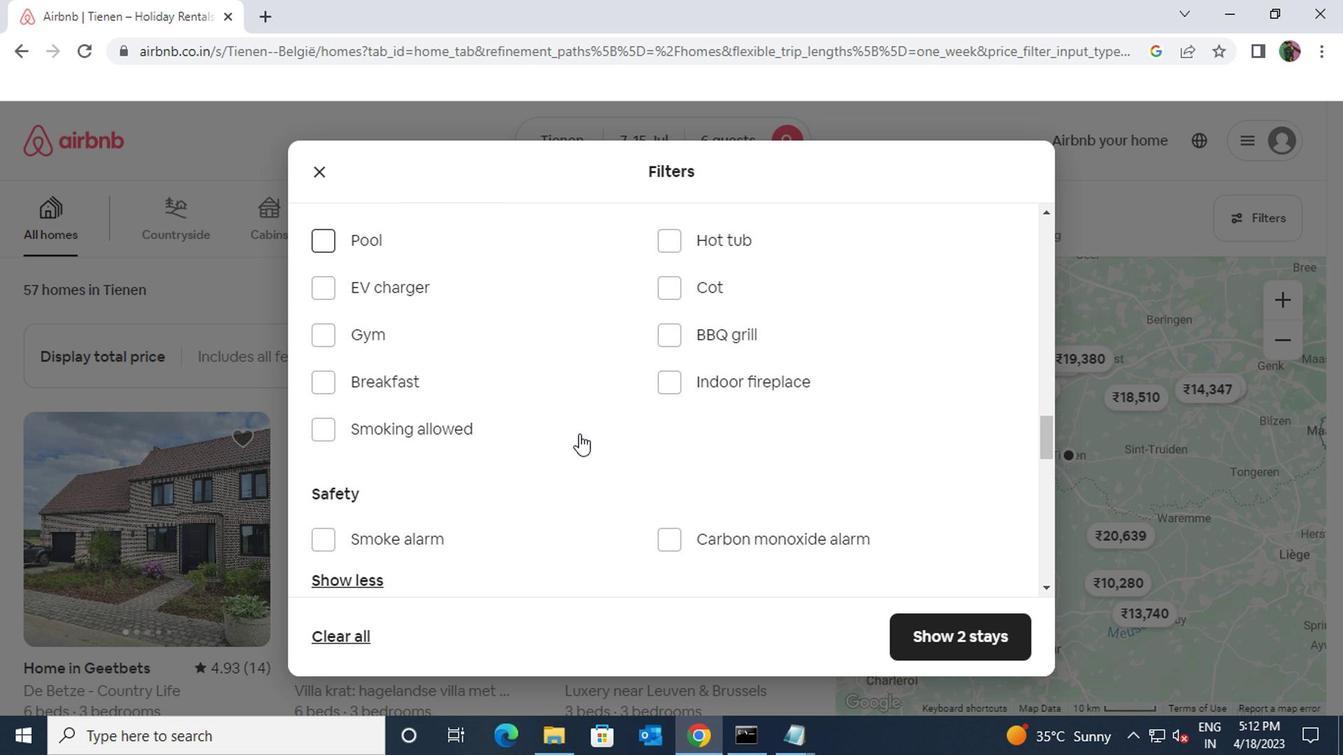 
Action: Mouse scrolled (574, 431) with delta (0, 0)
Screenshot: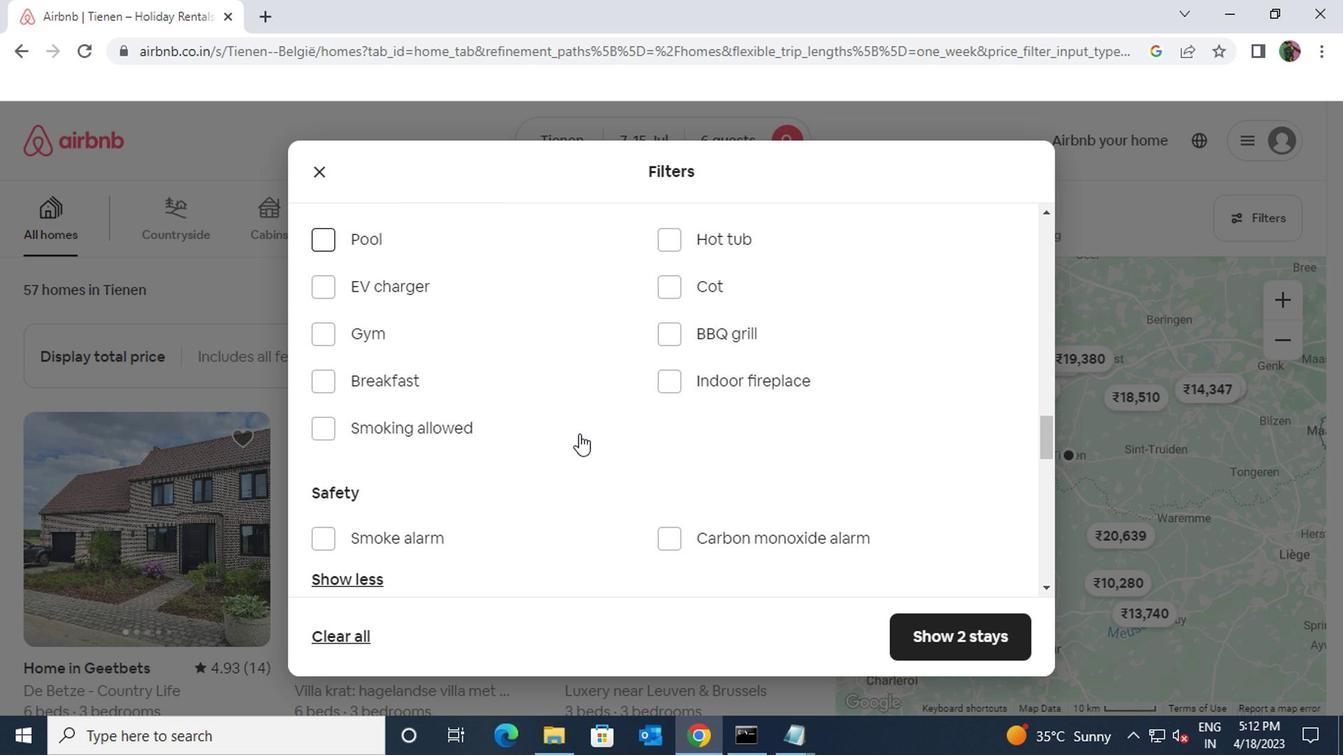 
Action: Mouse scrolled (574, 431) with delta (0, 0)
Screenshot: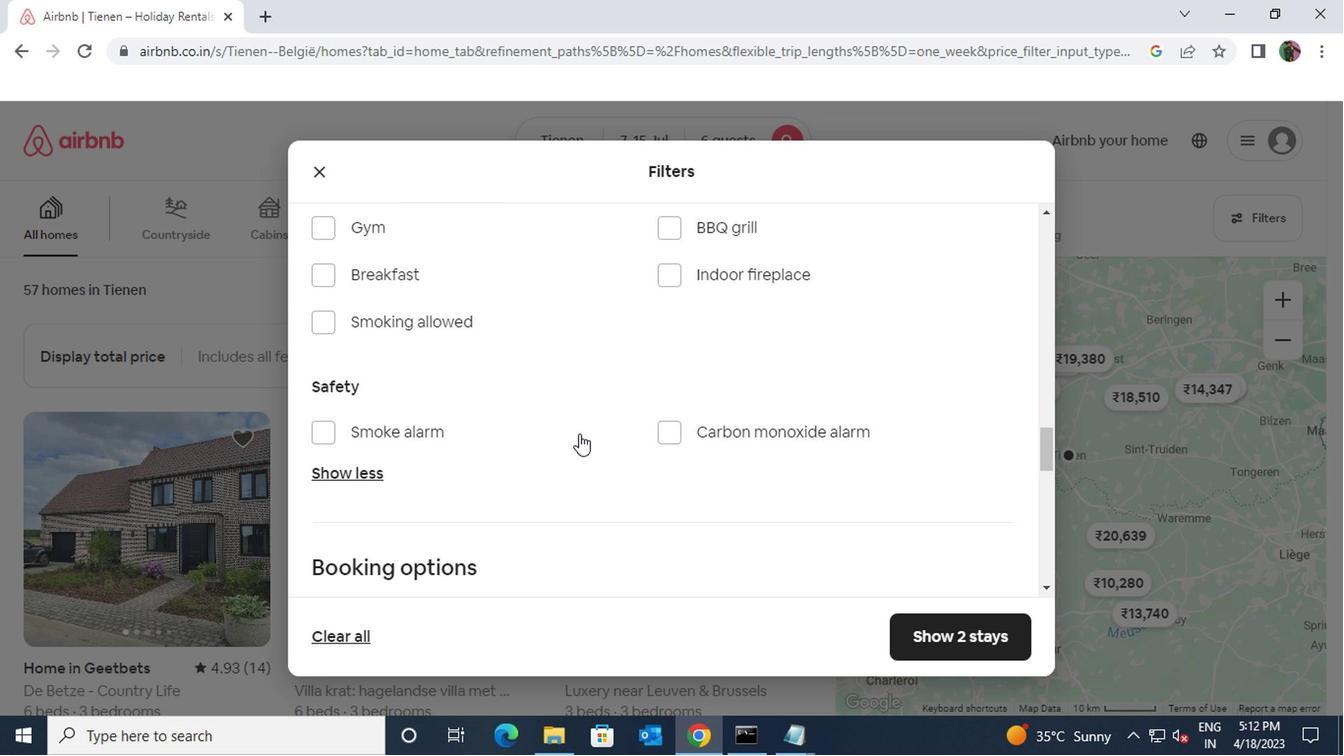 
Action: Mouse scrolled (574, 431) with delta (0, 0)
Screenshot: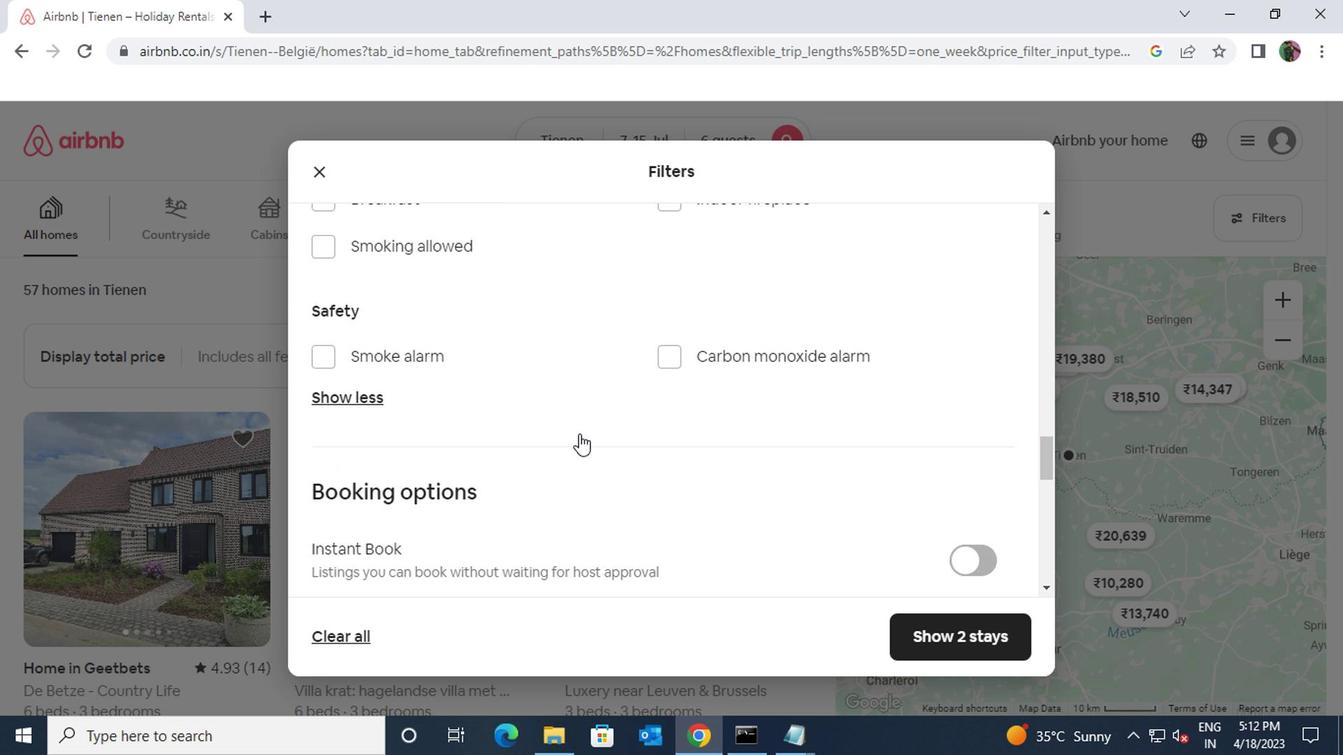 
Action: Mouse moved to (957, 414)
Screenshot: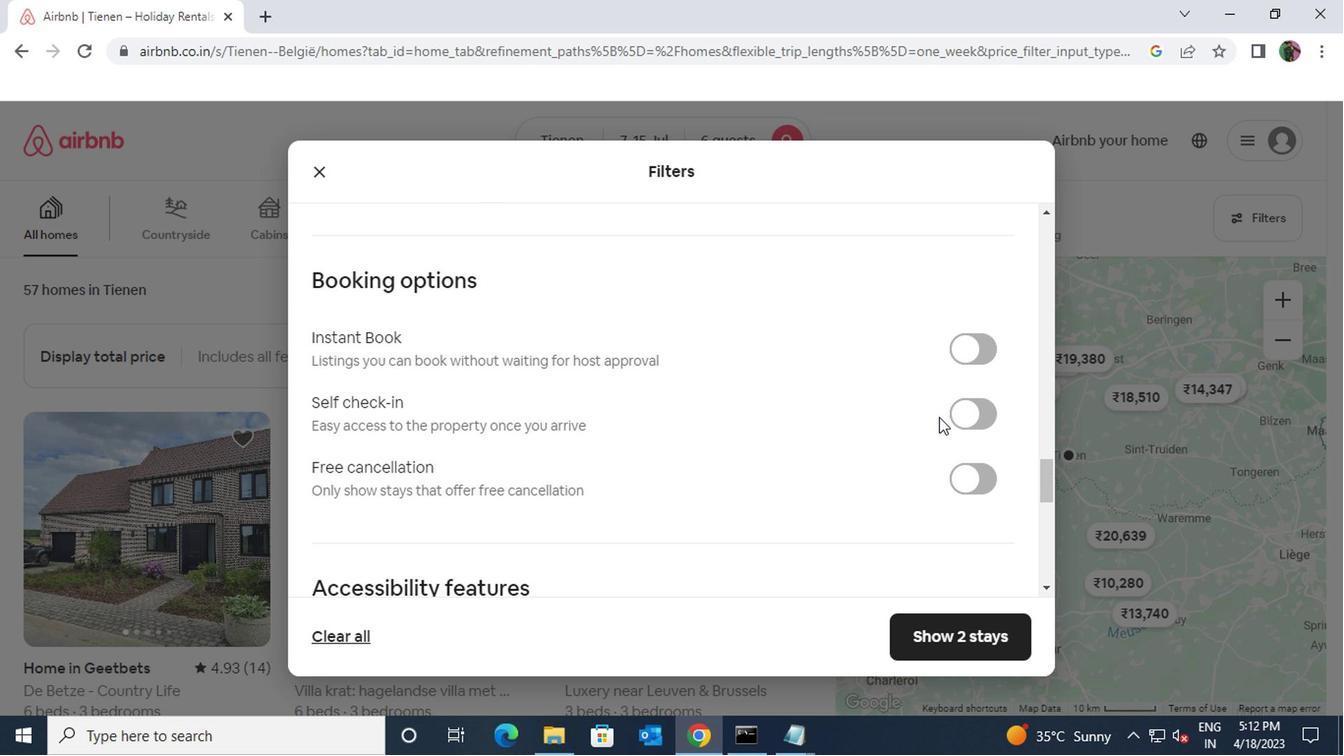 
Action: Mouse pressed left at (957, 414)
Screenshot: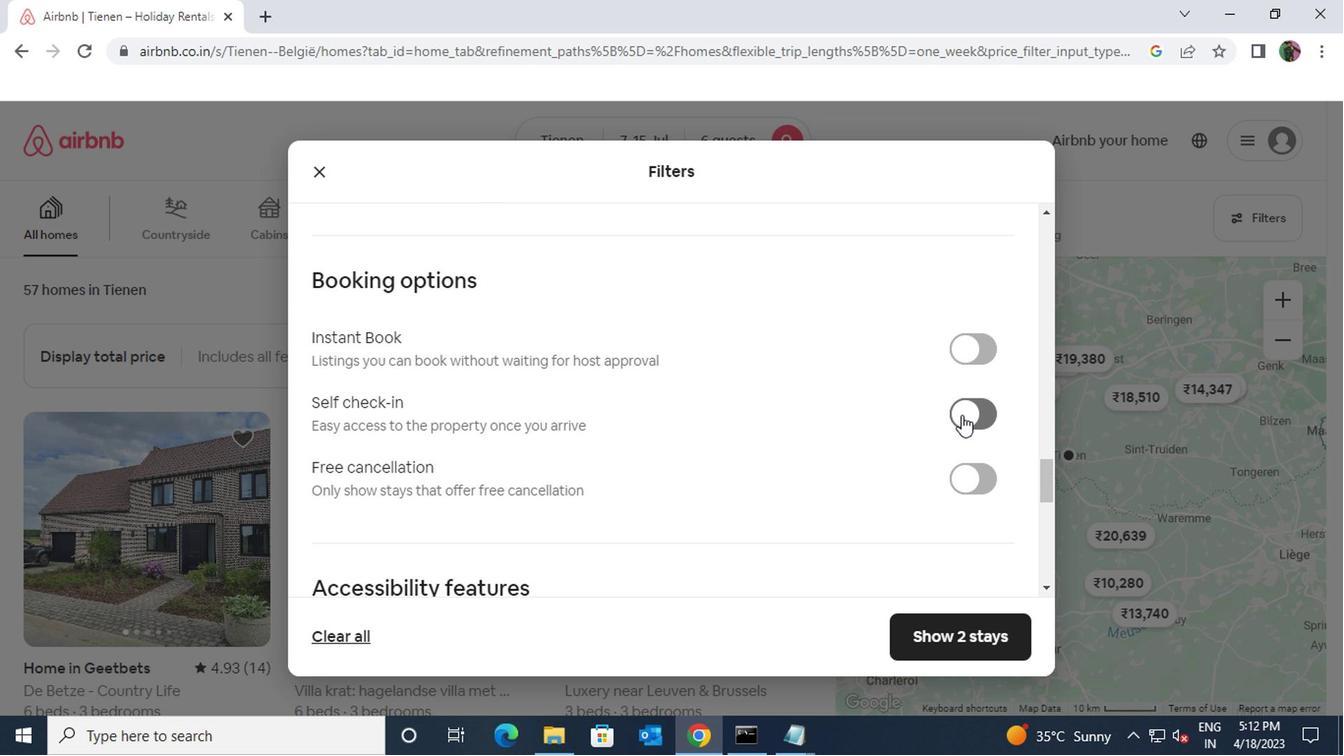 
Action: Mouse moved to (656, 500)
Screenshot: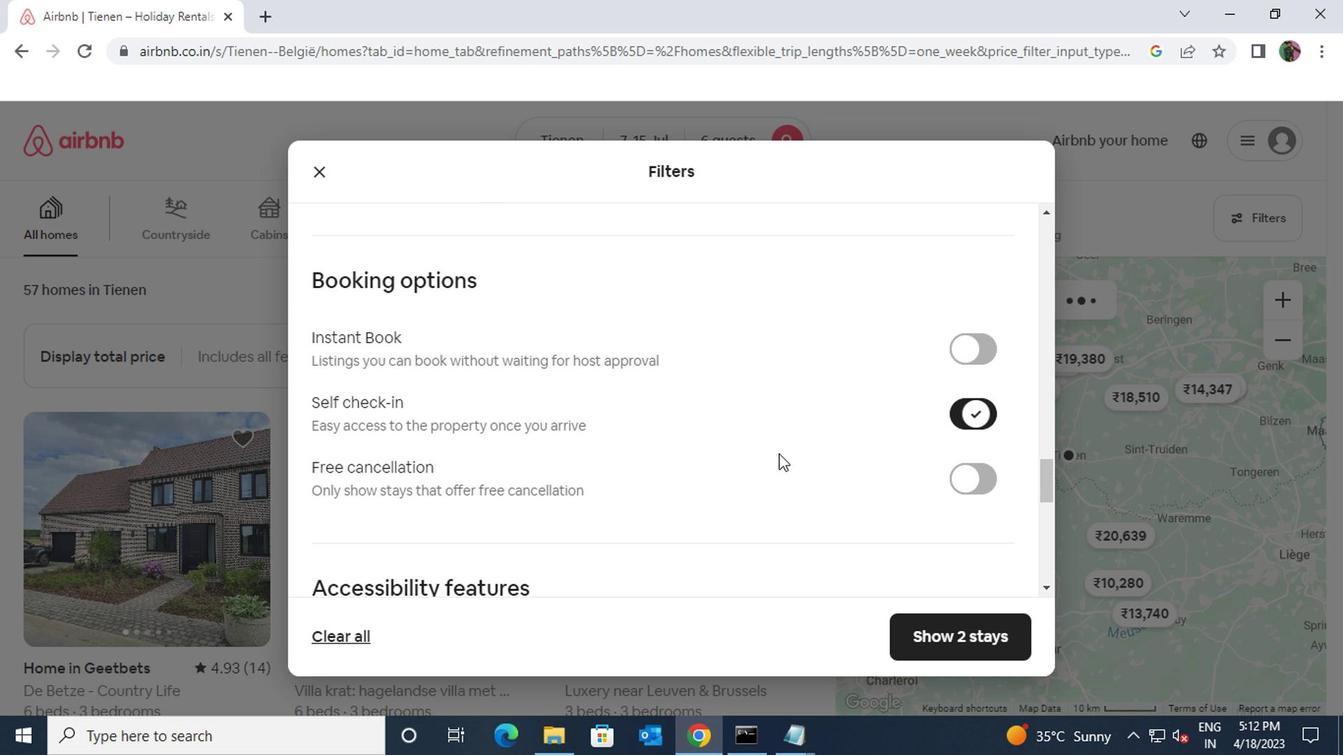 
Action: Mouse scrolled (656, 499) with delta (0, 0)
Screenshot: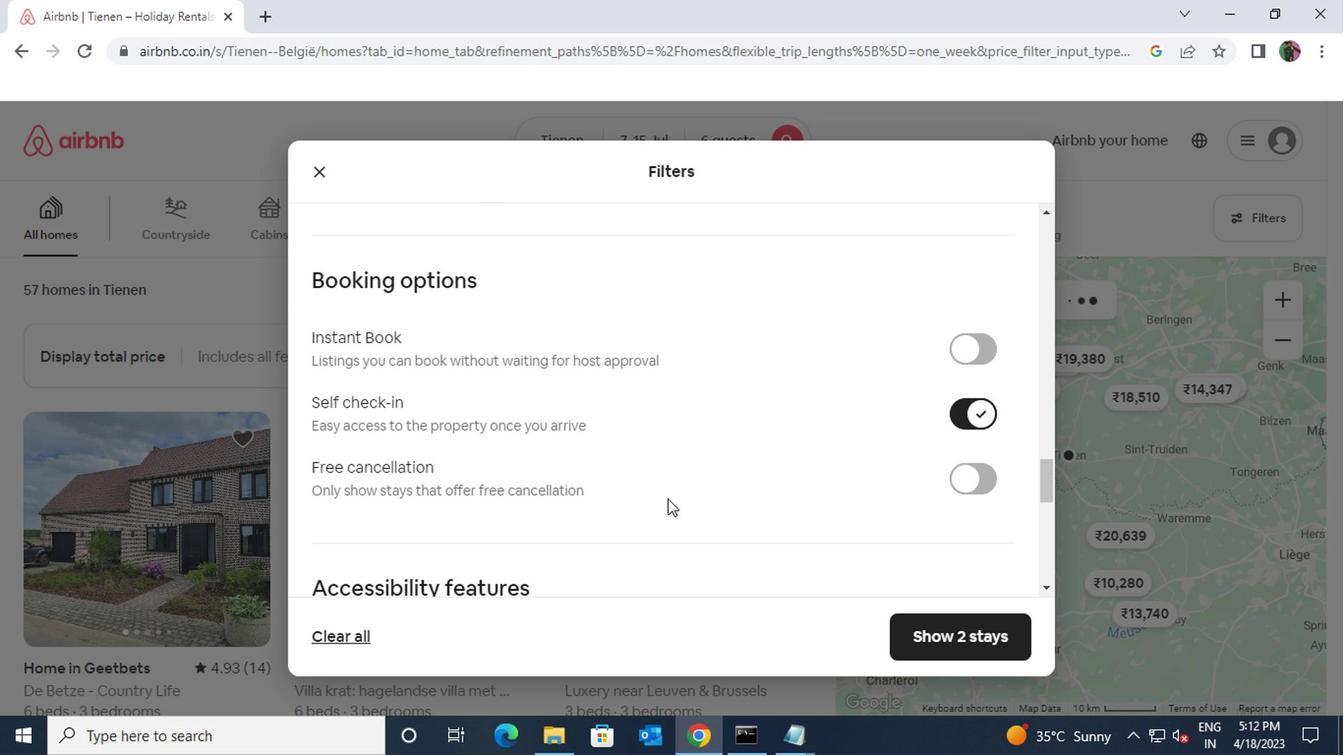 
Action: Mouse scrolled (656, 499) with delta (0, 0)
Screenshot: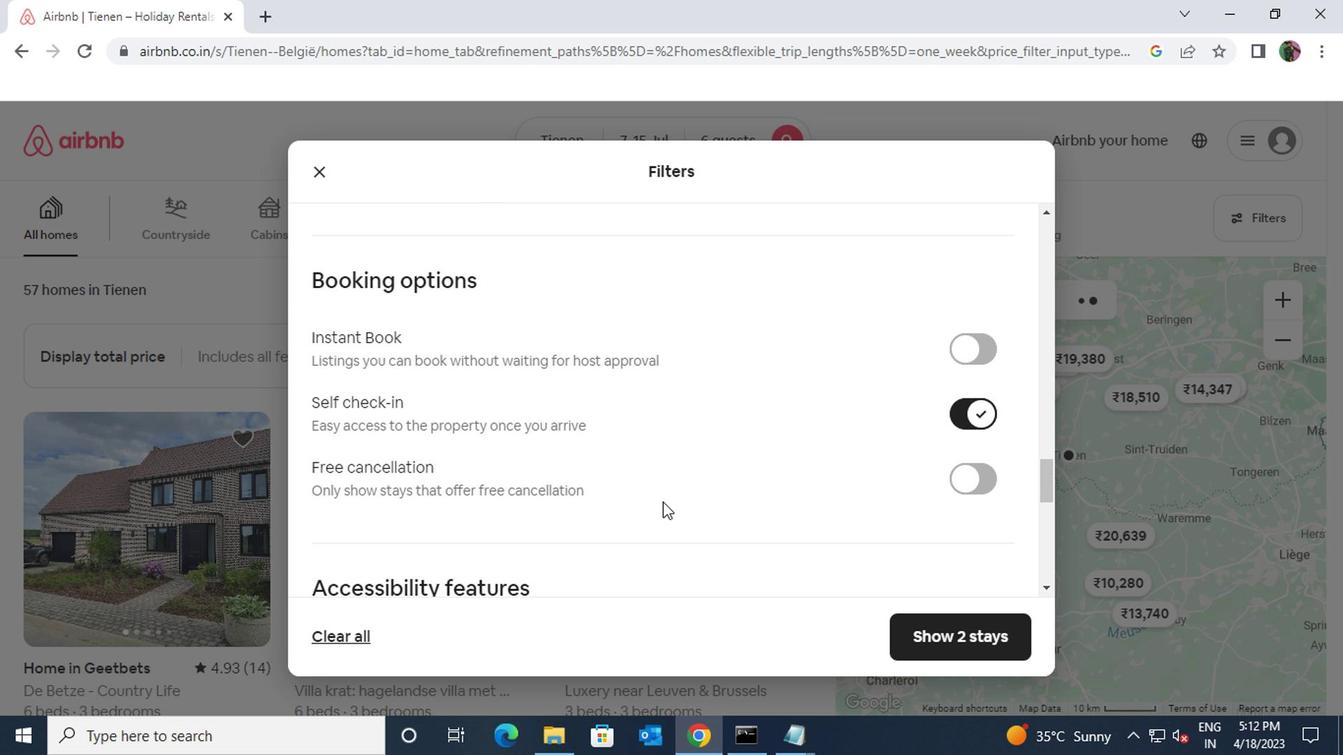 
Action: Mouse scrolled (656, 499) with delta (0, 0)
Screenshot: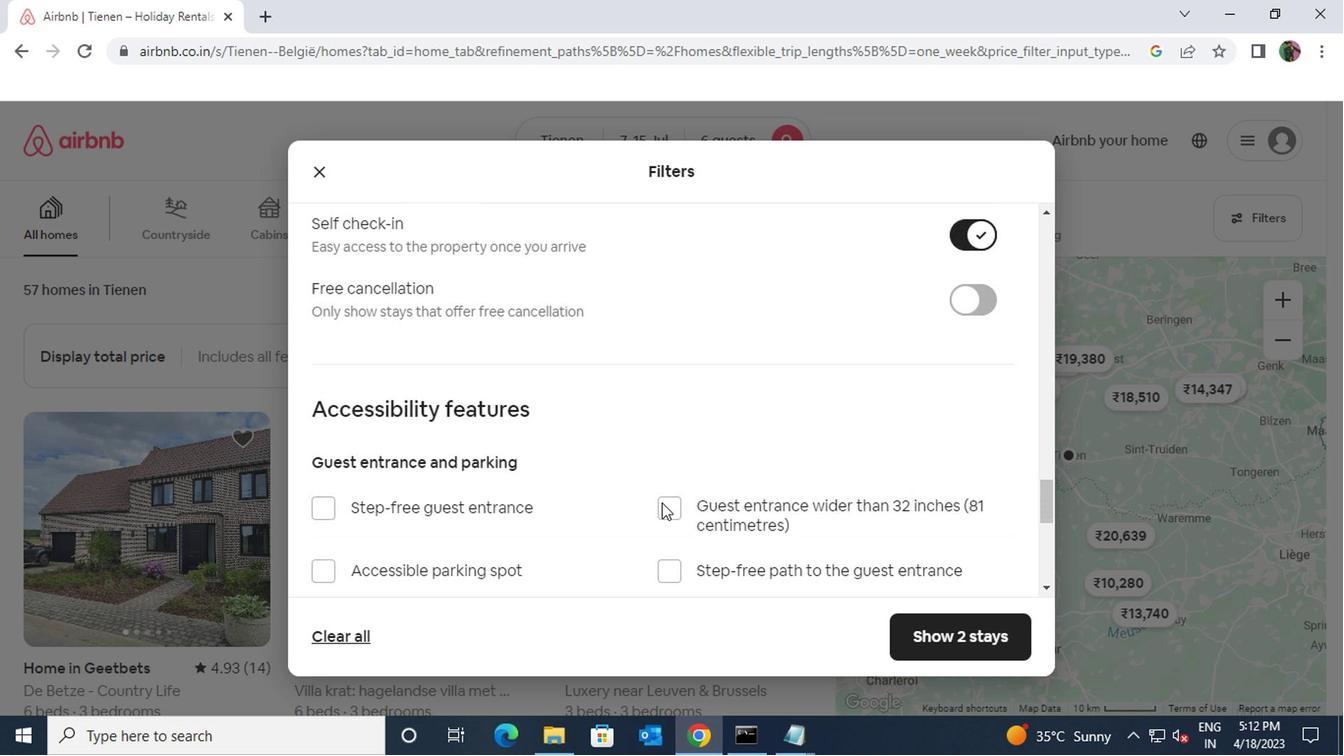 
Action: Mouse scrolled (656, 499) with delta (0, 0)
Screenshot: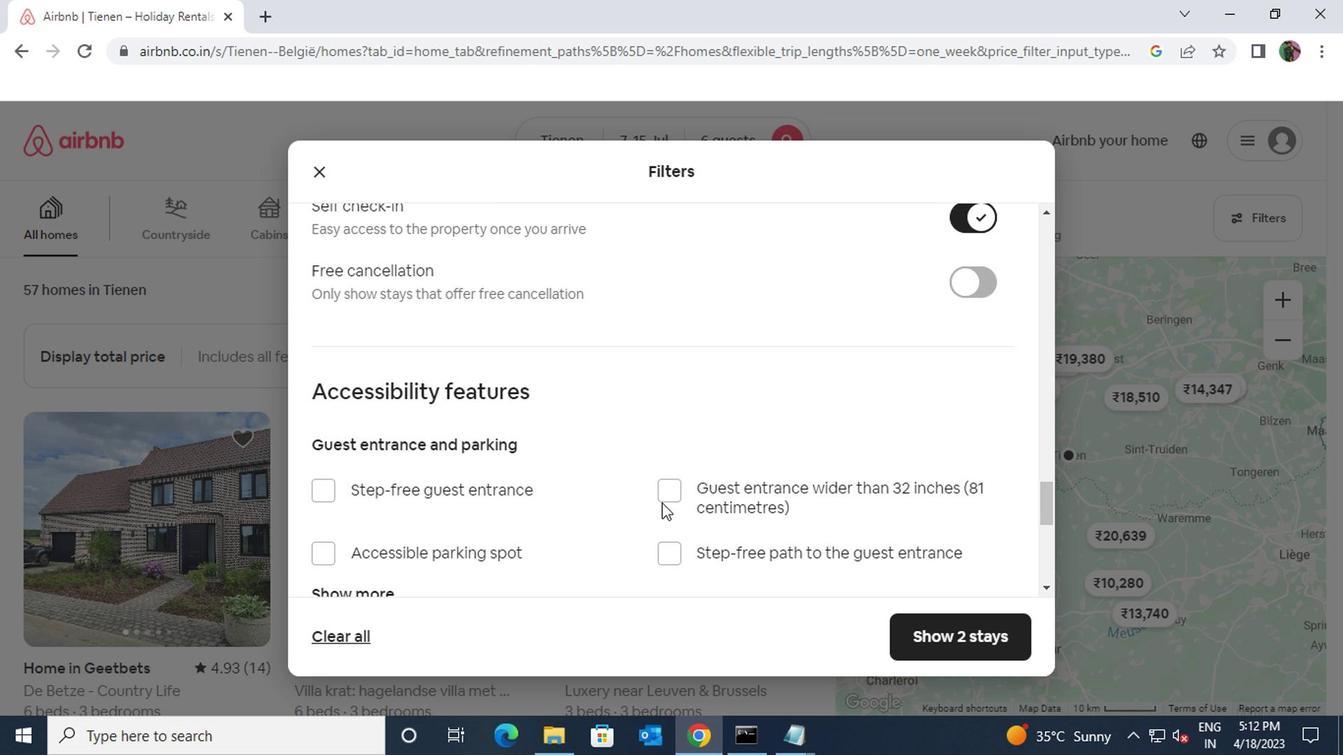 
Action: Mouse scrolled (656, 499) with delta (0, 0)
Screenshot: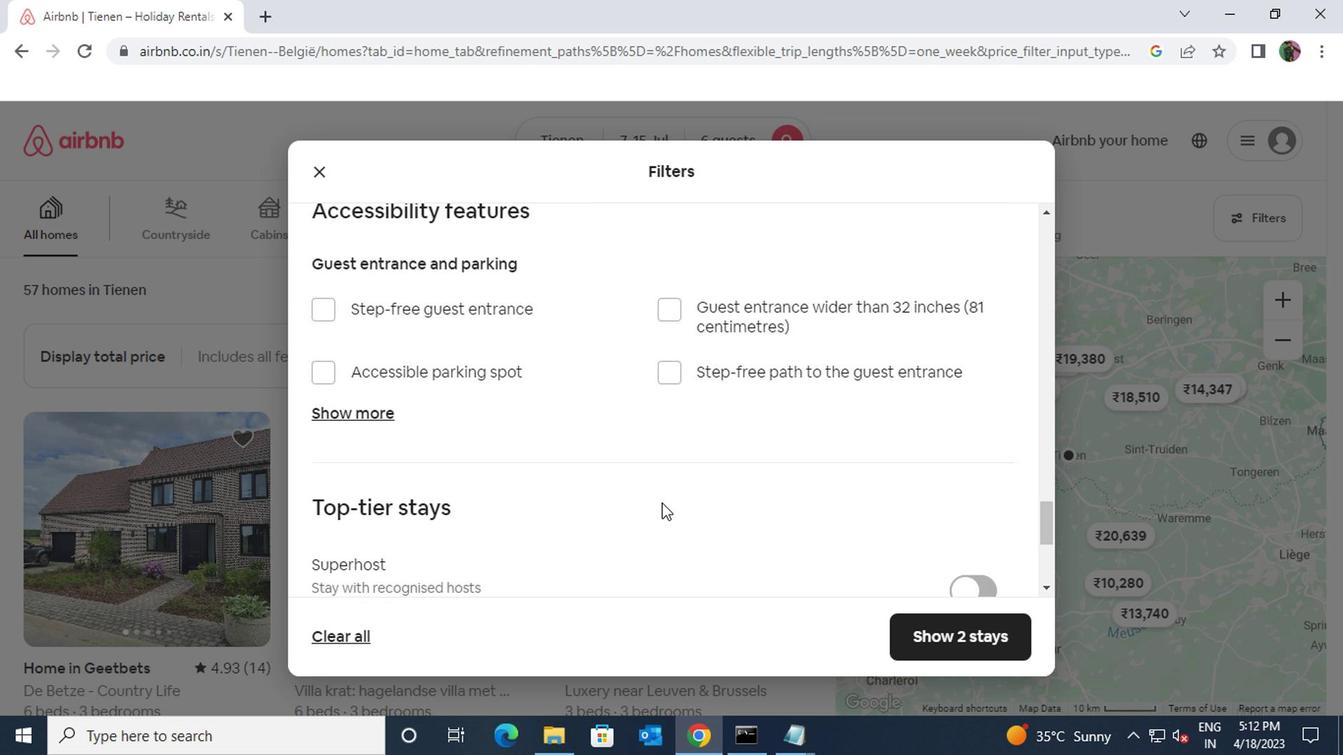 
Action: Mouse scrolled (656, 499) with delta (0, 0)
Screenshot: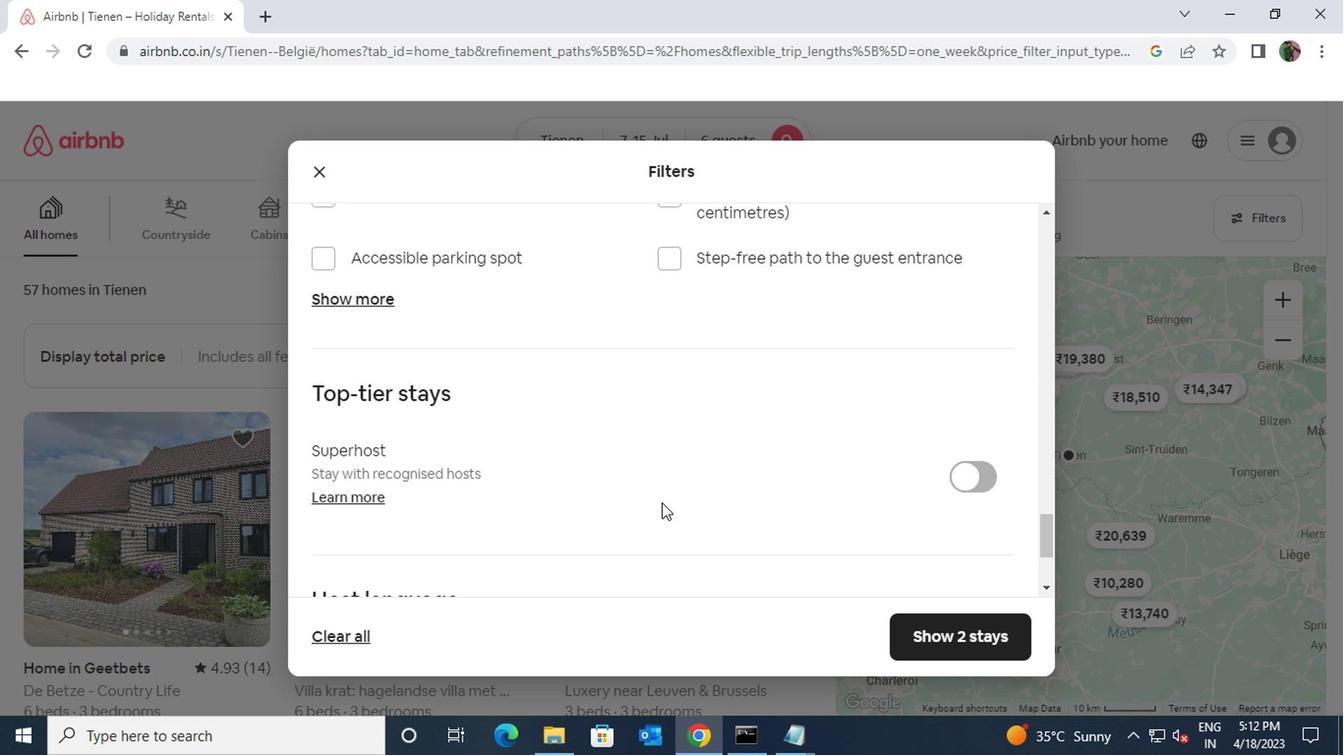 
Action: Mouse scrolled (656, 499) with delta (0, 0)
Screenshot: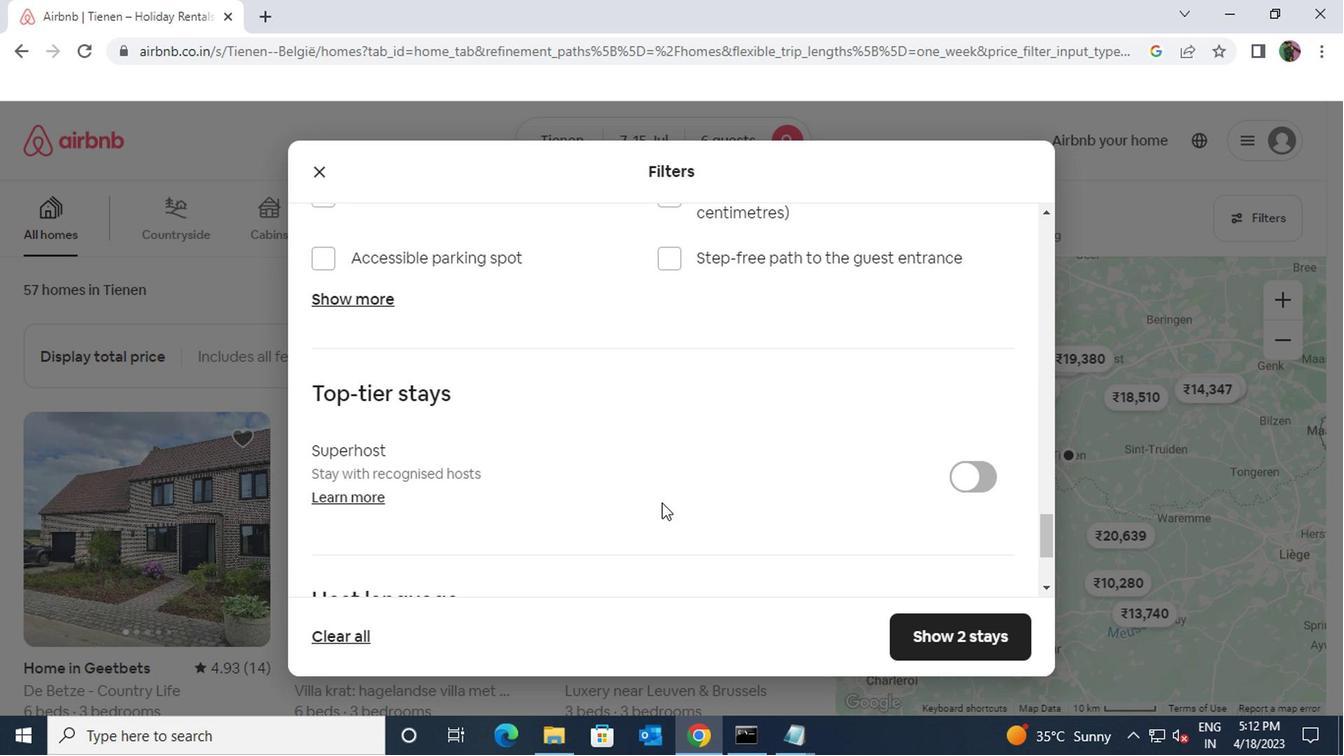 
Action: Mouse scrolled (656, 499) with delta (0, 0)
Screenshot: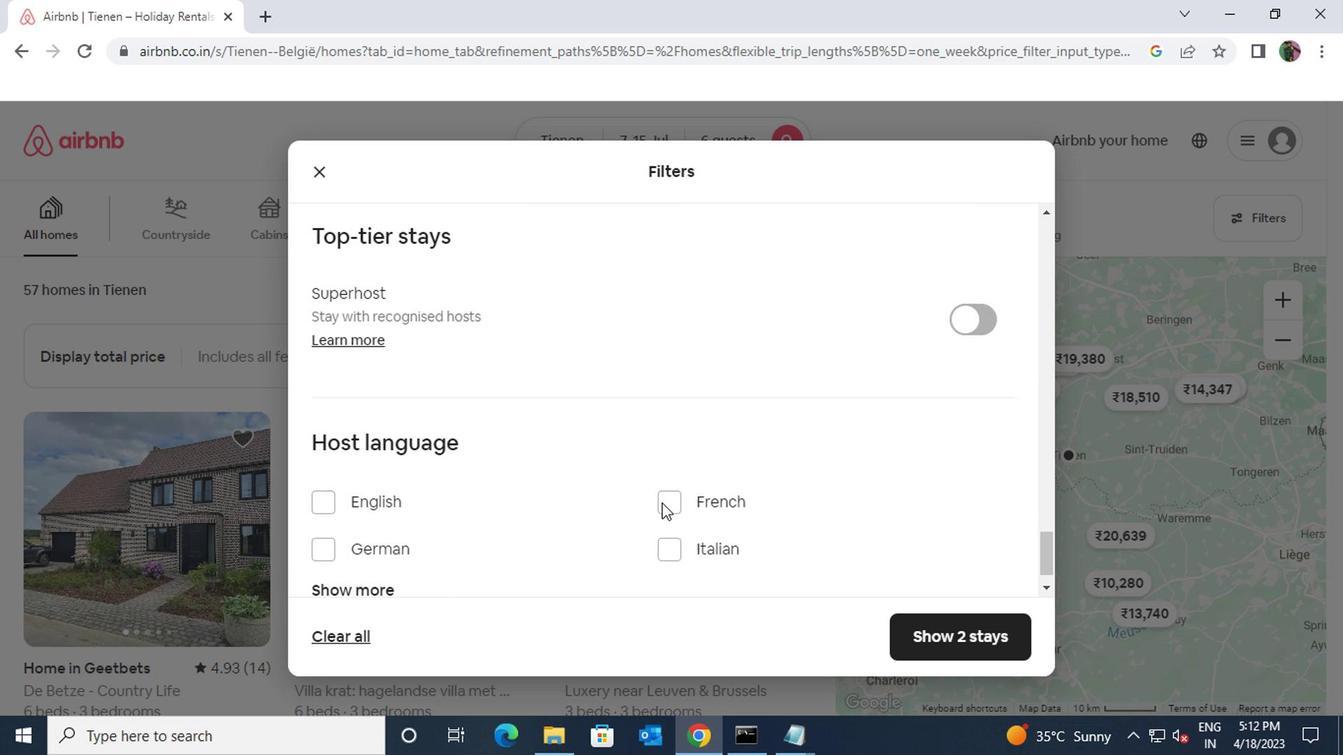 
Action: Mouse scrolled (656, 499) with delta (0, 0)
Screenshot: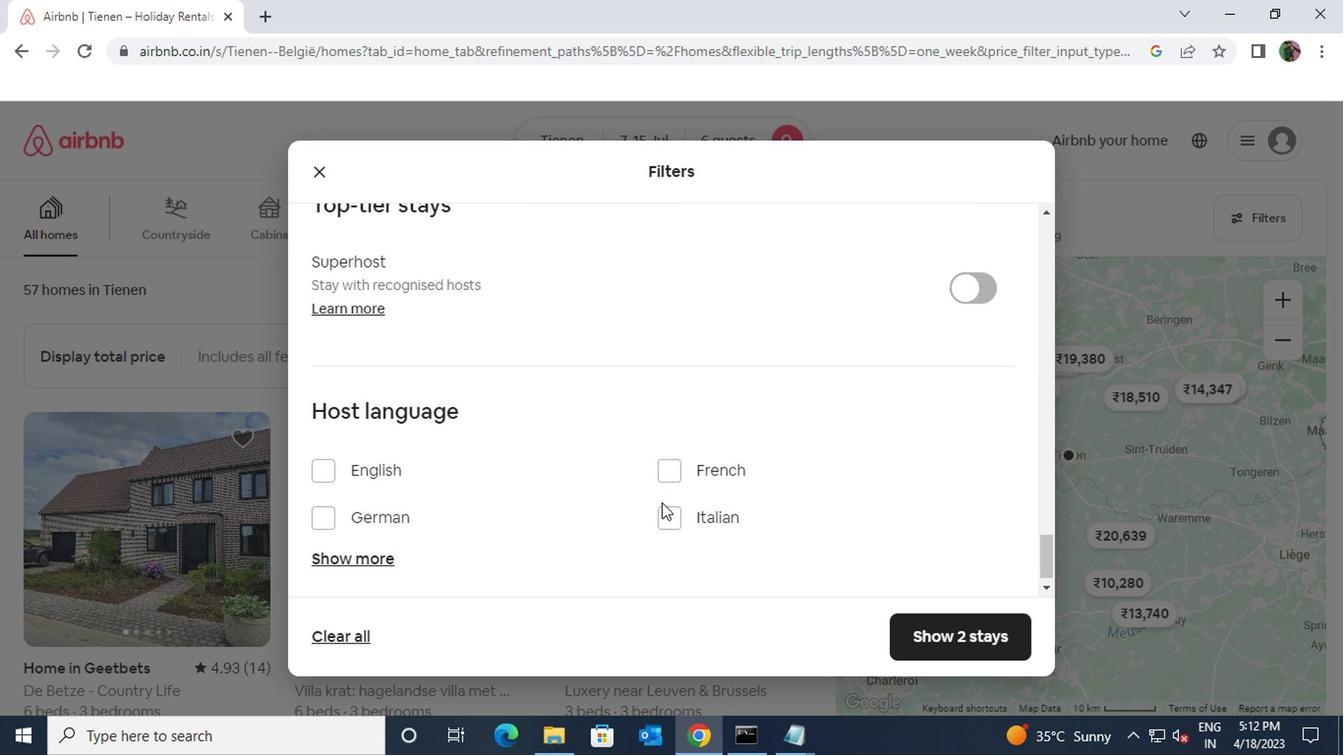 
Action: Mouse scrolled (656, 499) with delta (0, 0)
Screenshot: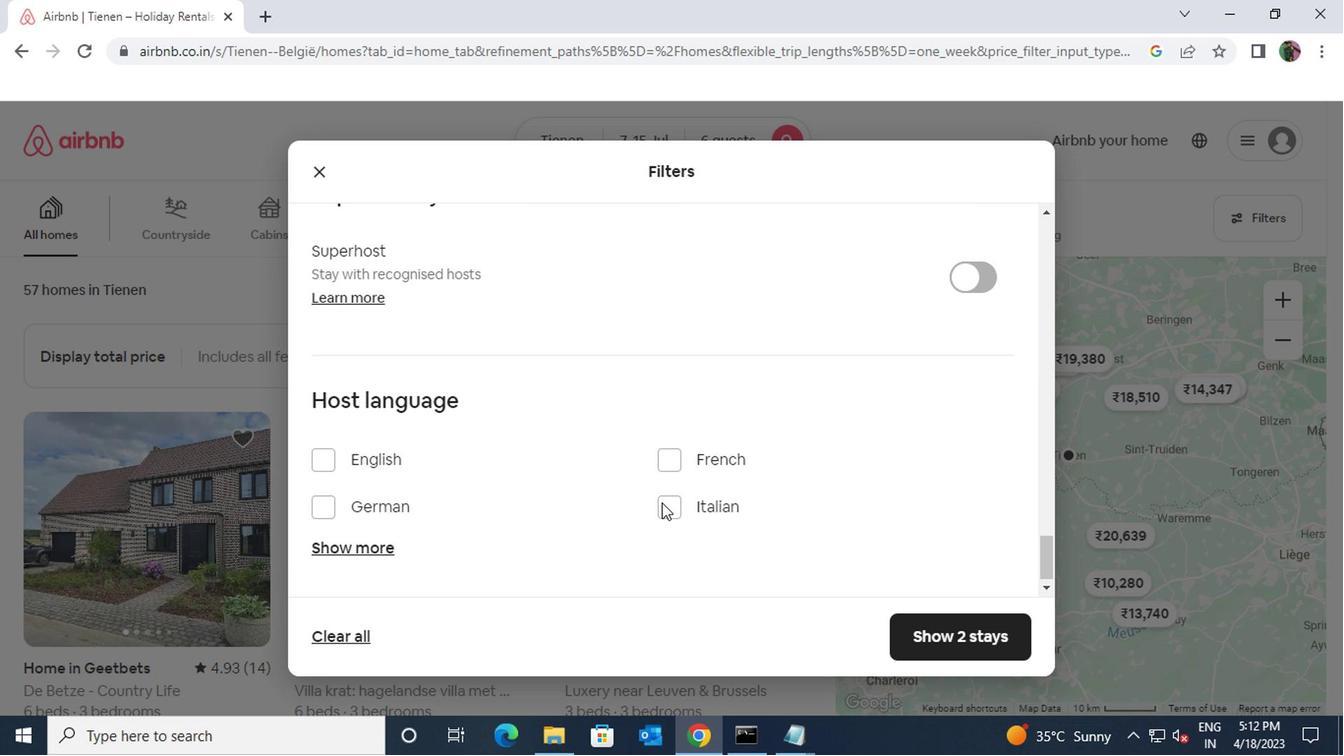 
Action: Mouse moved to (323, 449)
Screenshot: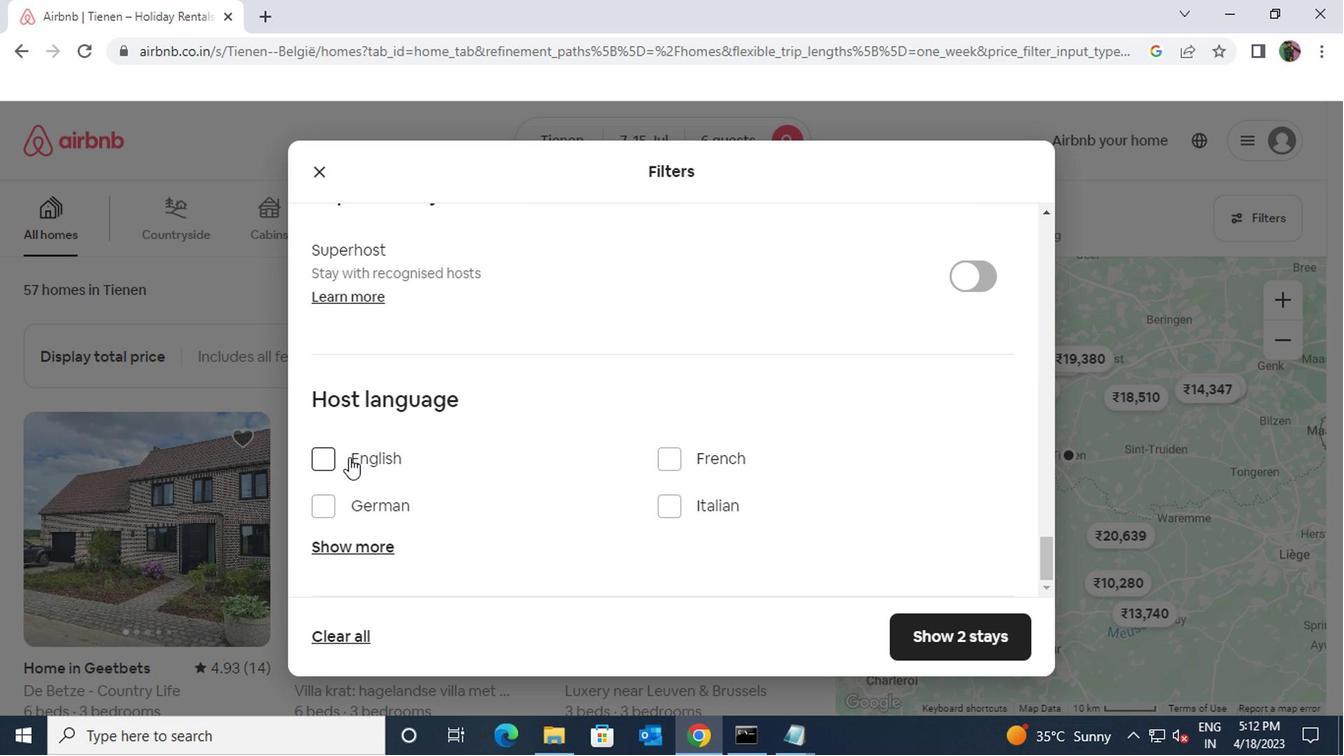 
Action: Mouse pressed left at (323, 449)
Screenshot: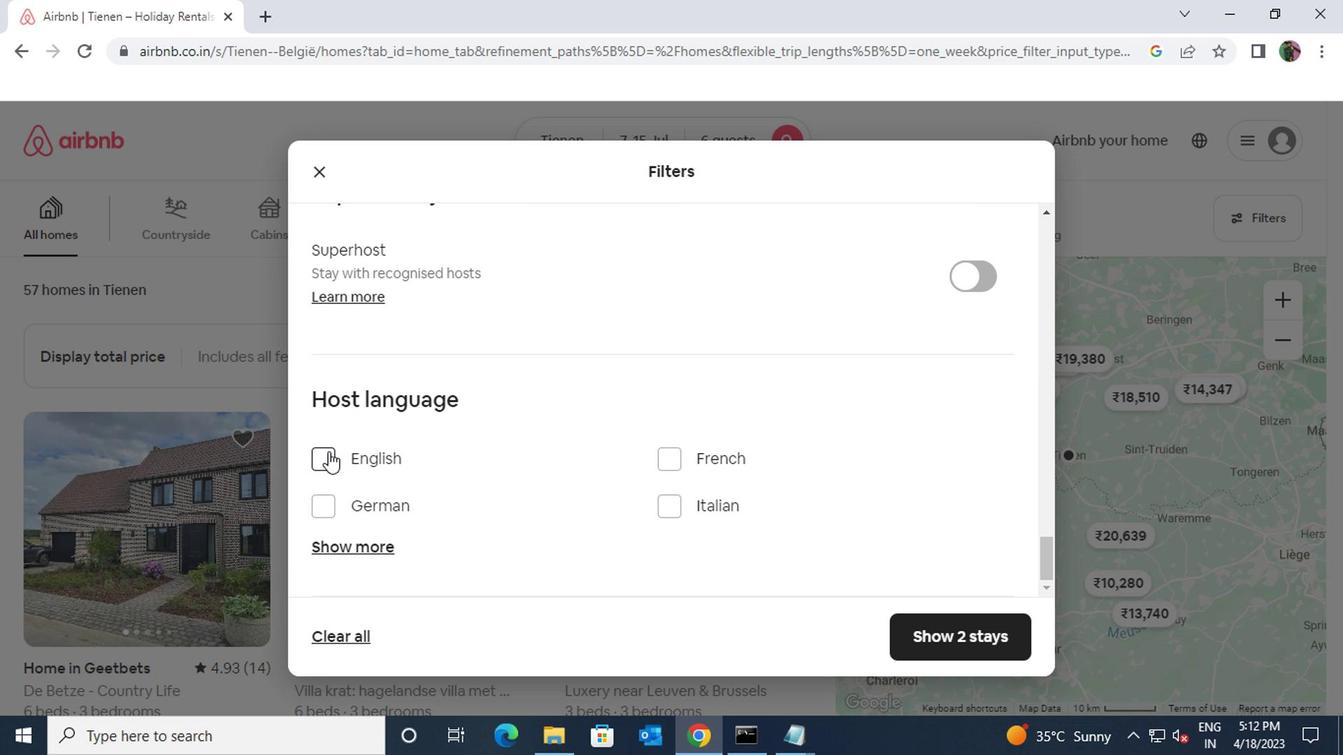 
Action: Mouse moved to (942, 630)
Screenshot: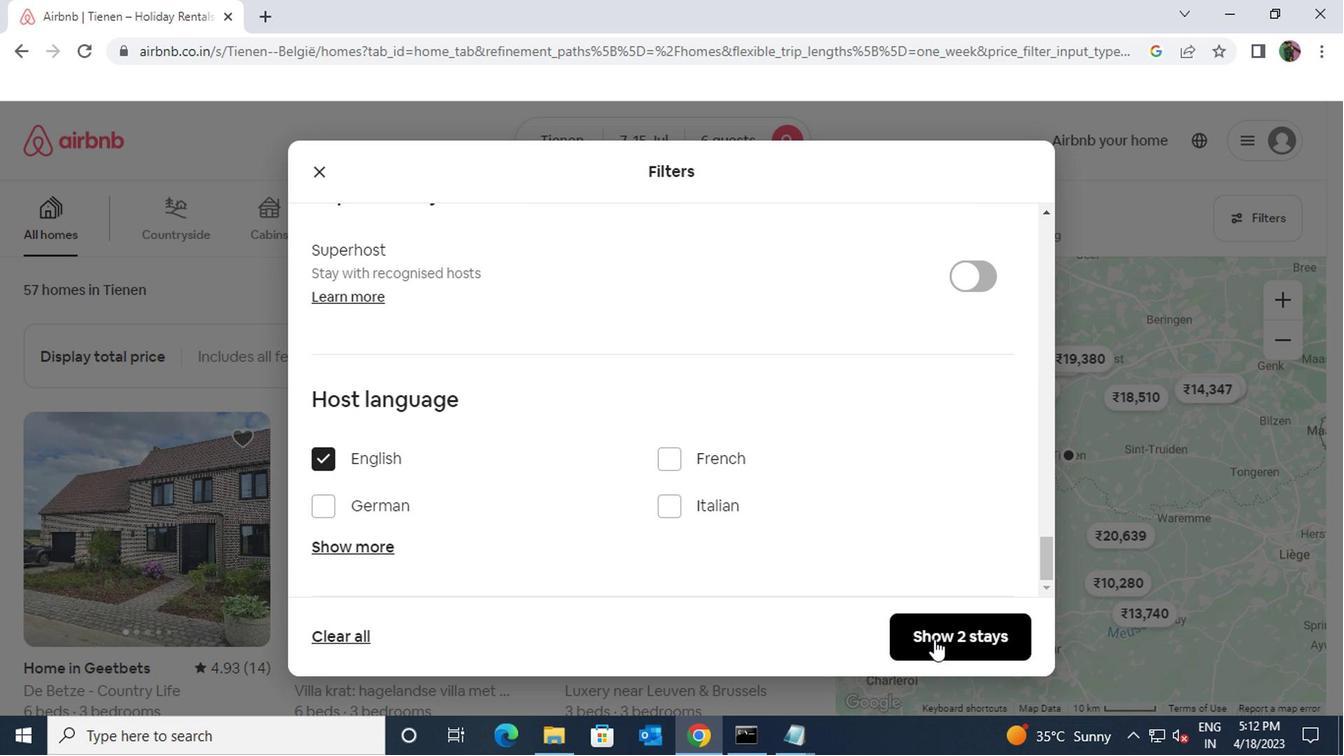 
Action: Mouse pressed left at (942, 630)
Screenshot: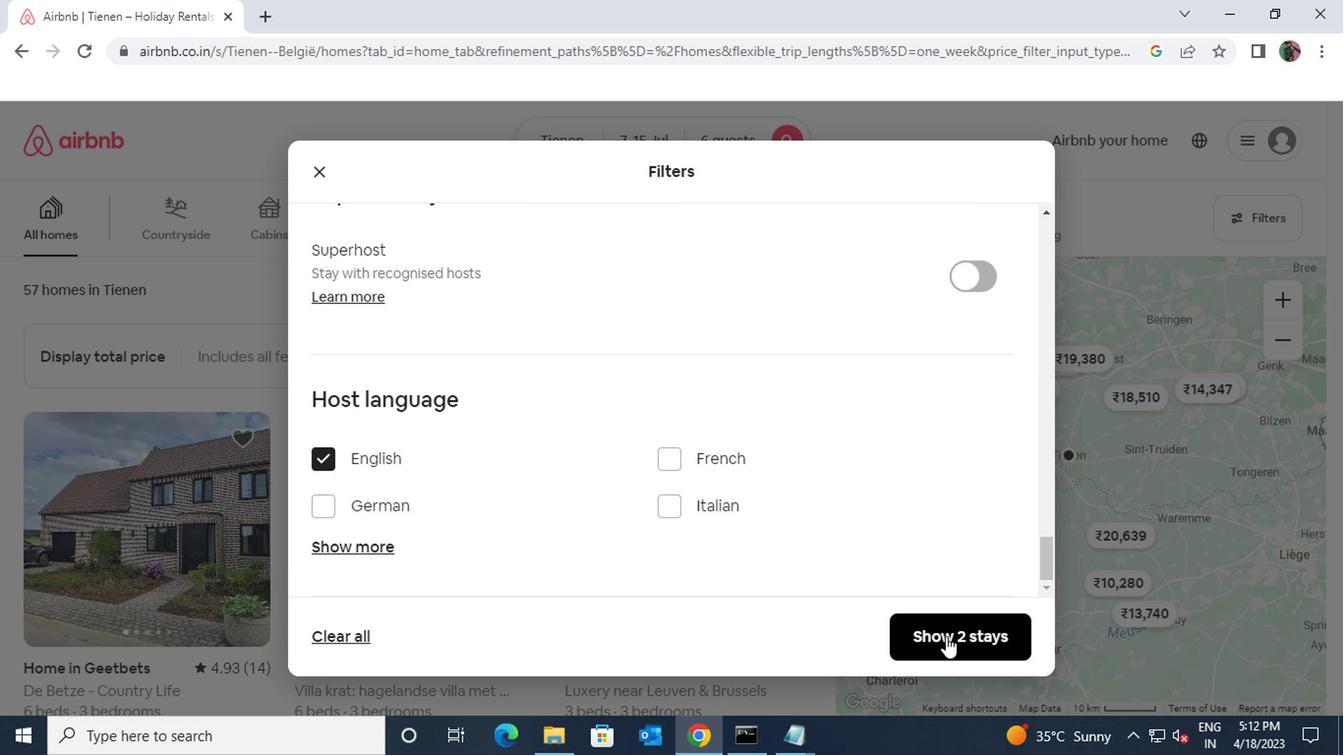 
Action: Mouse moved to (931, 606)
Screenshot: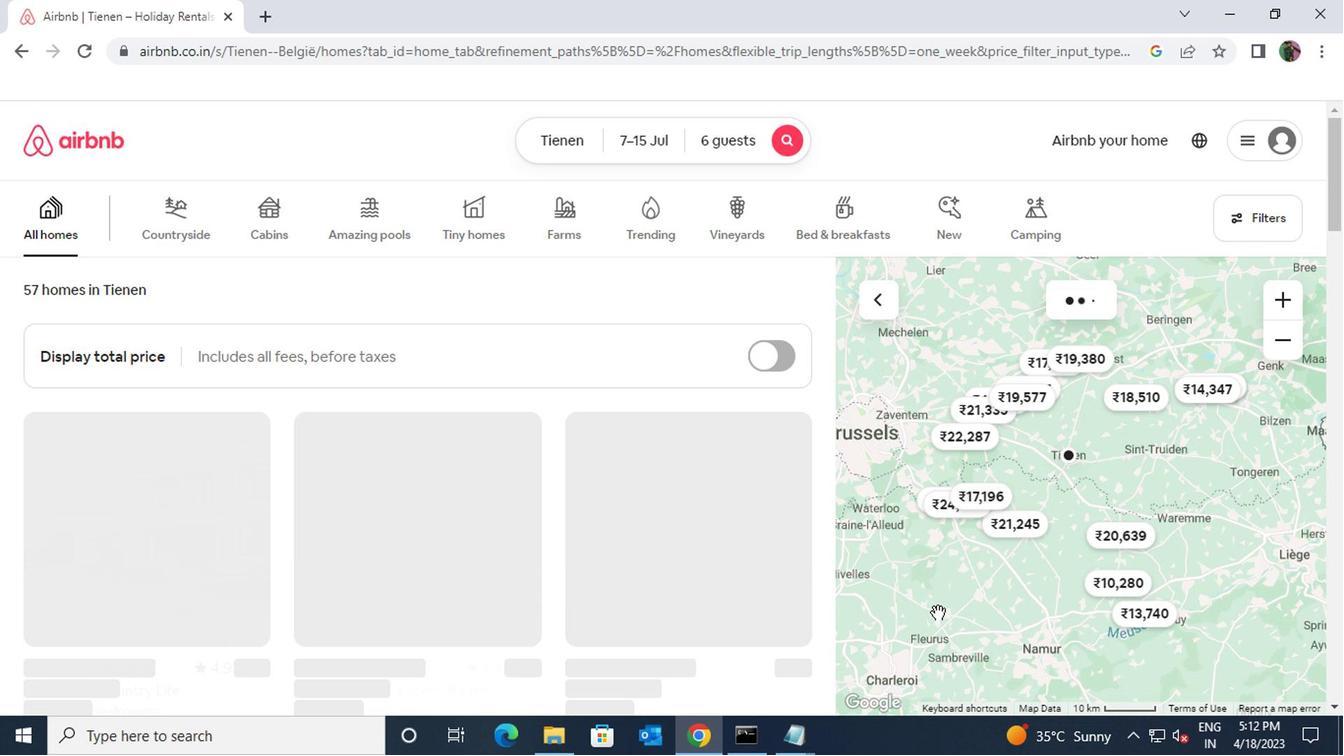 
Action: Key pressed <Key.f8>
Screenshot: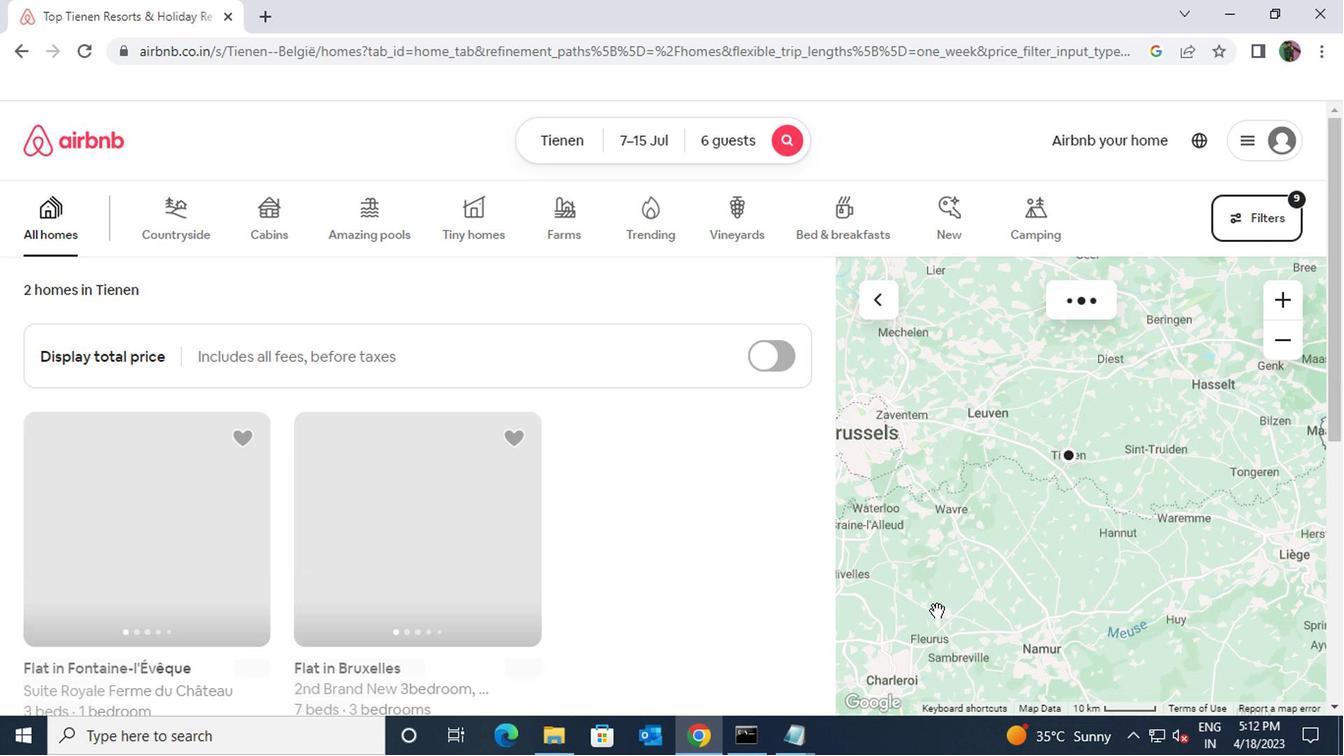 
